 Task: Look for Airbnb properties in Mizdah, Libya from 12th December, 2023 to 16th December, 2023 for 8 adults.8 bedrooms having 8 beds and 8 bathrooms. Property type can be hotel. Amenities needed are: wifi, TV, free parkinig on premises, gym, breakfast. Look for 3 properties as per requirement.
Action: Mouse moved to (594, 104)
Screenshot: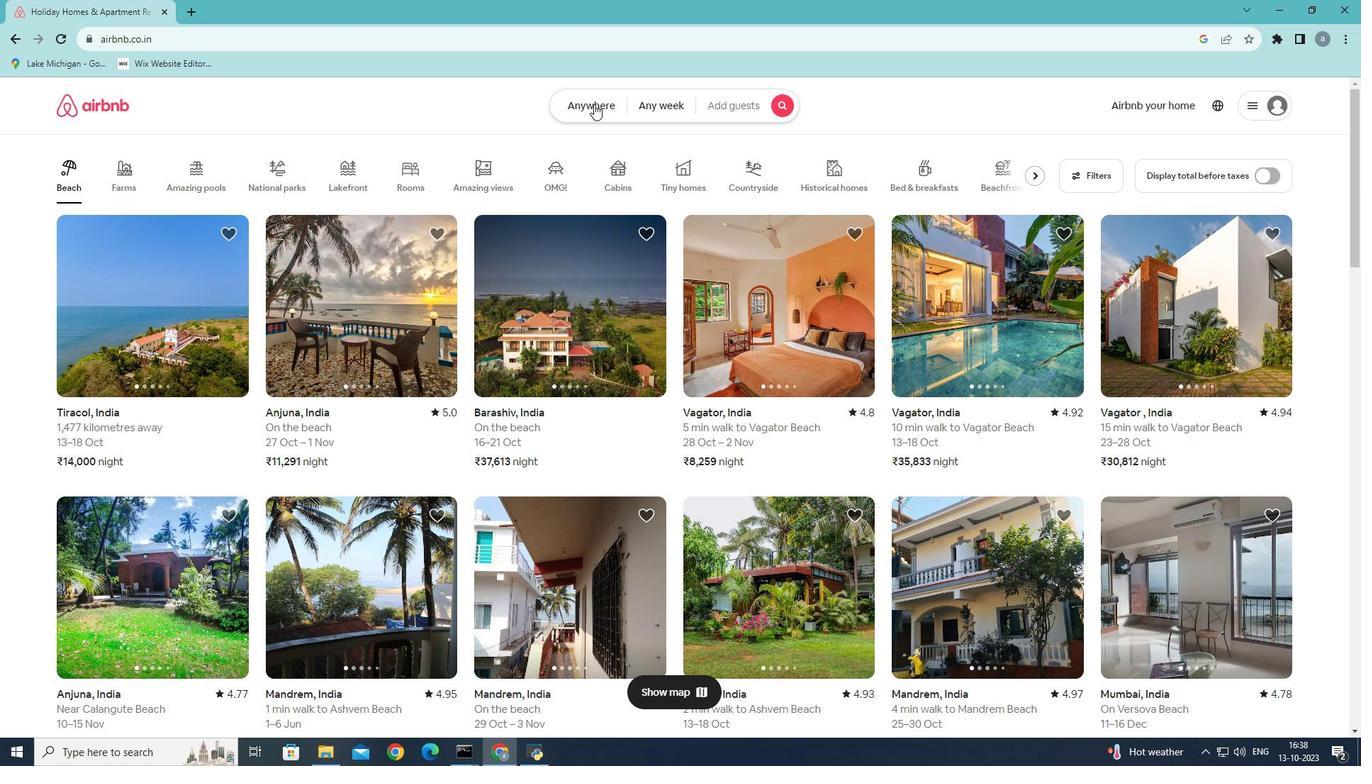 
Action: Mouse pressed left at (594, 104)
Screenshot: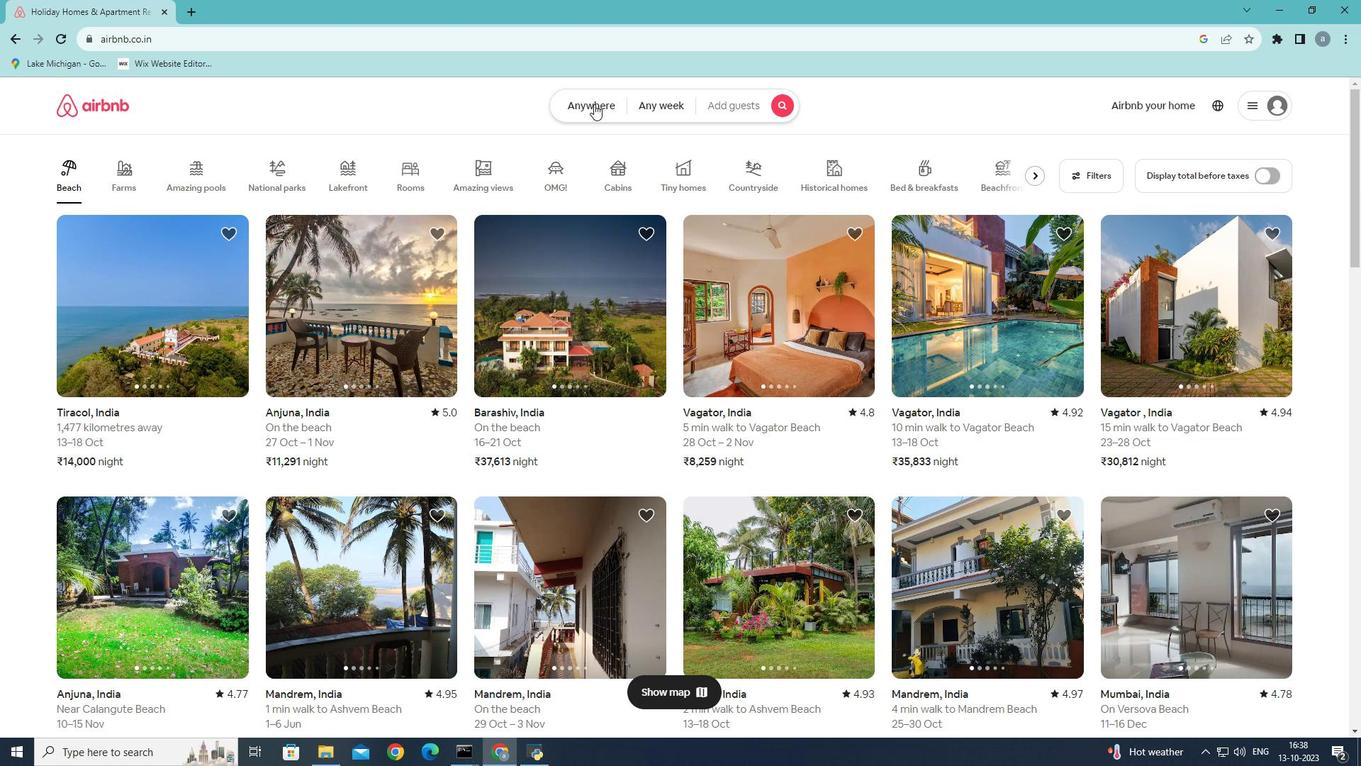
Action: Mouse moved to (417, 160)
Screenshot: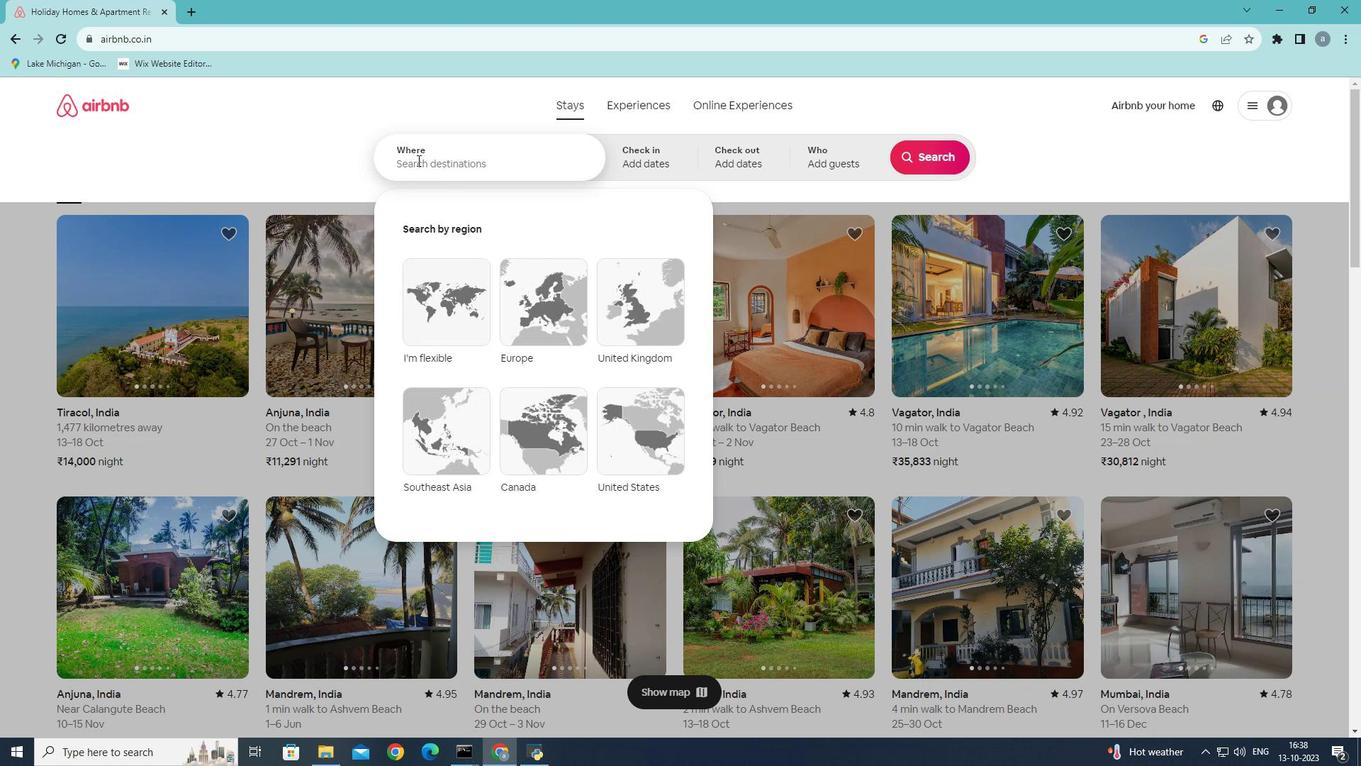 
Action: Mouse pressed left at (417, 160)
Screenshot: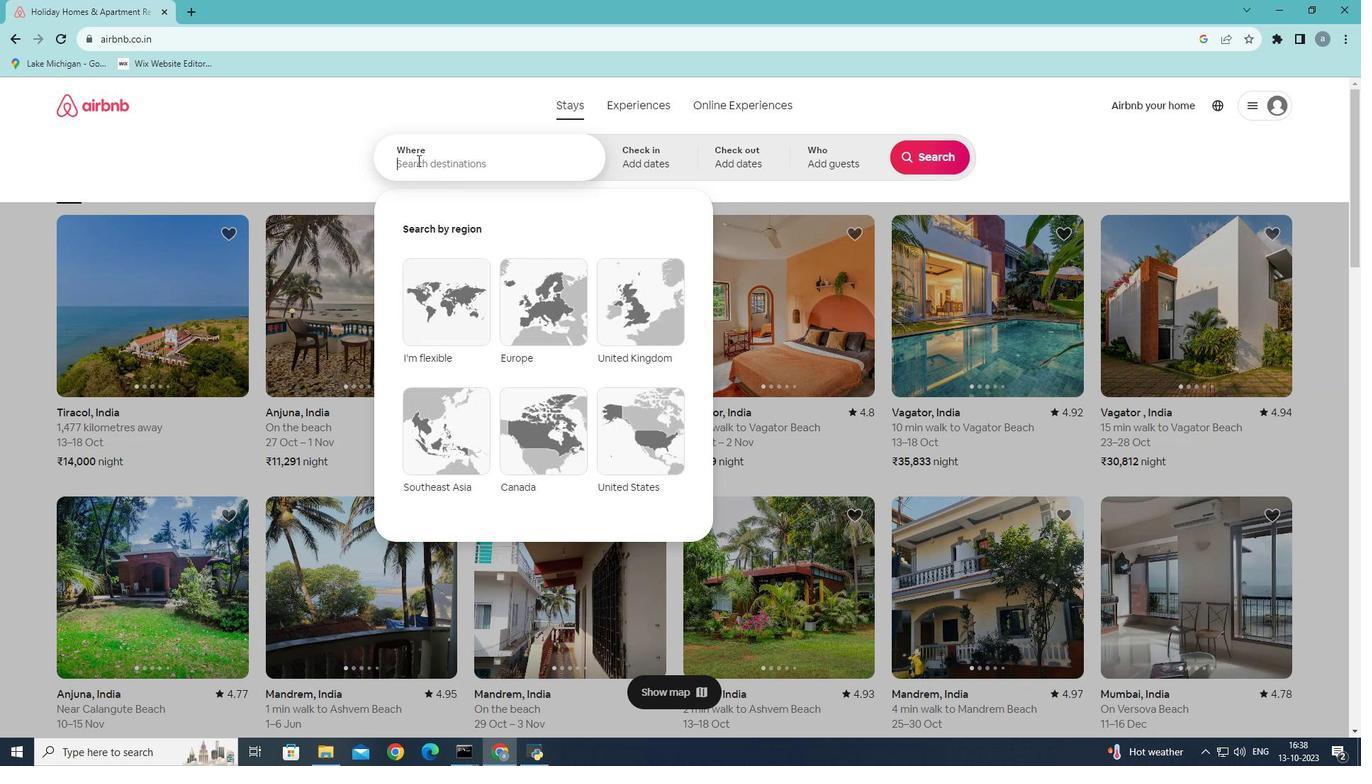 
Action: Key pressed <Key.shift>Mizdah,<Key.shift>Libya
Screenshot: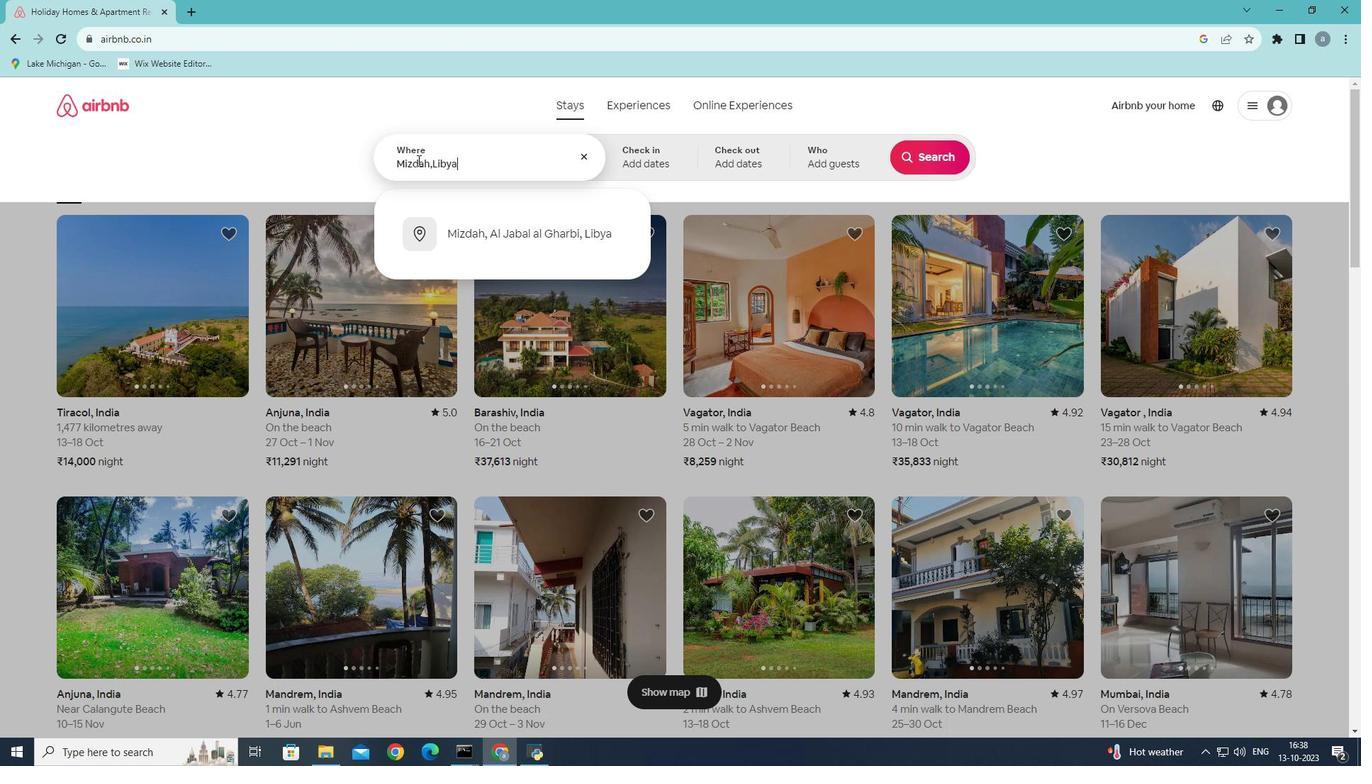 
Action: Mouse moved to (525, 235)
Screenshot: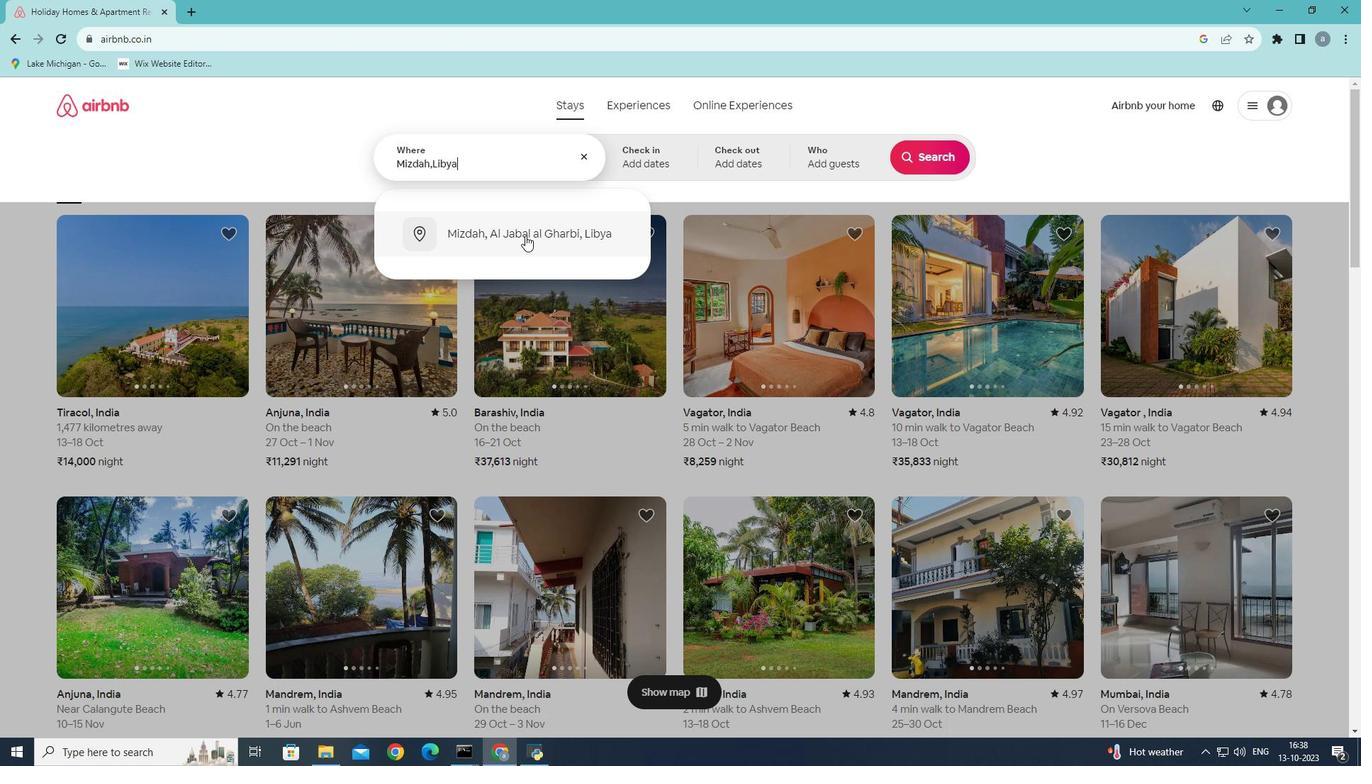 
Action: Mouse pressed left at (525, 235)
Screenshot: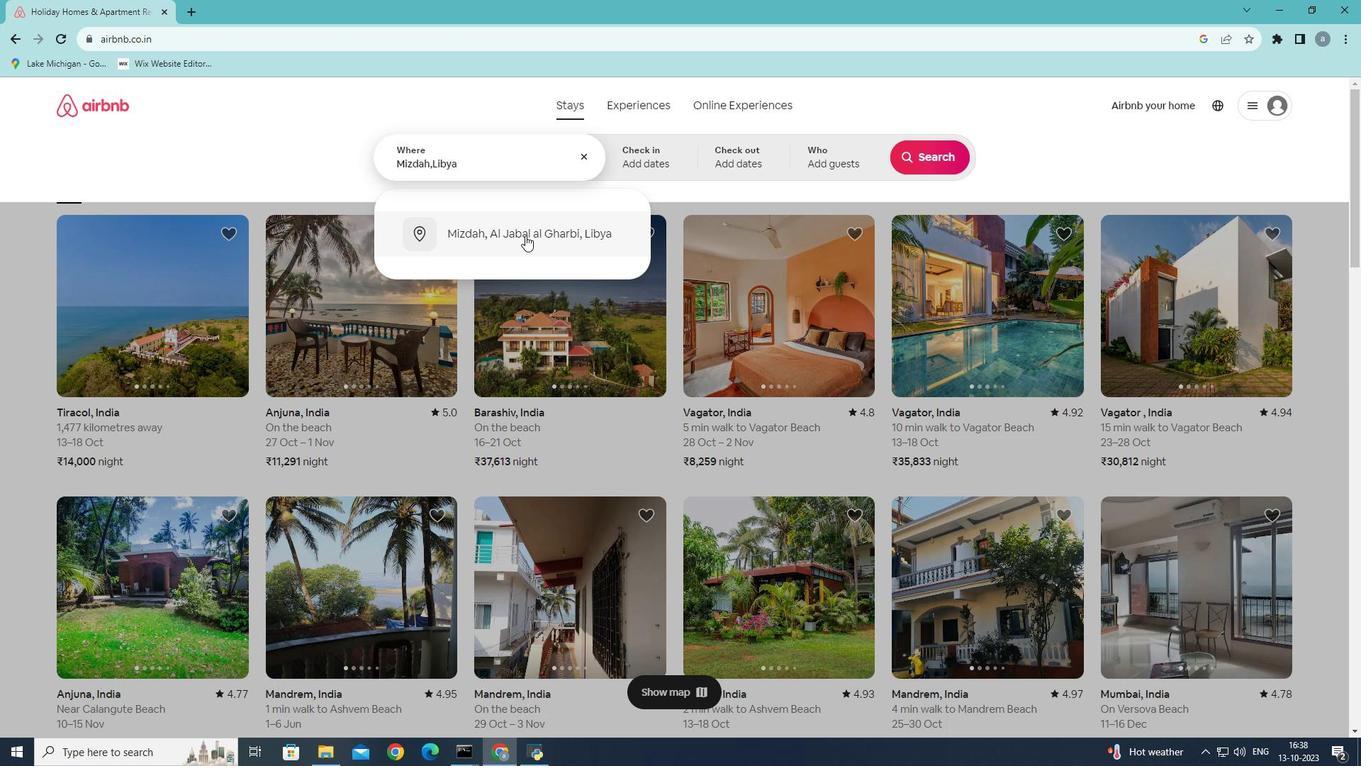 
Action: Mouse moved to (932, 269)
Screenshot: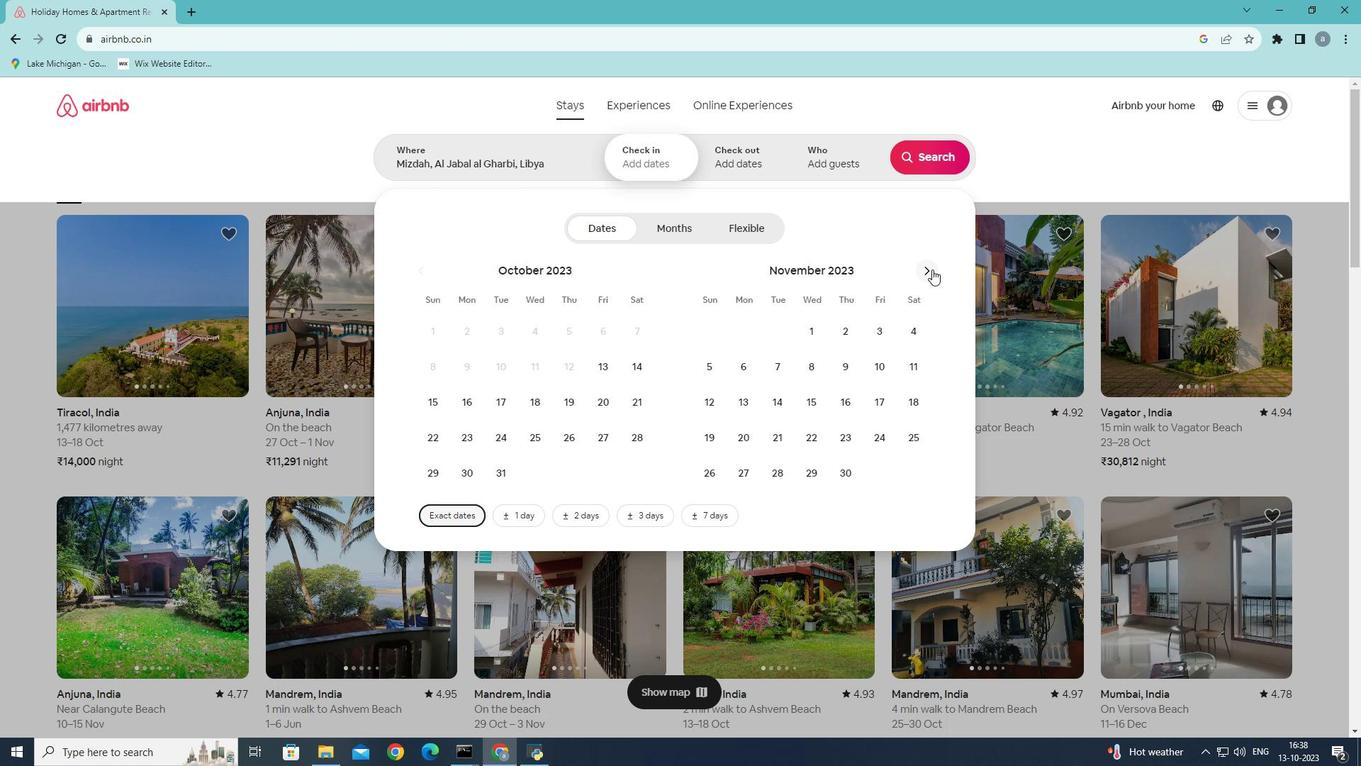 
Action: Mouse pressed left at (932, 269)
Screenshot: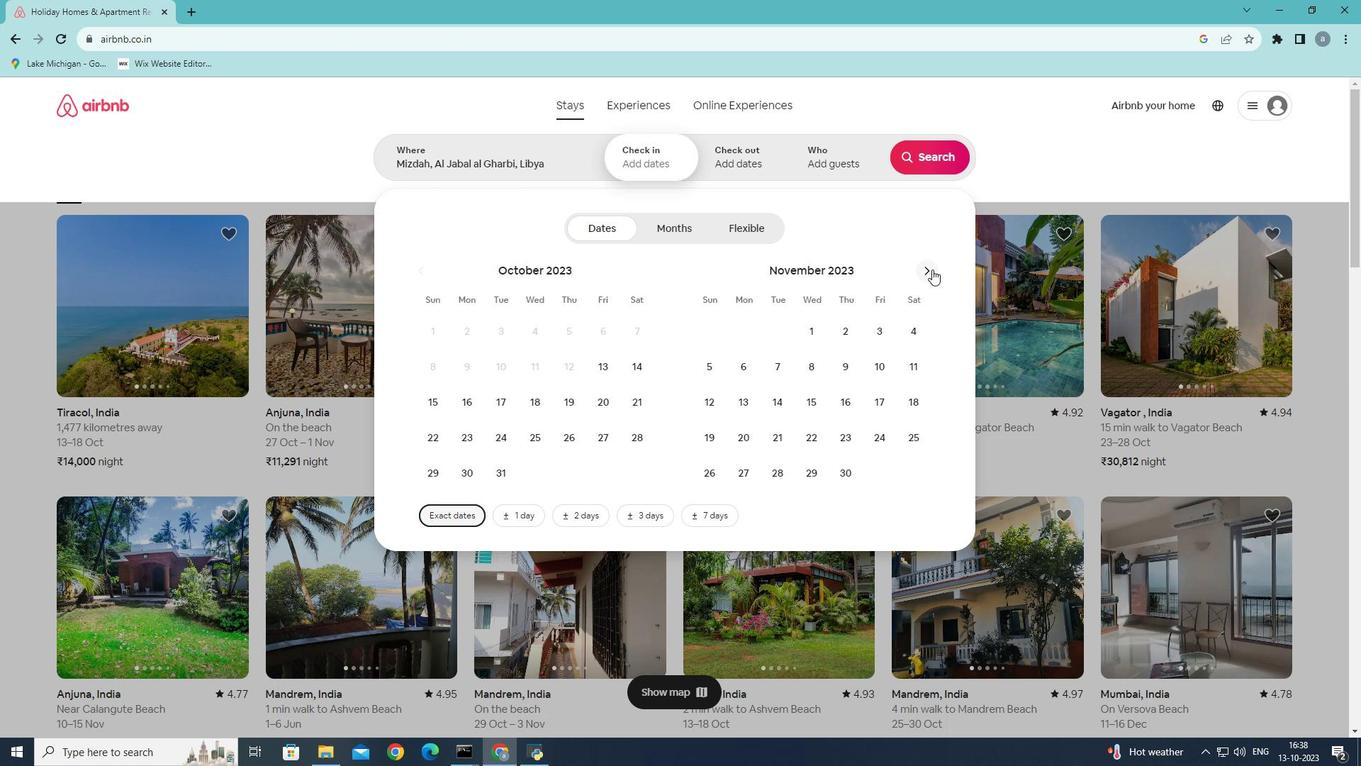 
Action: Mouse moved to (783, 402)
Screenshot: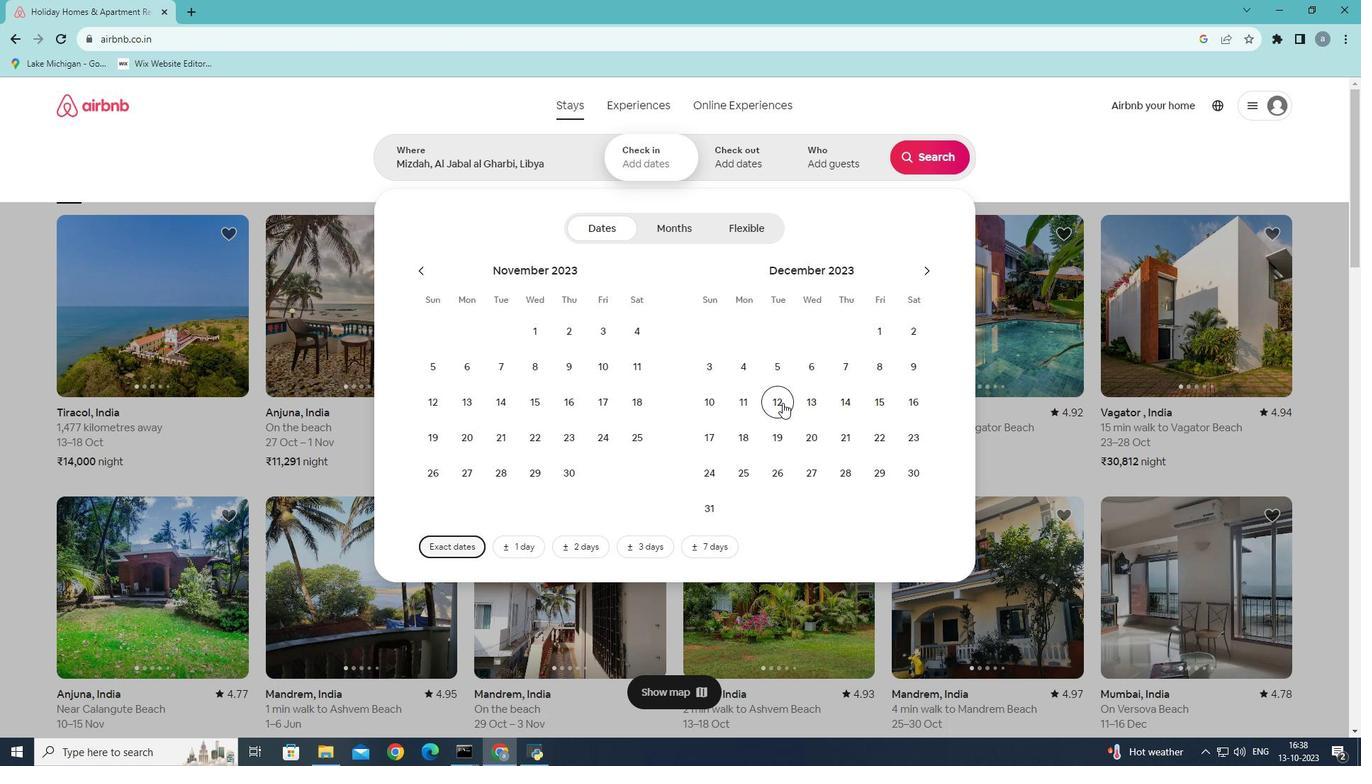 
Action: Mouse pressed left at (783, 402)
Screenshot: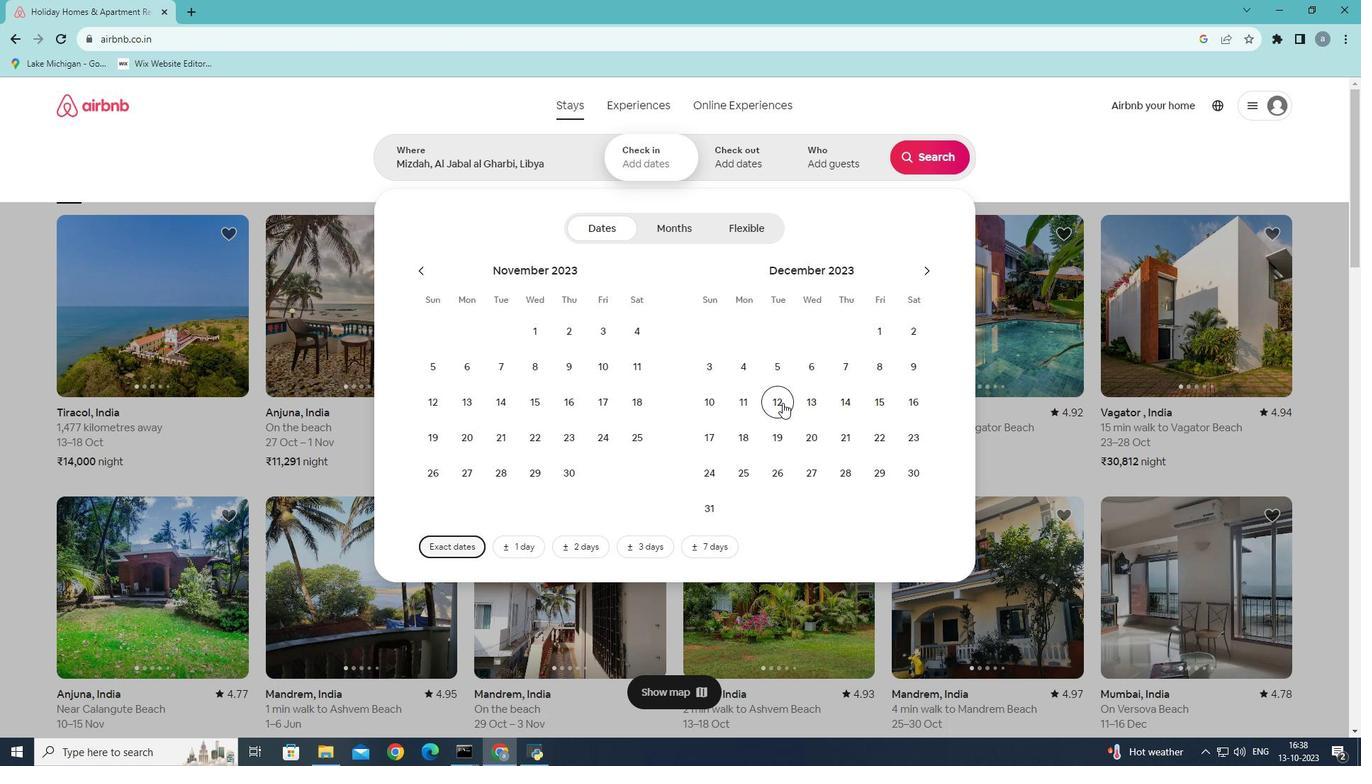 
Action: Mouse moved to (921, 402)
Screenshot: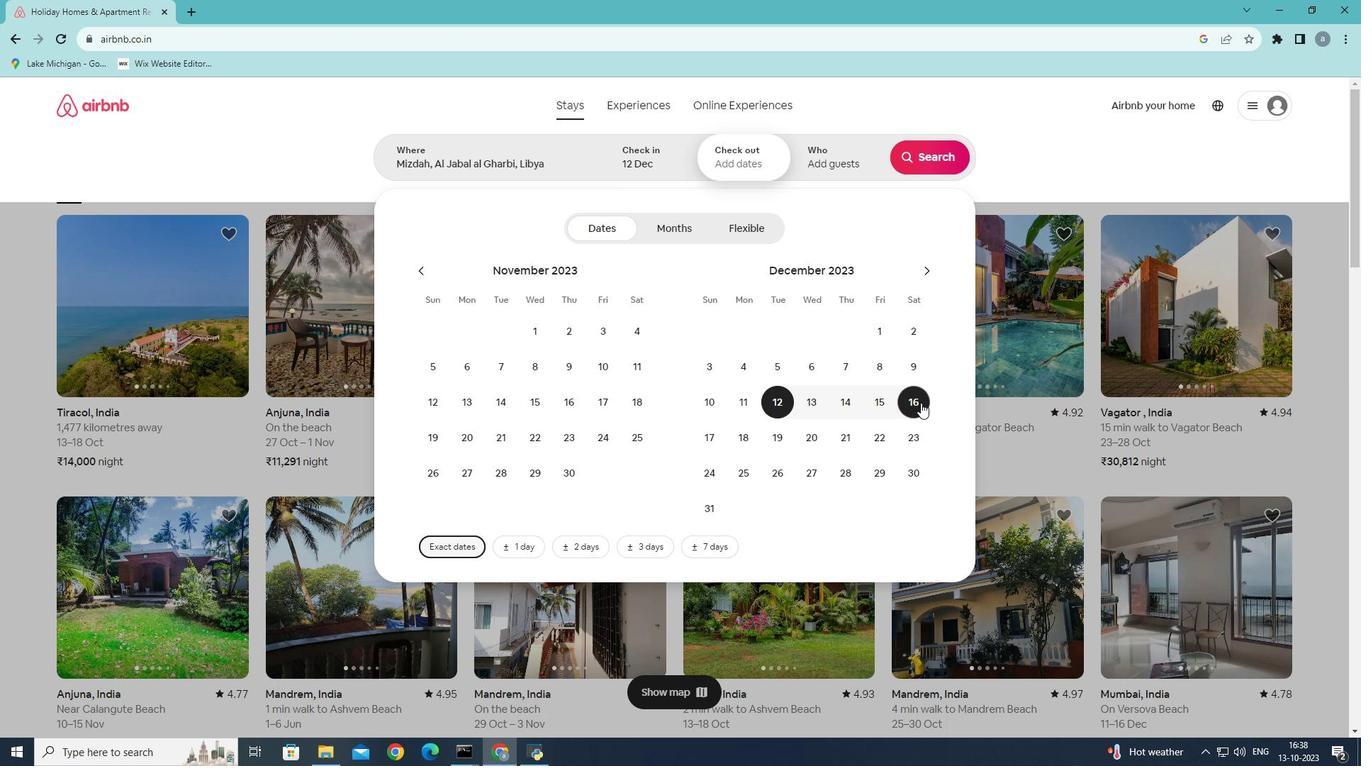 
Action: Mouse pressed left at (921, 402)
Screenshot: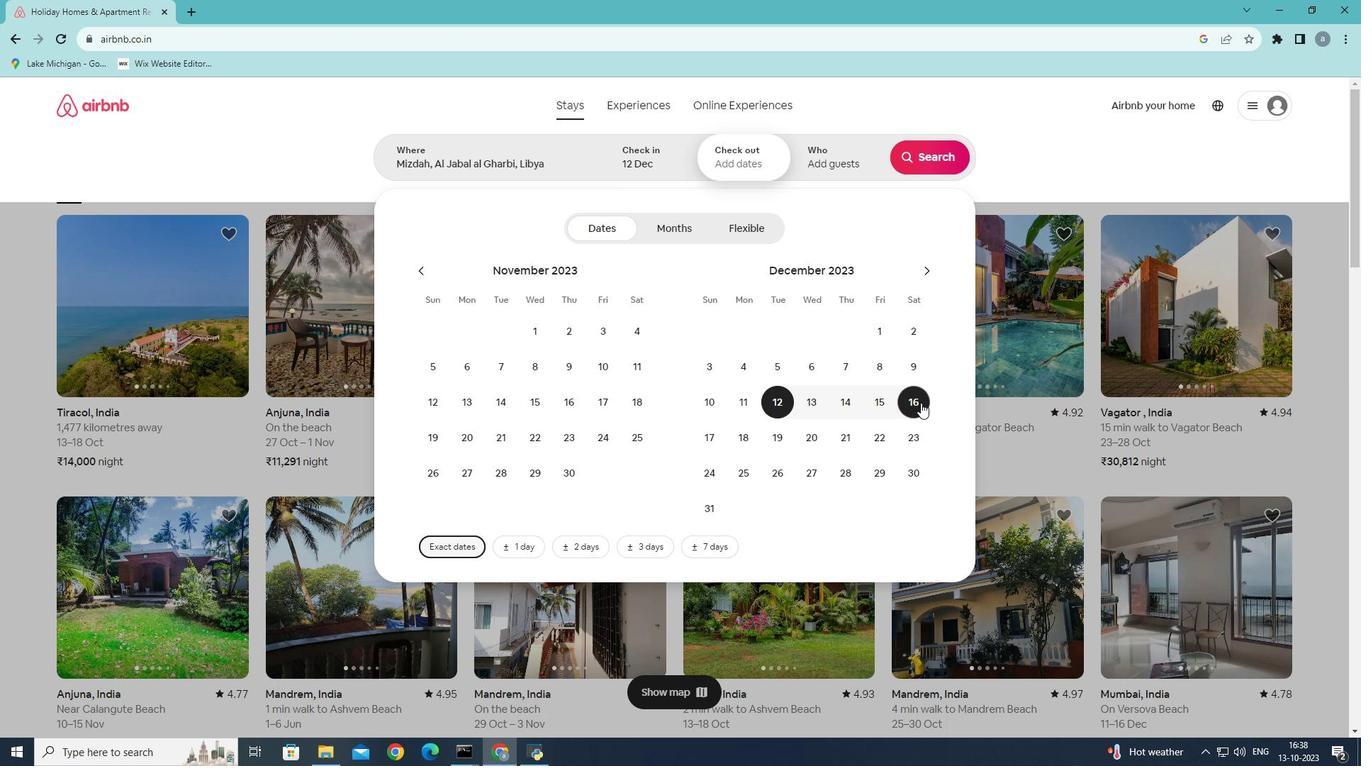 
Action: Mouse moved to (852, 161)
Screenshot: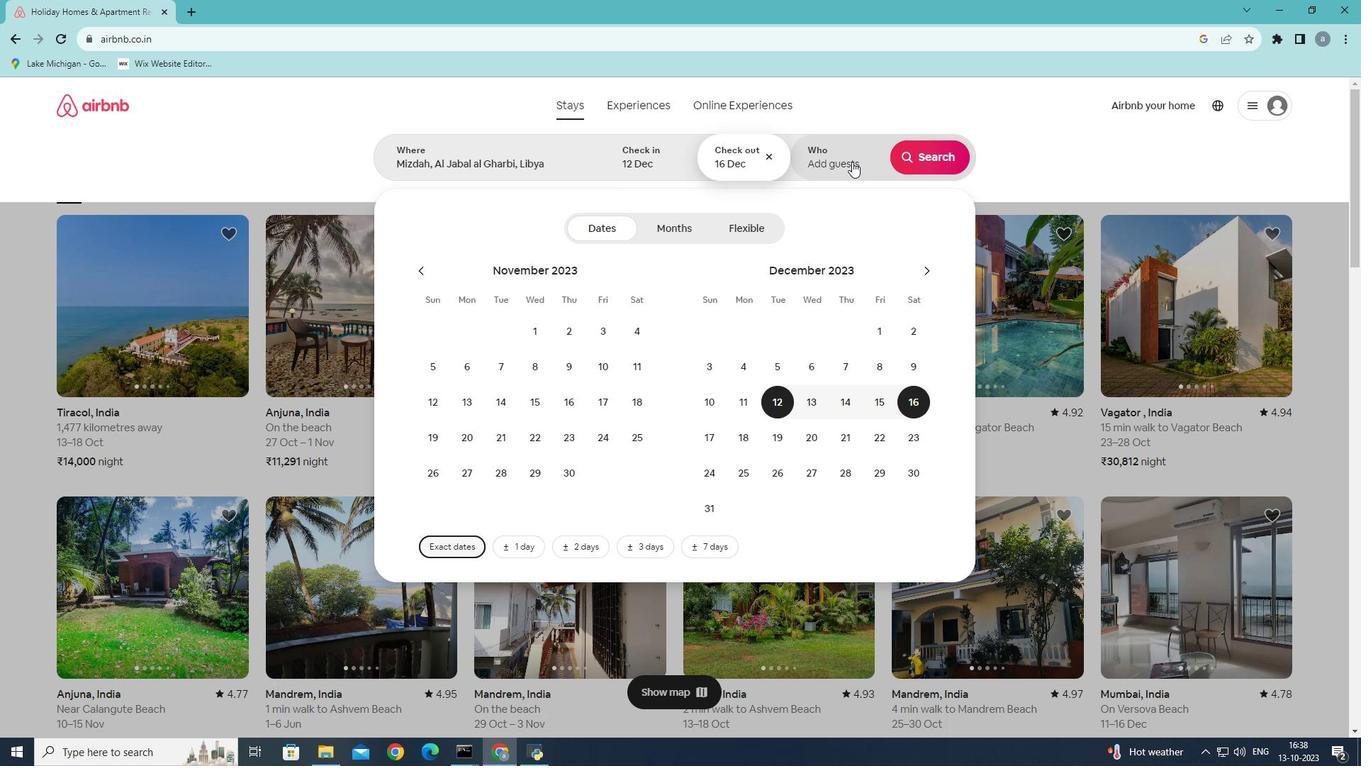 
Action: Mouse pressed left at (852, 161)
Screenshot: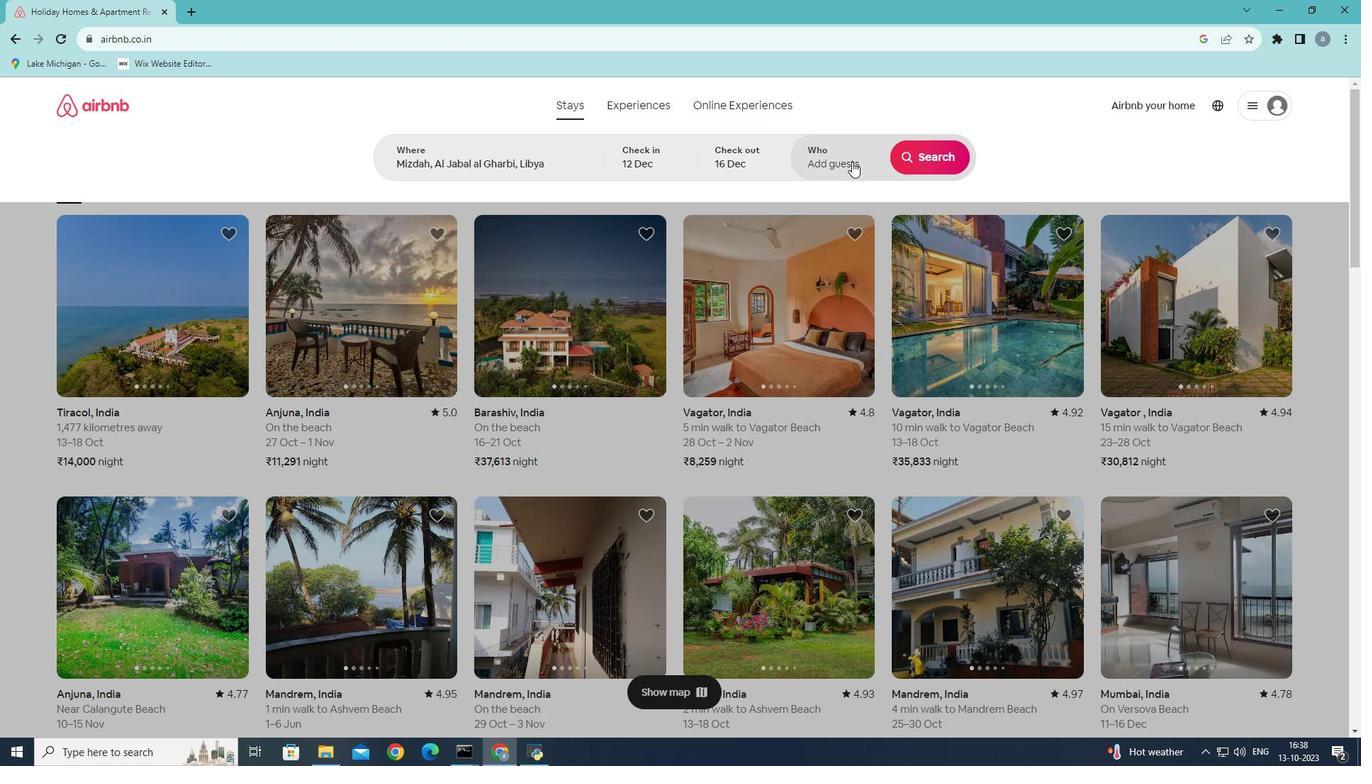 
Action: Mouse moved to (931, 227)
Screenshot: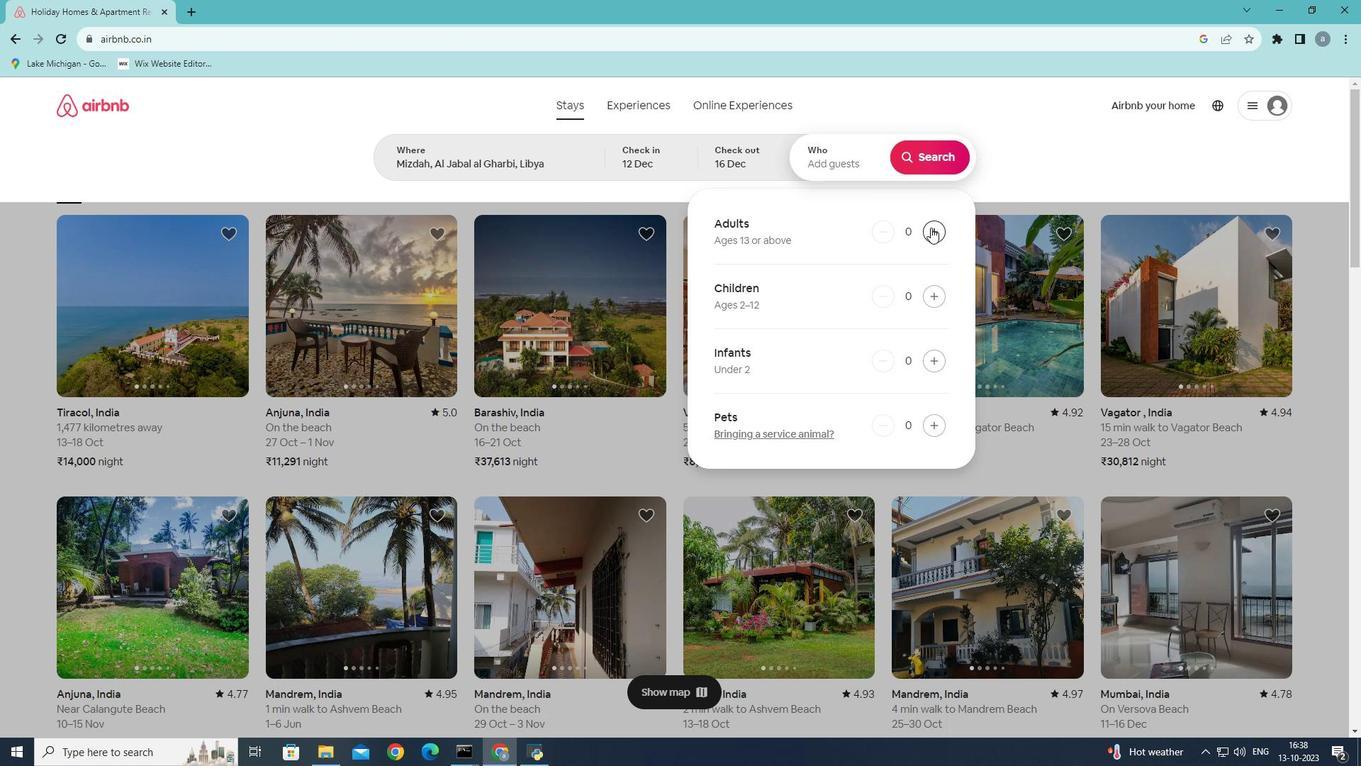 
Action: Mouse pressed left at (931, 227)
Screenshot: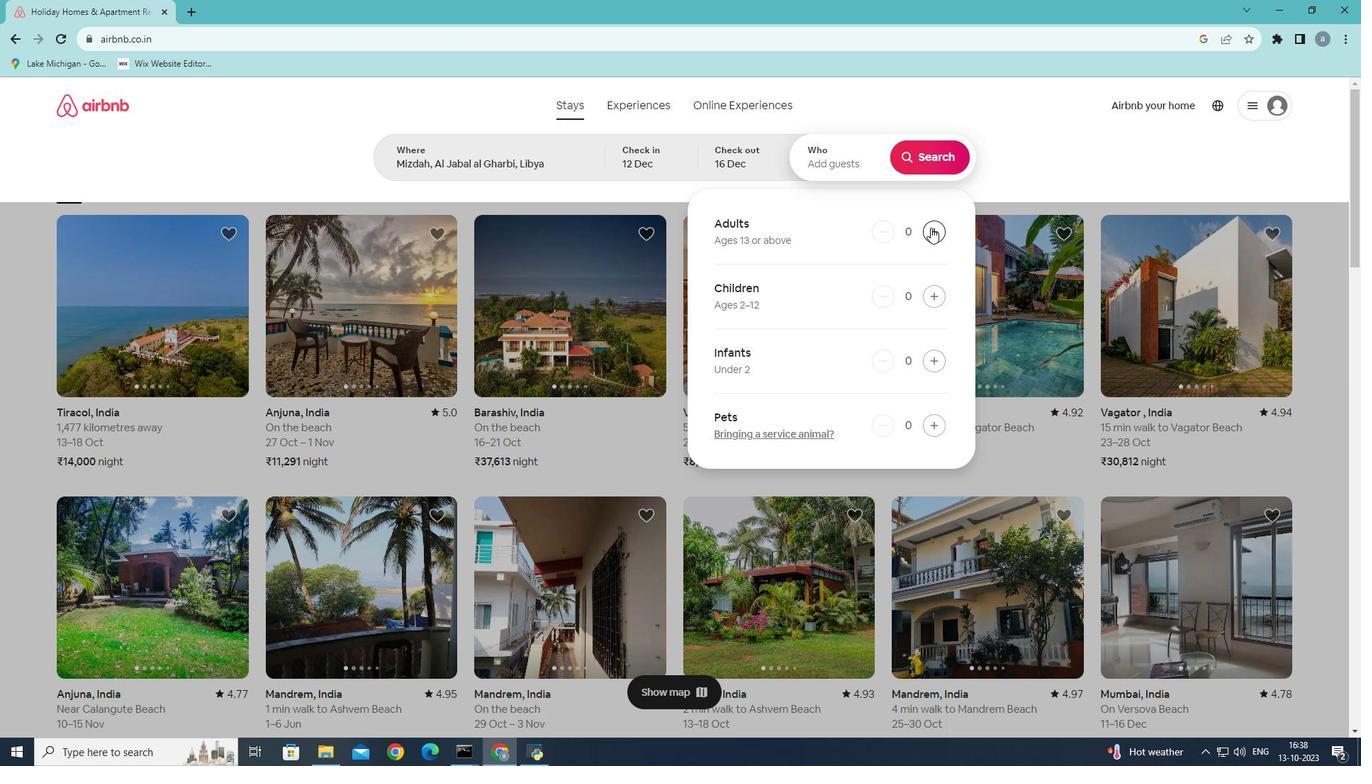 
Action: Mouse pressed left at (931, 227)
Screenshot: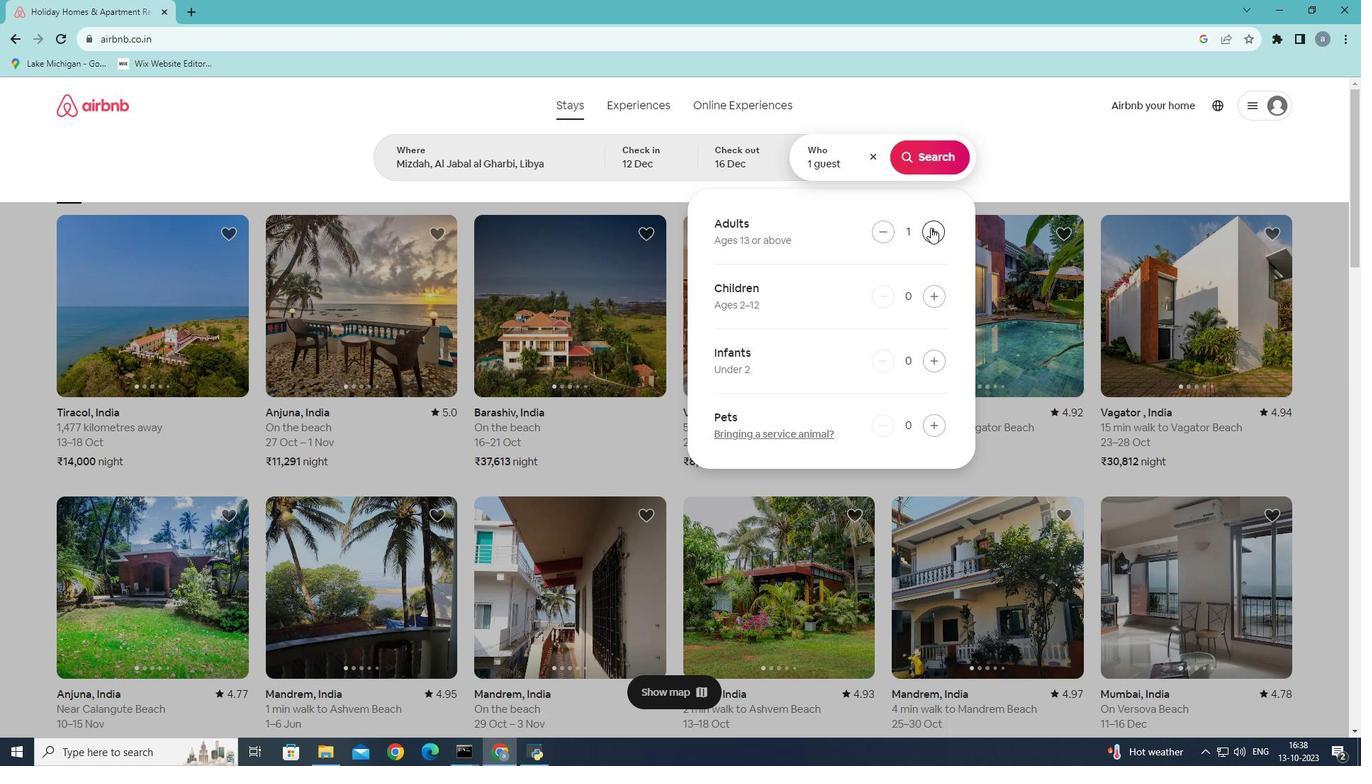 
Action: Mouse pressed left at (931, 227)
Screenshot: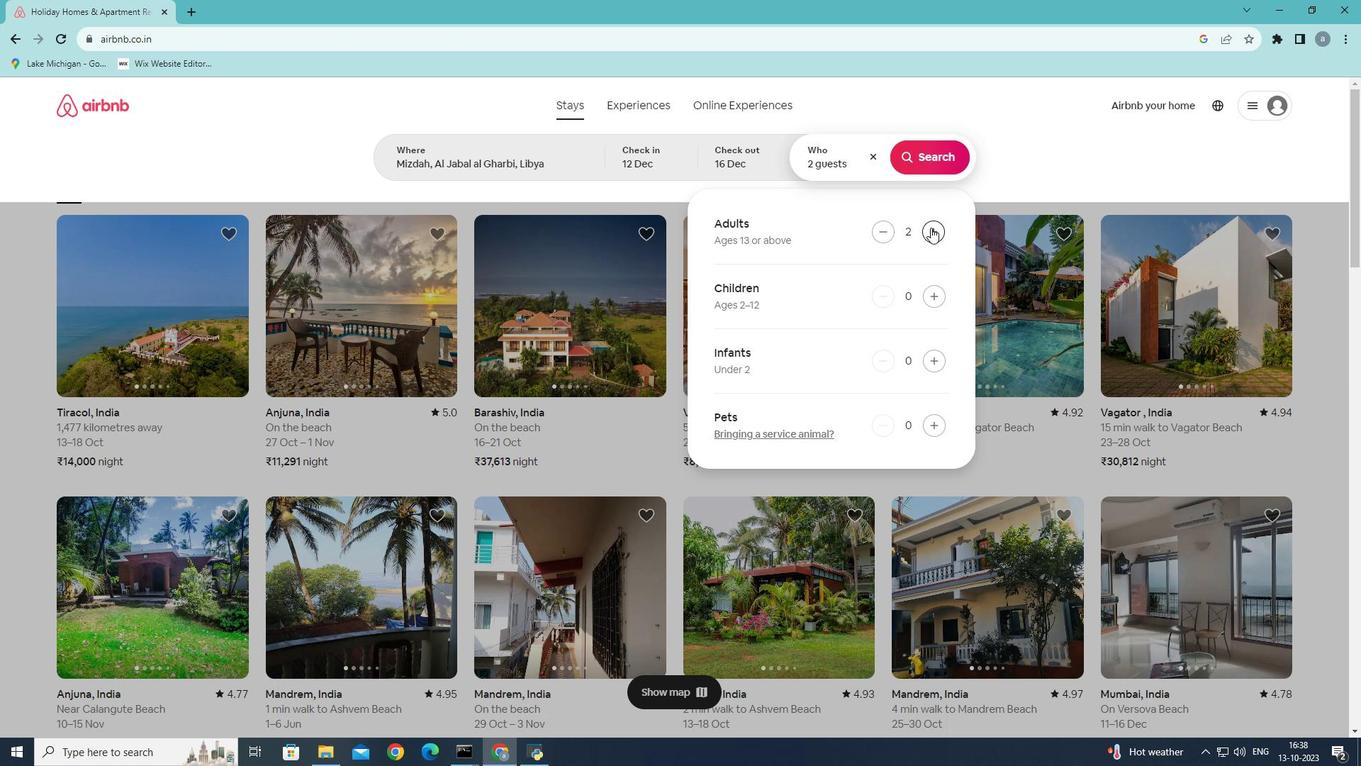 
Action: Mouse pressed left at (931, 227)
Screenshot: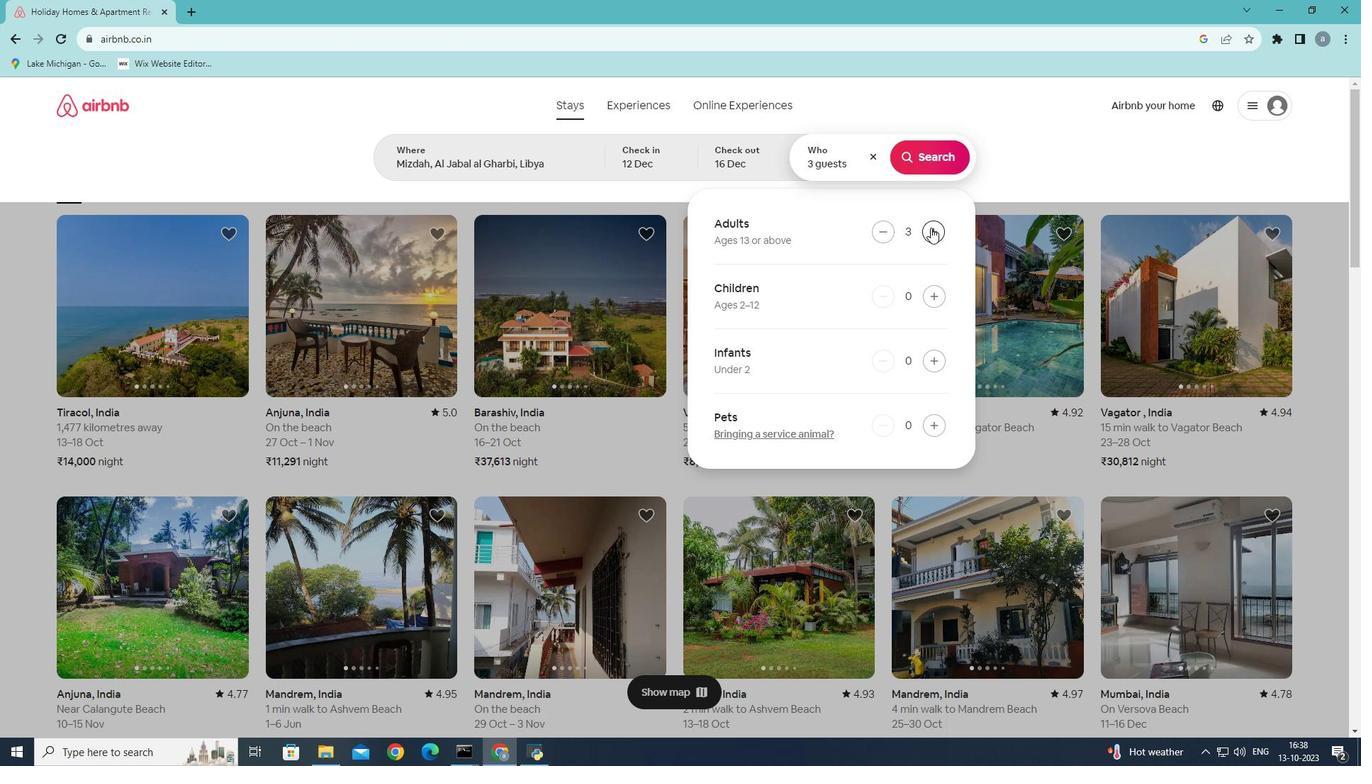 
Action: Mouse moved to (932, 227)
Screenshot: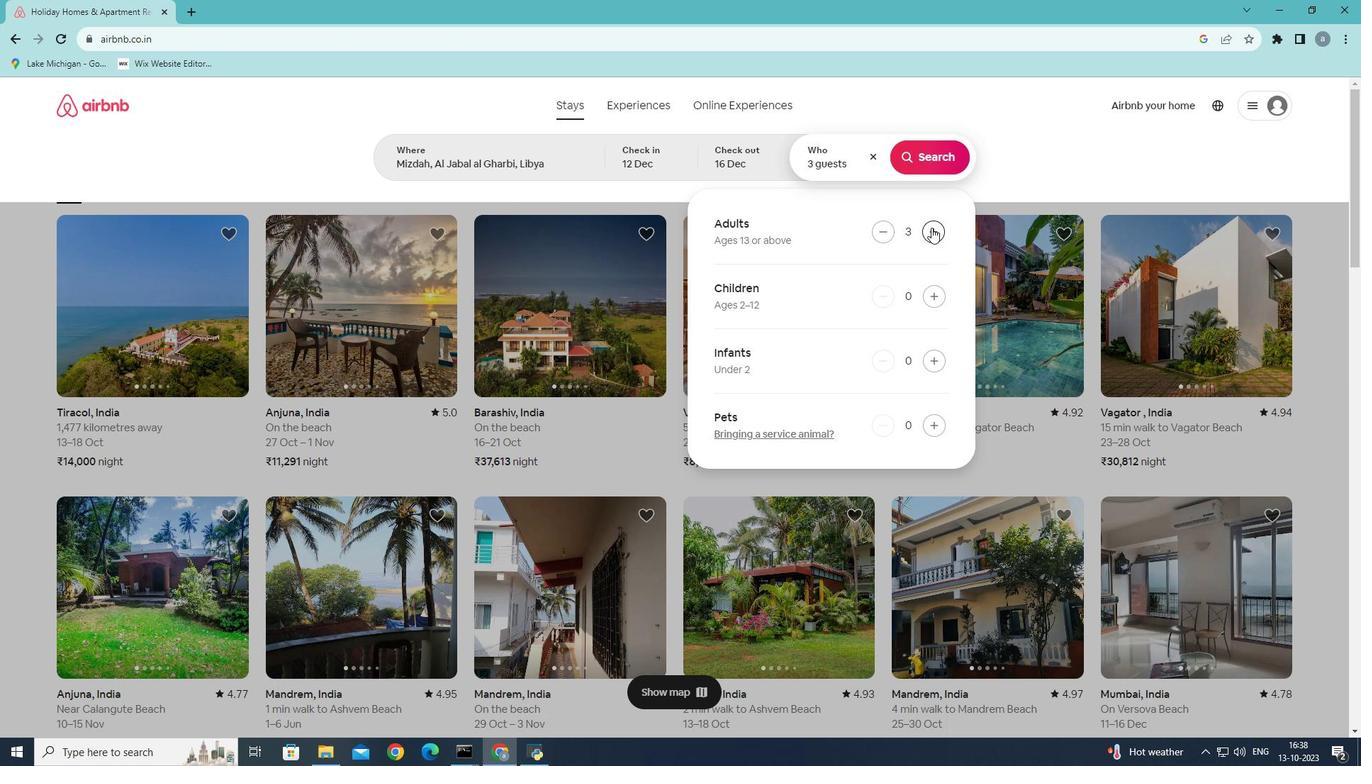 
Action: Mouse pressed left at (932, 227)
Screenshot: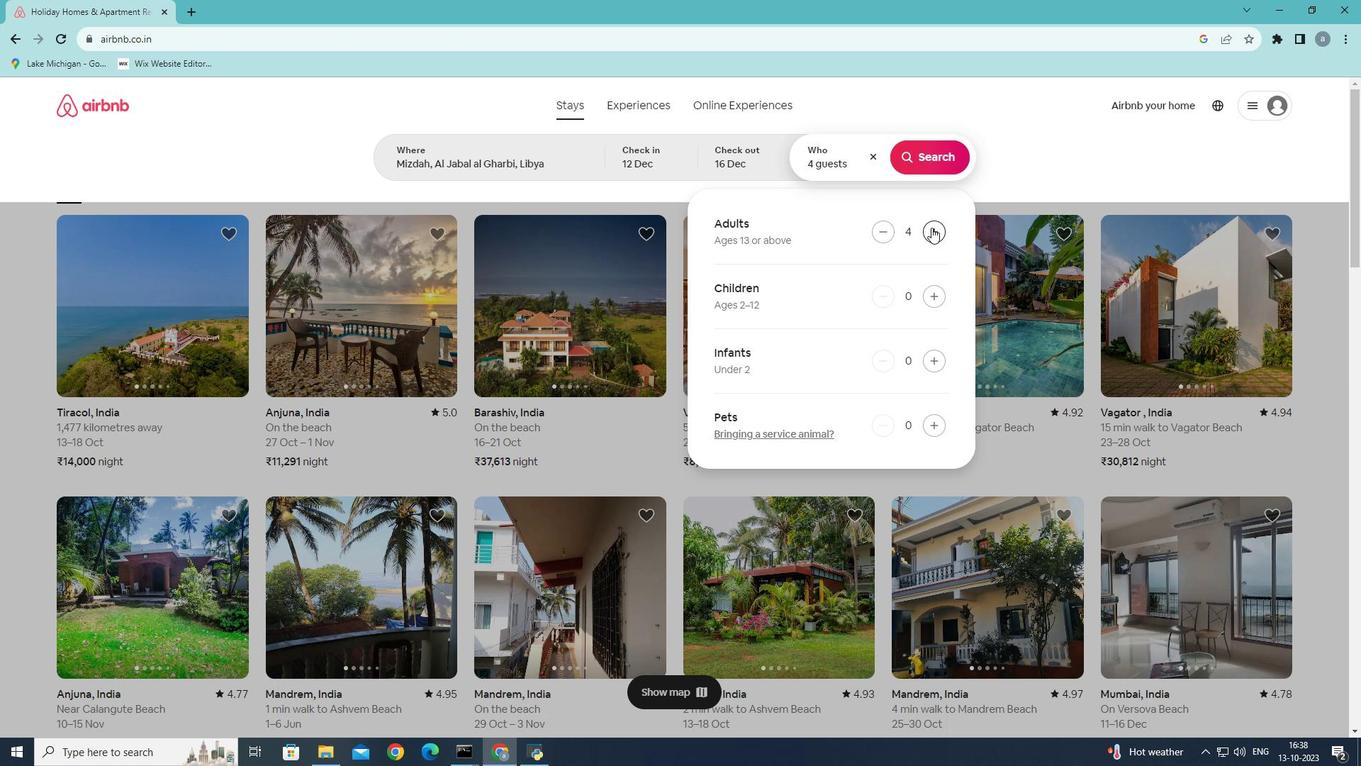 
Action: Mouse pressed left at (932, 227)
Screenshot: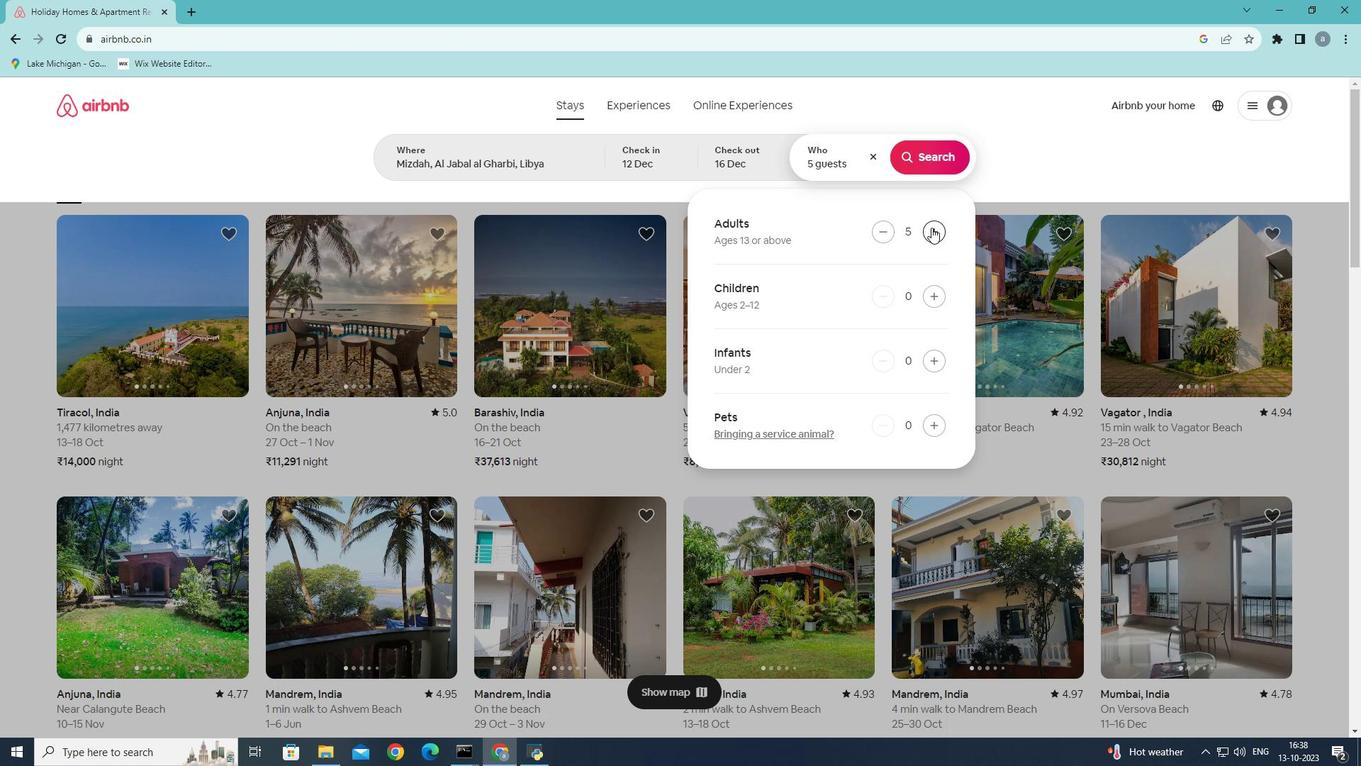 
Action: Mouse pressed left at (932, 227)
Screenshot: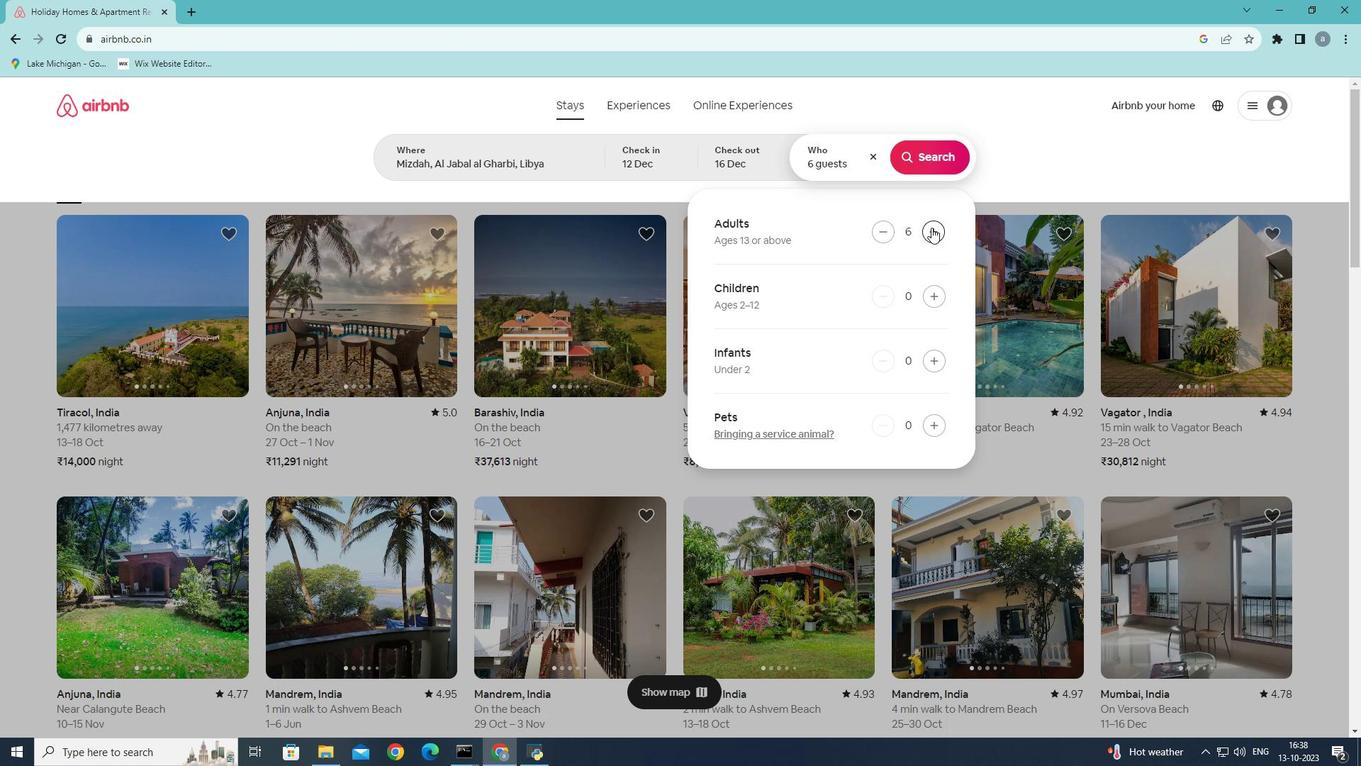 
Action: Mouse pressed left at (932, 227)
Screenshot: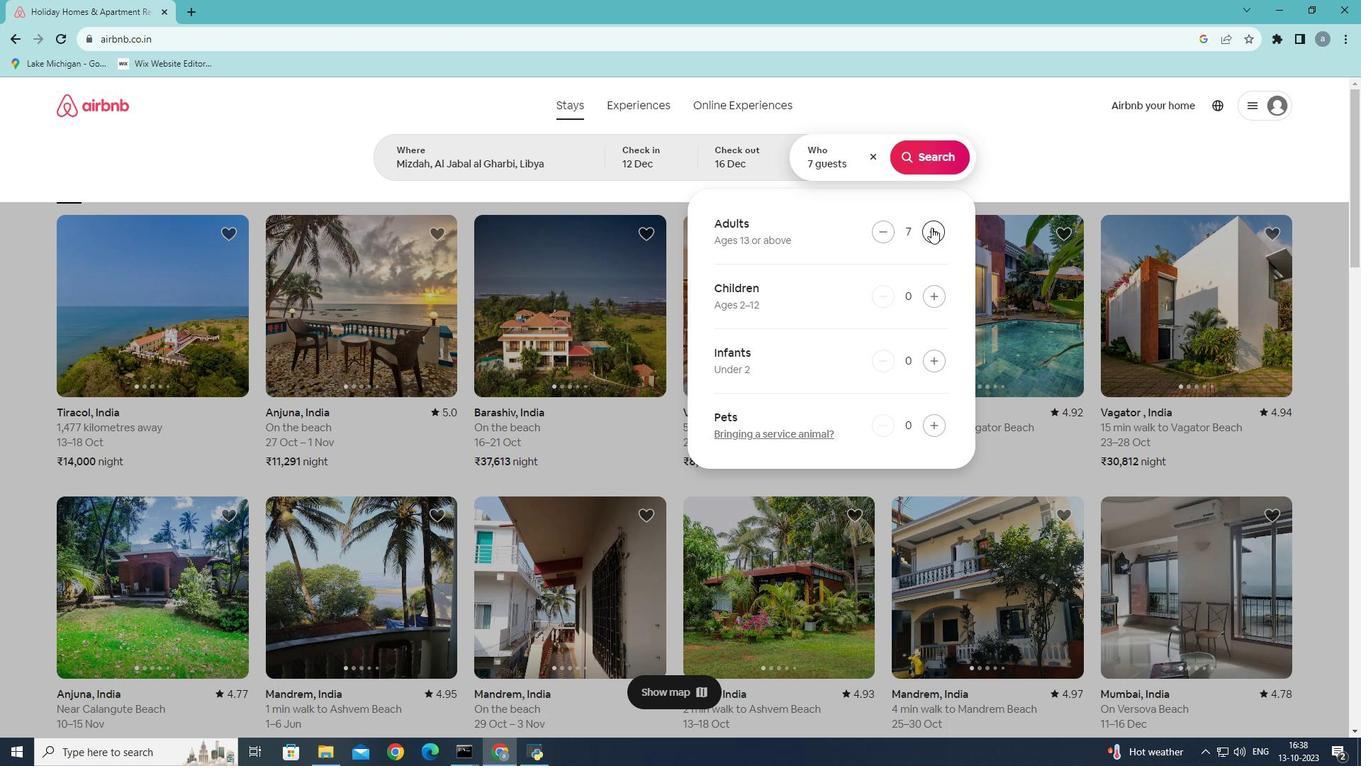 
Action: Mouse pressed left at (932, 227)
Screenshot: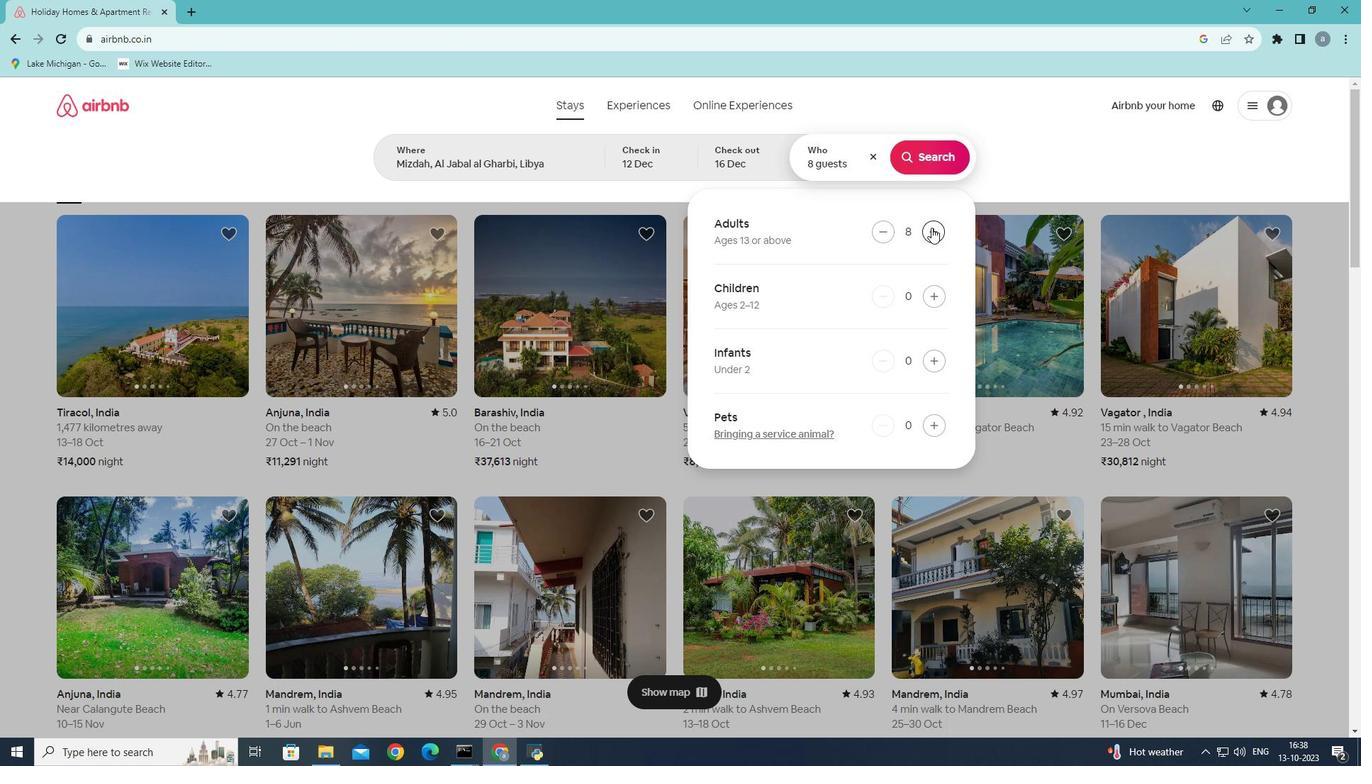 
Action: Mouse moved to (885, 236)
Screenshot: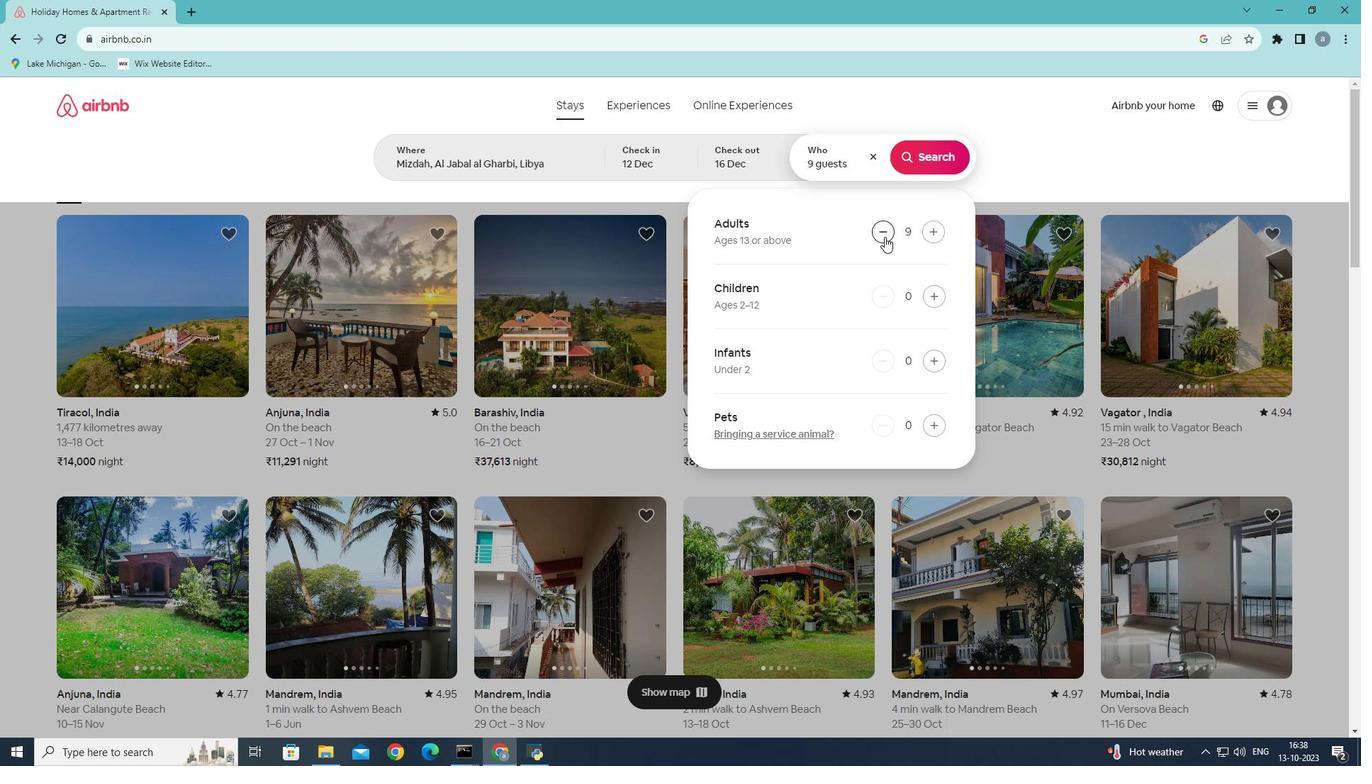 
Action: Mouse pressed left at (885, 236)
Screenshot: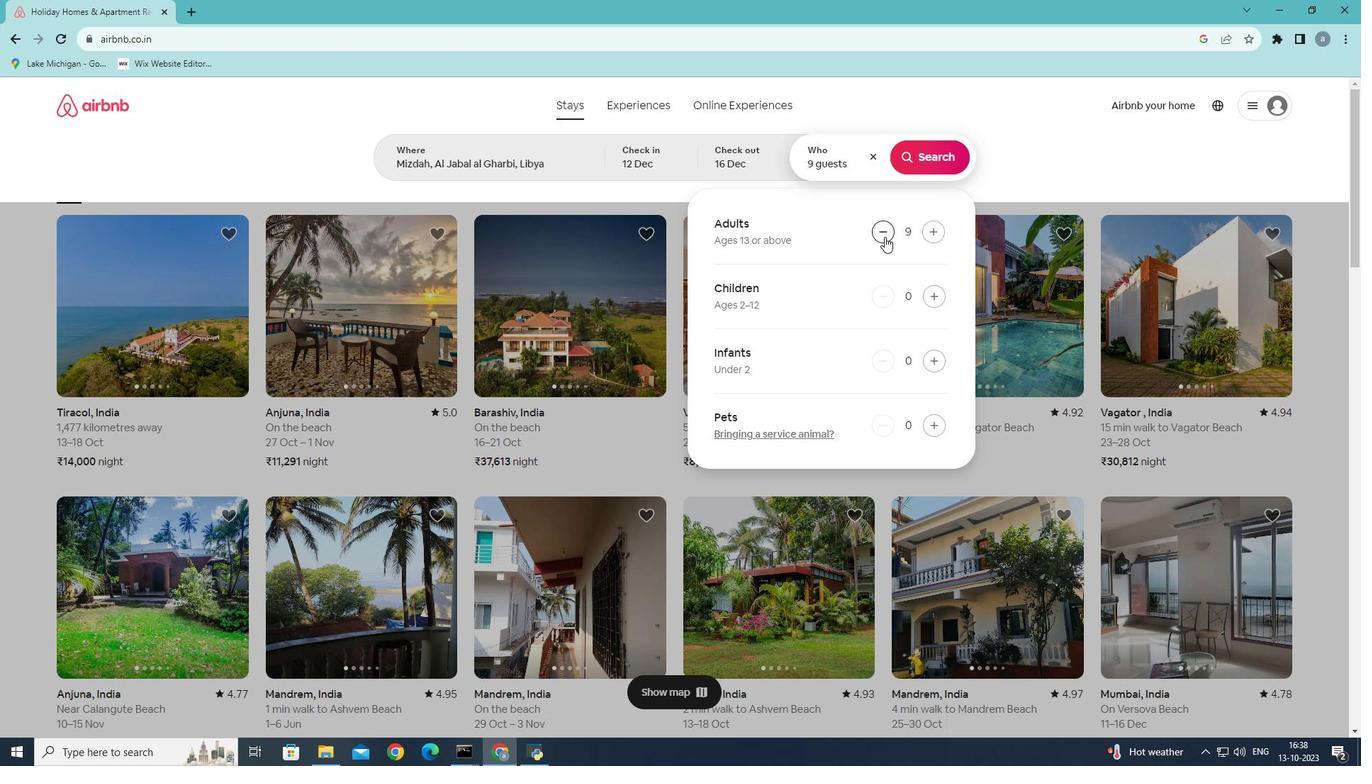 
Action: Mouse moved to (939, 152)
Screenshot: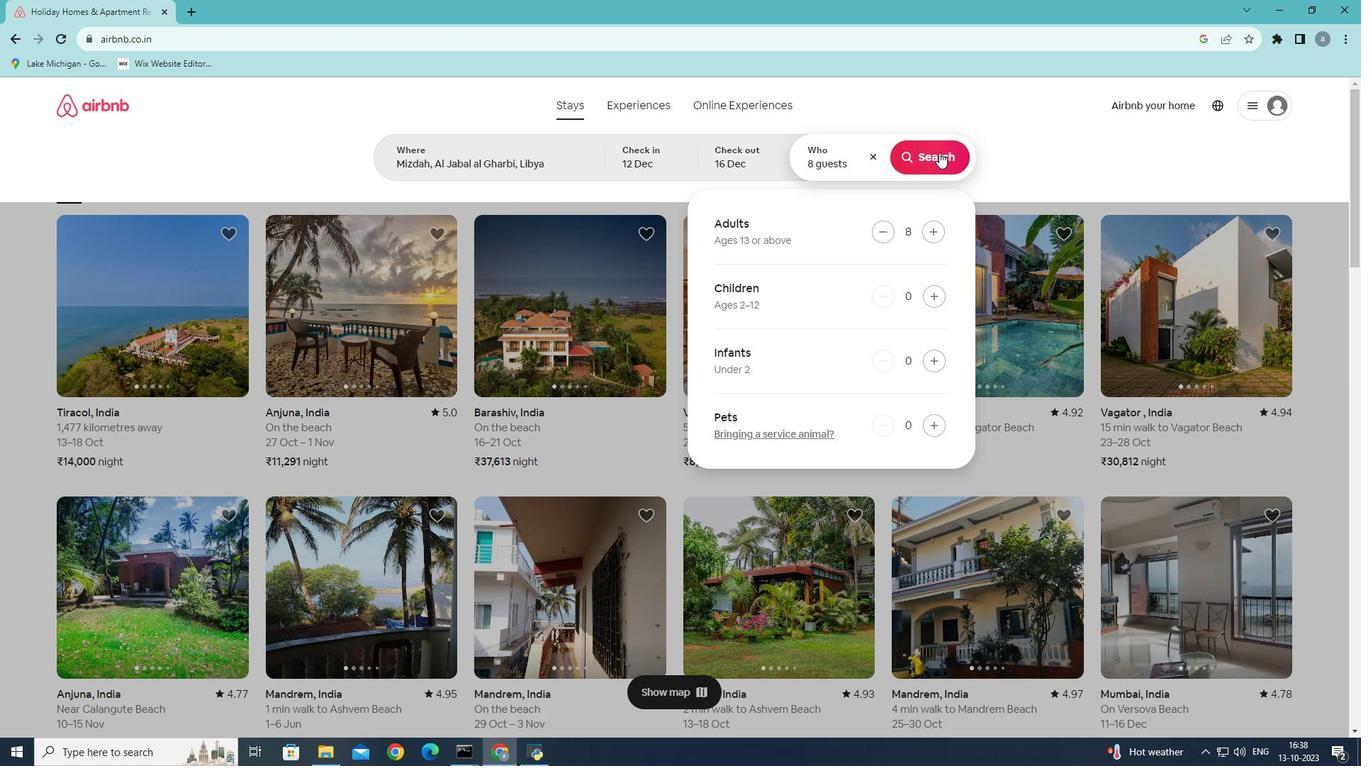 
Action: Mouse pressed left at (939, 152)
Screenshot: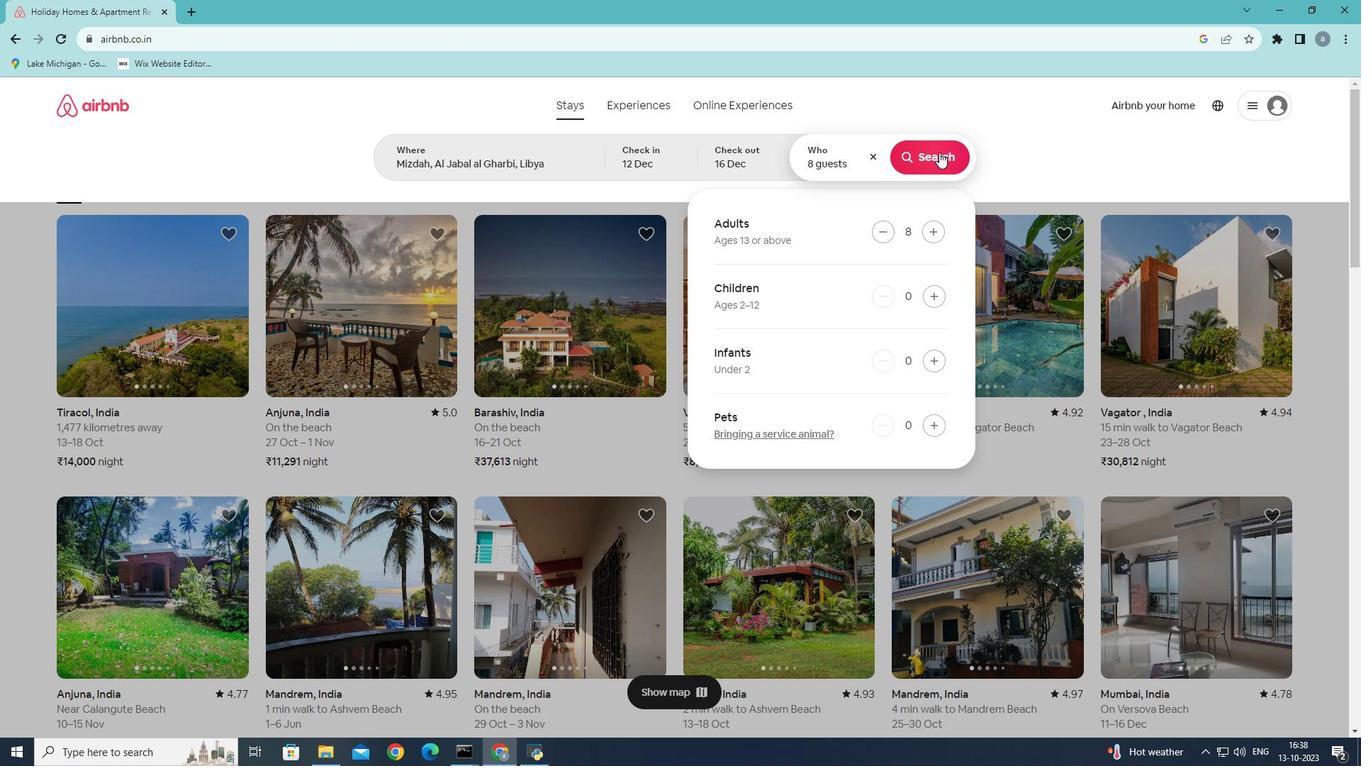 
Action: Mouse moved to (1138, 156)
Screenshot: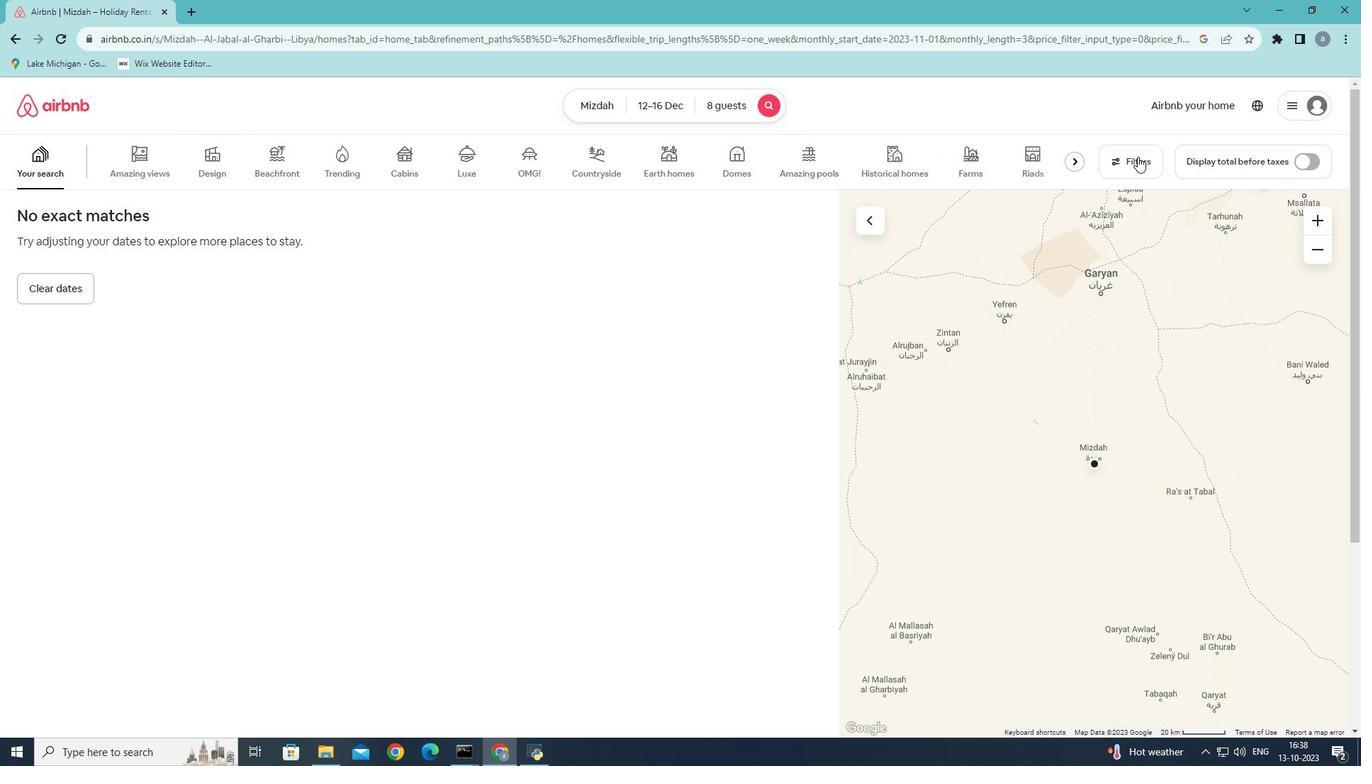 
Action: Mouse pressed left at (1138, 156)
Screenshot: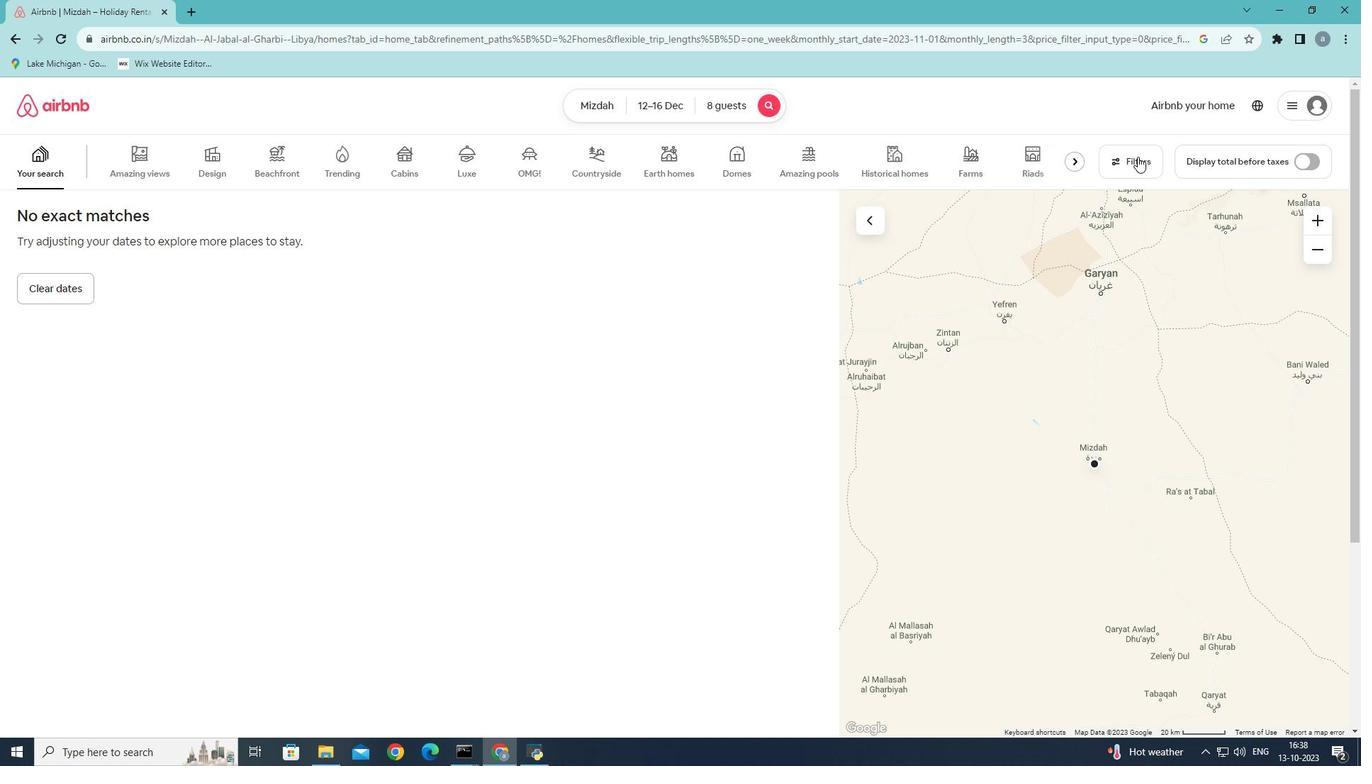 
Action: Mouse moved to (688, 439)
Screenshot: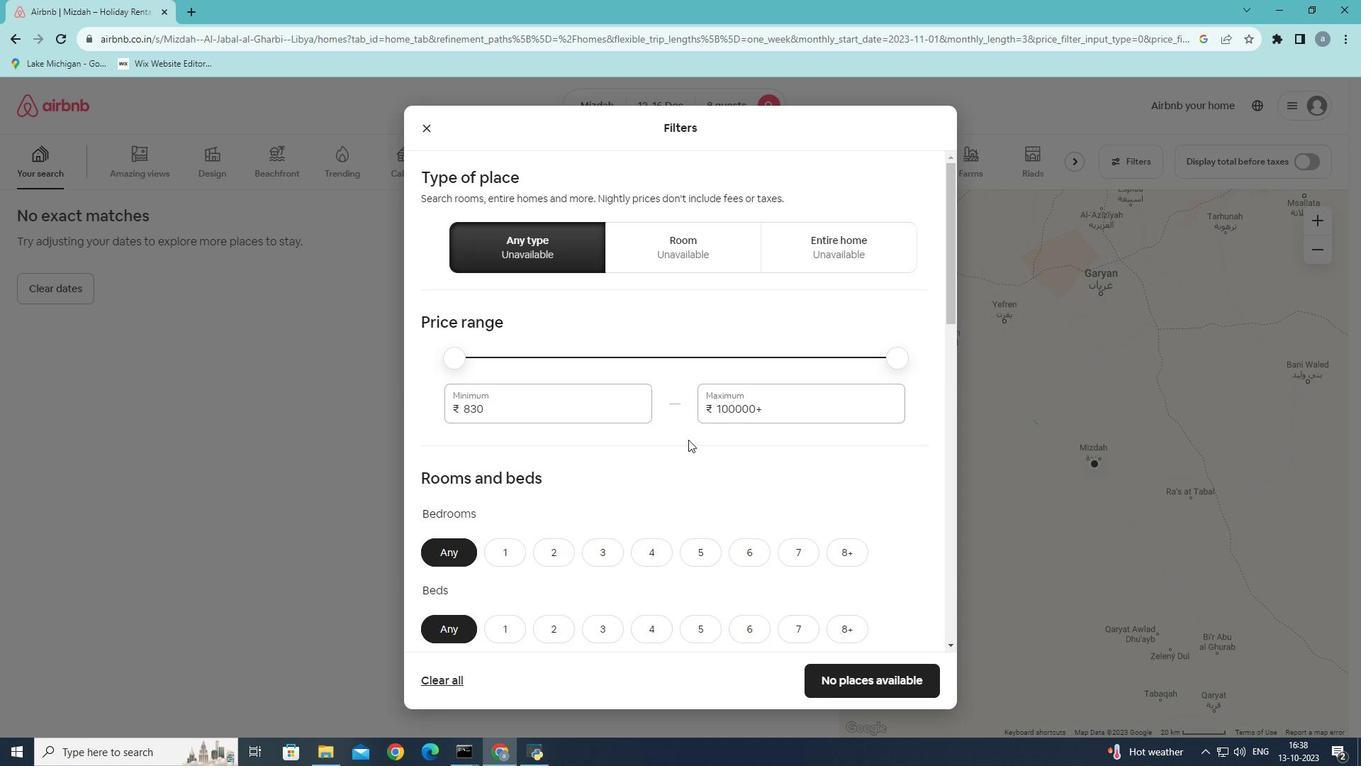 
Action: Mouse scrolled (688, 439) with delta (0, 0)
Screenshot: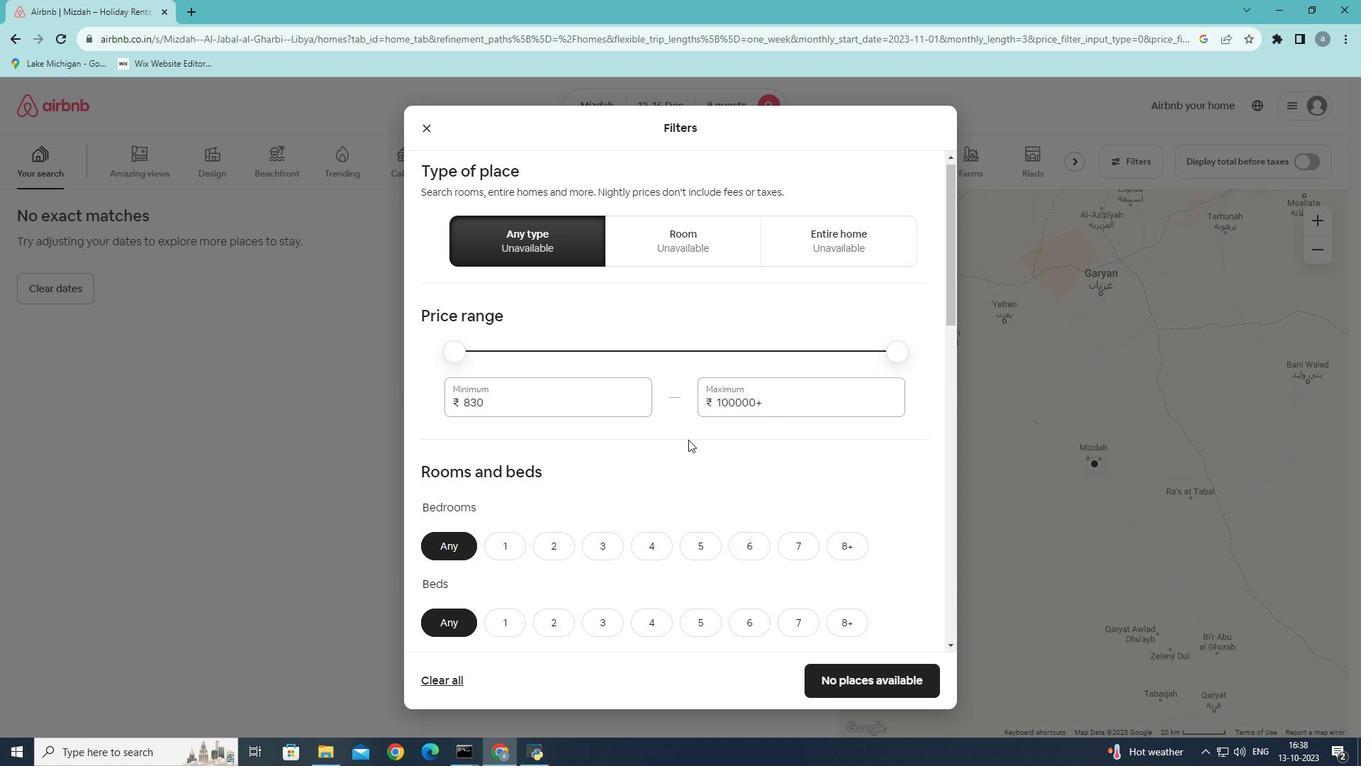 
Action: Mouse scrolled (688, 439) with delta (0, 0)
Screenshot: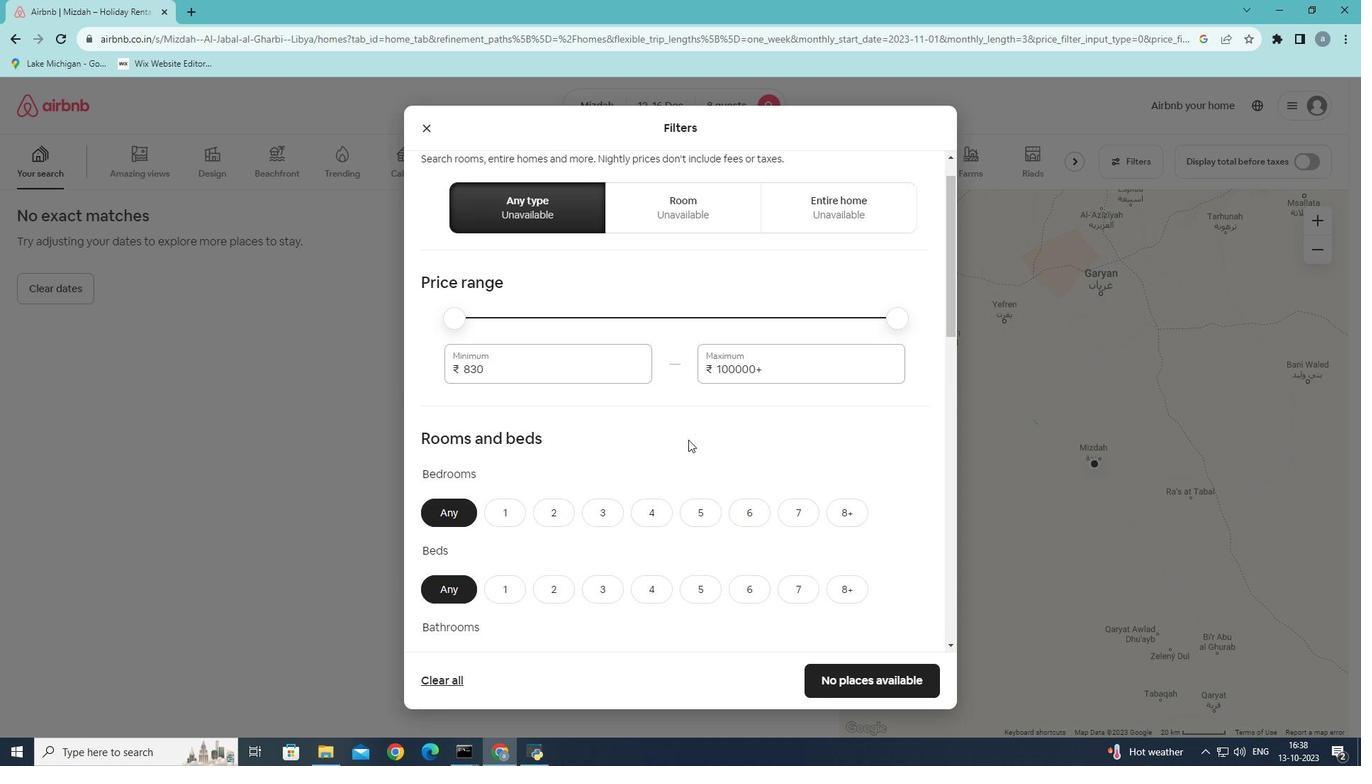 
Action: Mouse scrolled (688, 439) with delta (0, 0)
Screenshot: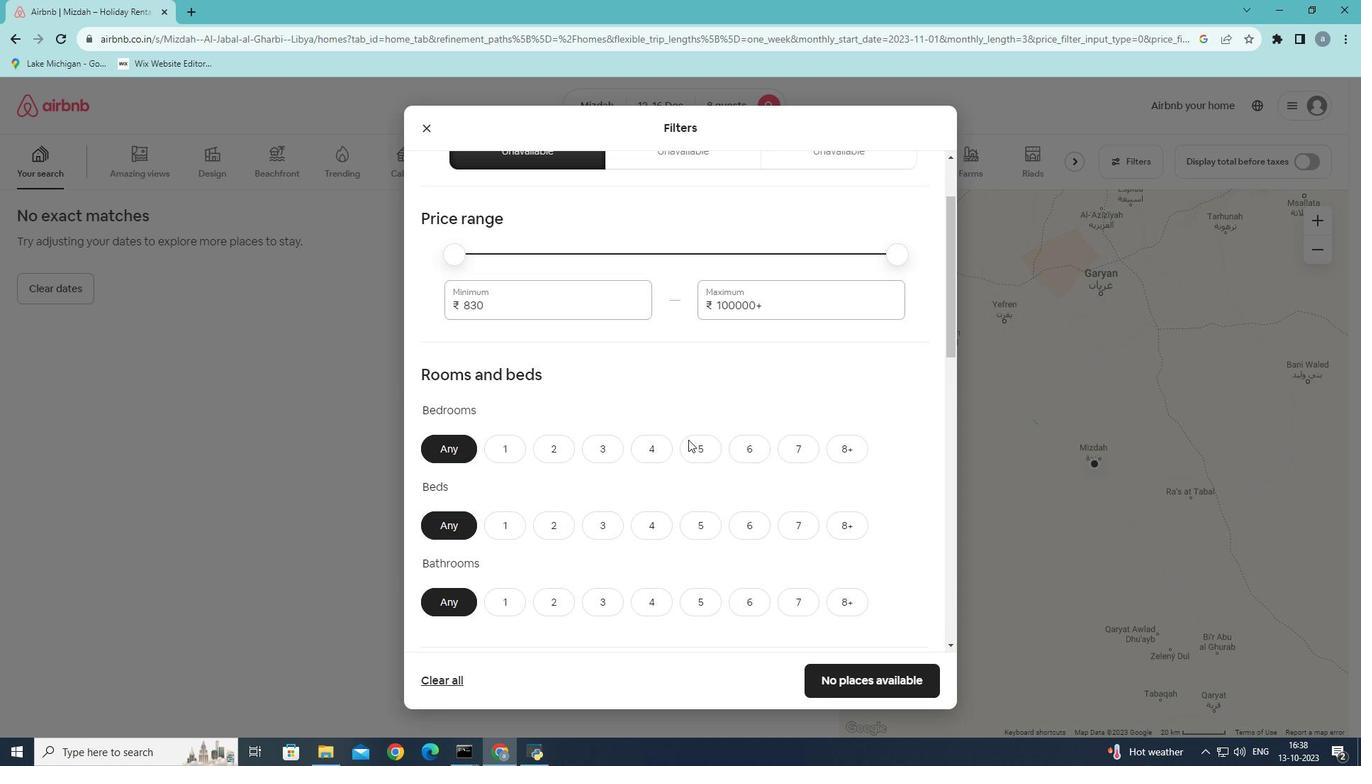 
Action: Mouse scrolled (688, 439) with delta (0, 0)
Screenshot: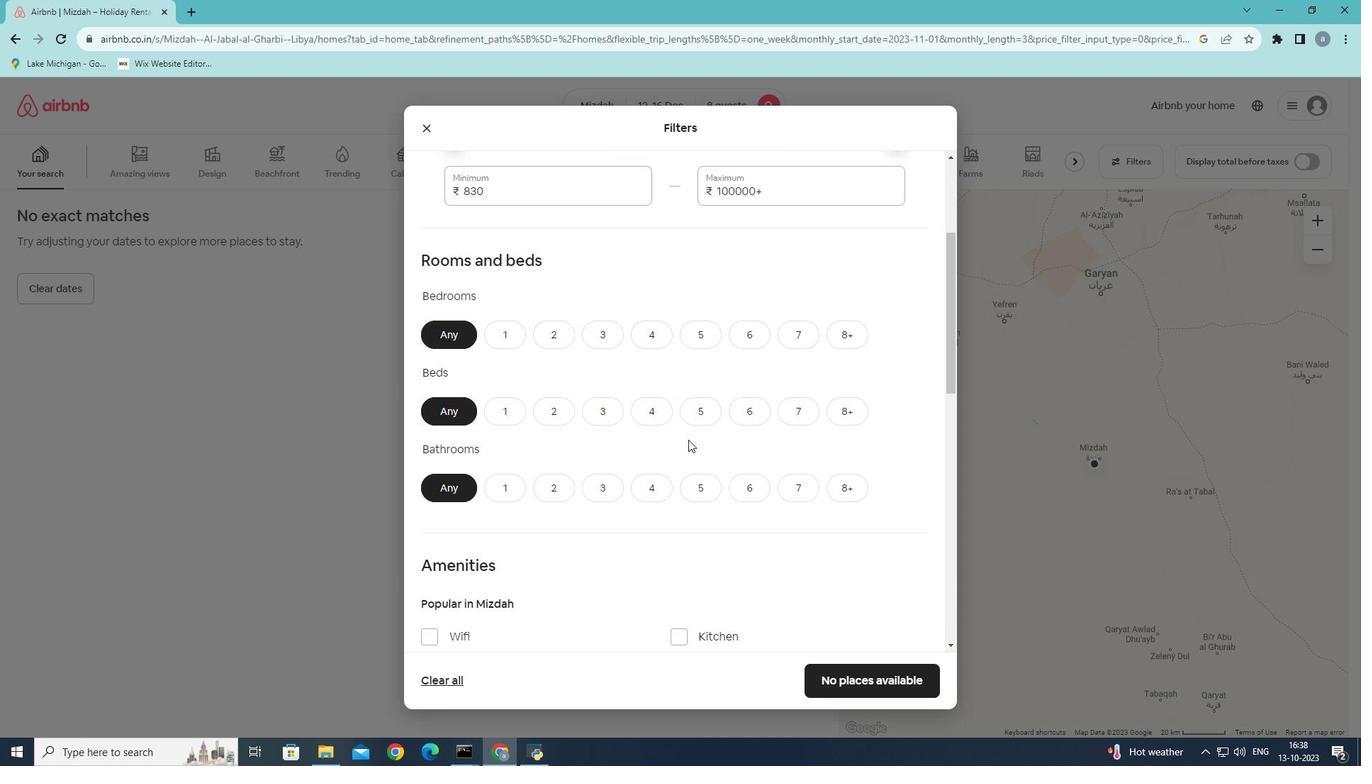 
Action: Mouse moved to (848, 262)
Screenshot: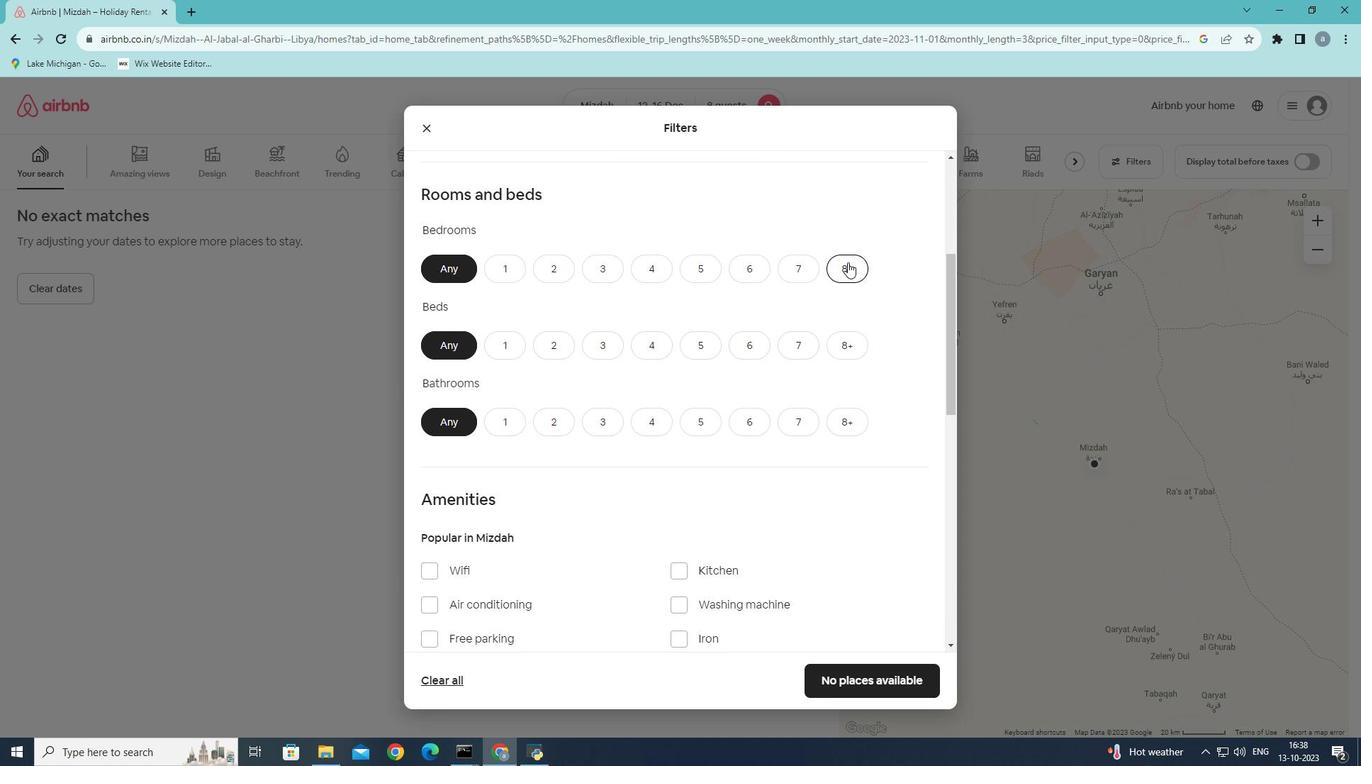 
Action: Mouse pressed left at (848, 262)
Screenshot: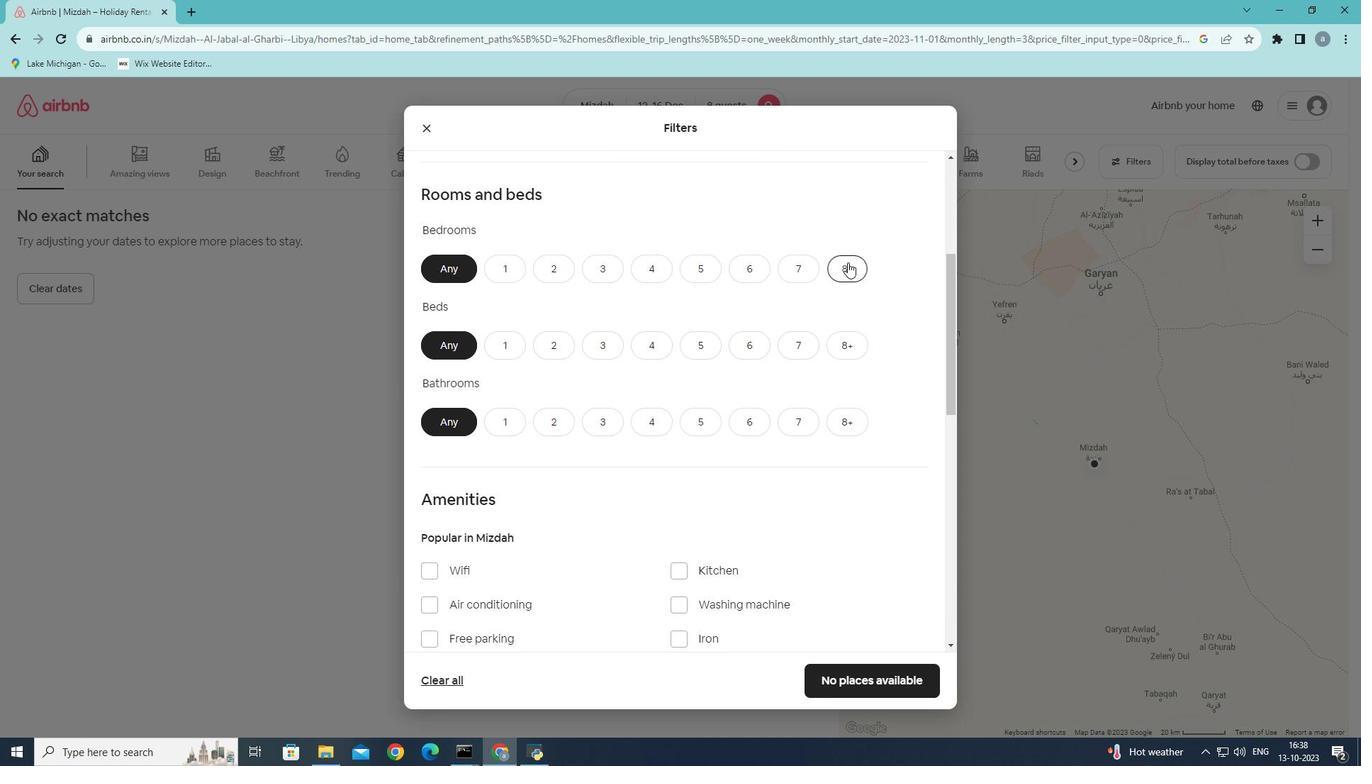 
Action: Mouse moved to (856, 350)
Screenshot: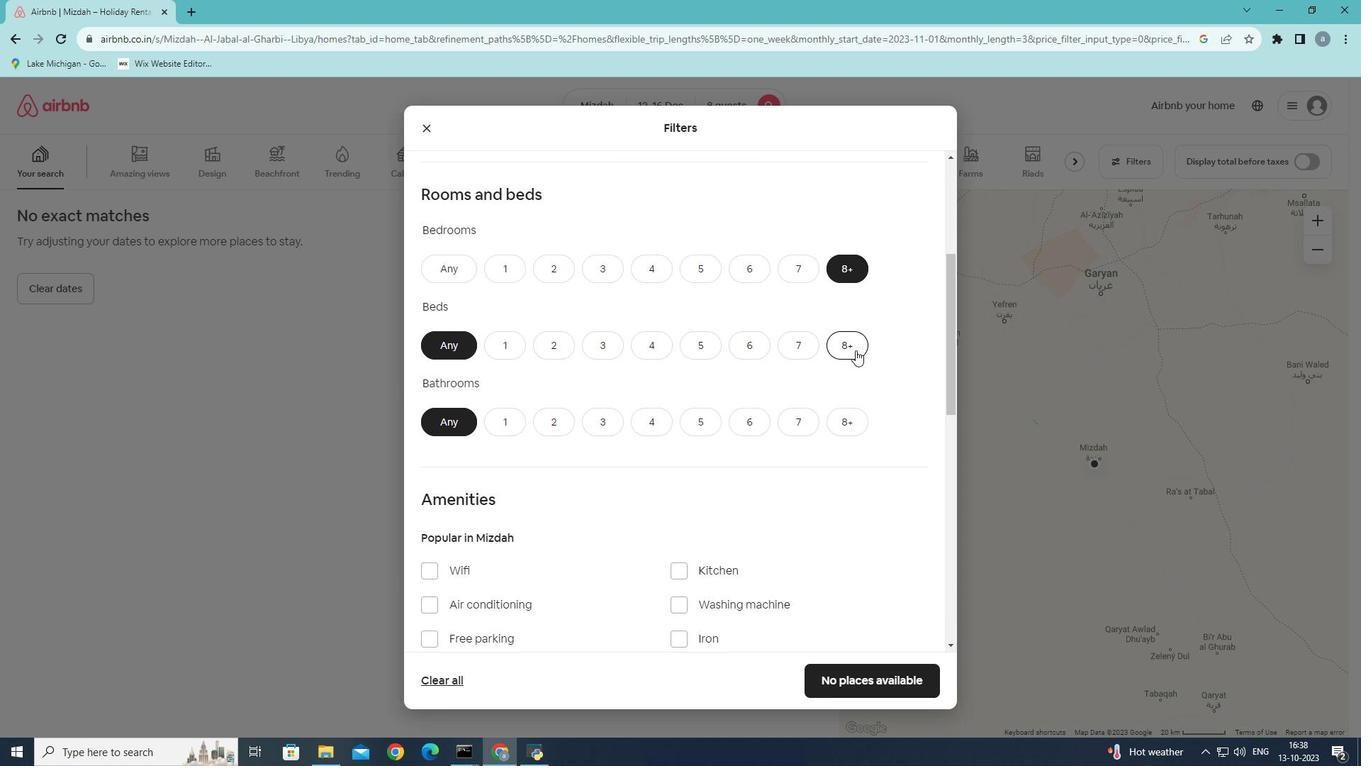 
Action: Mouse pressed left at (856, 350)
Screenshot: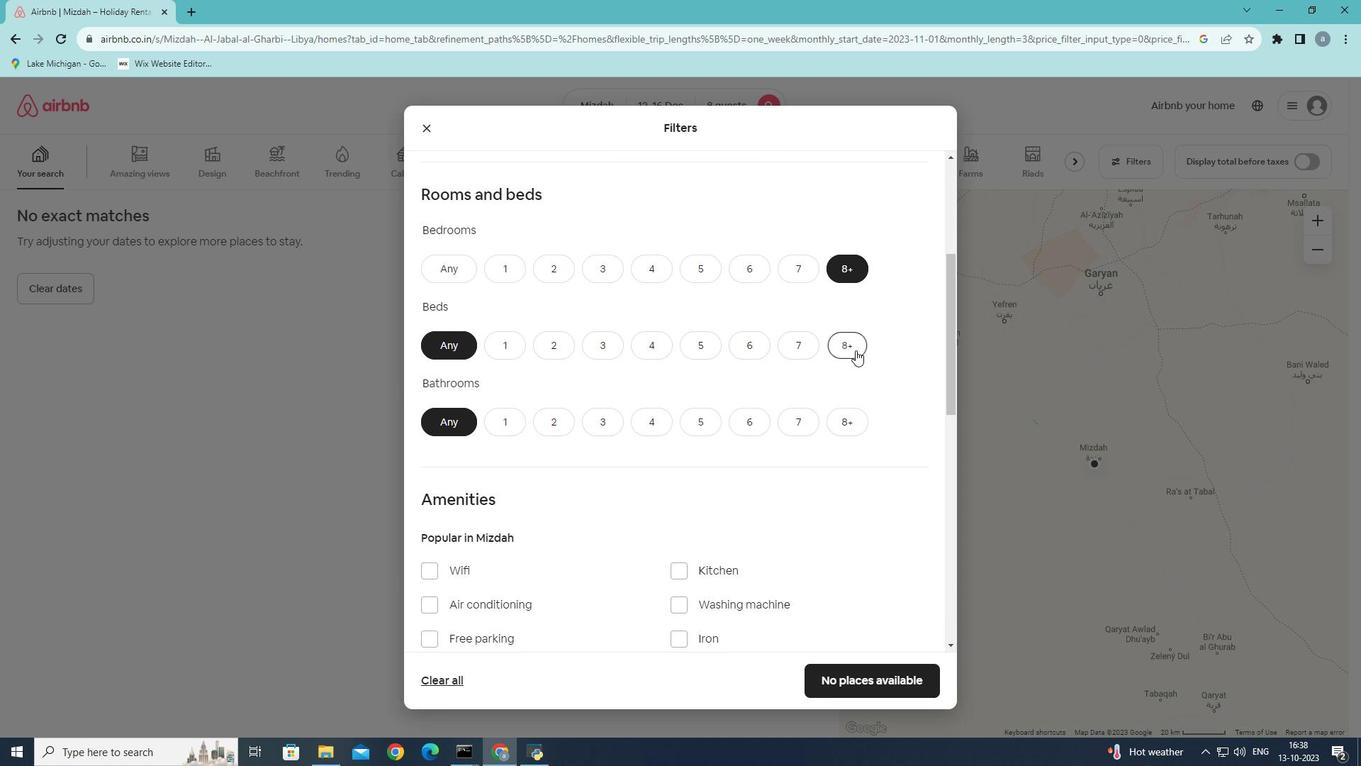 
Action: Mouse moved to (852, 414)
Screenshot: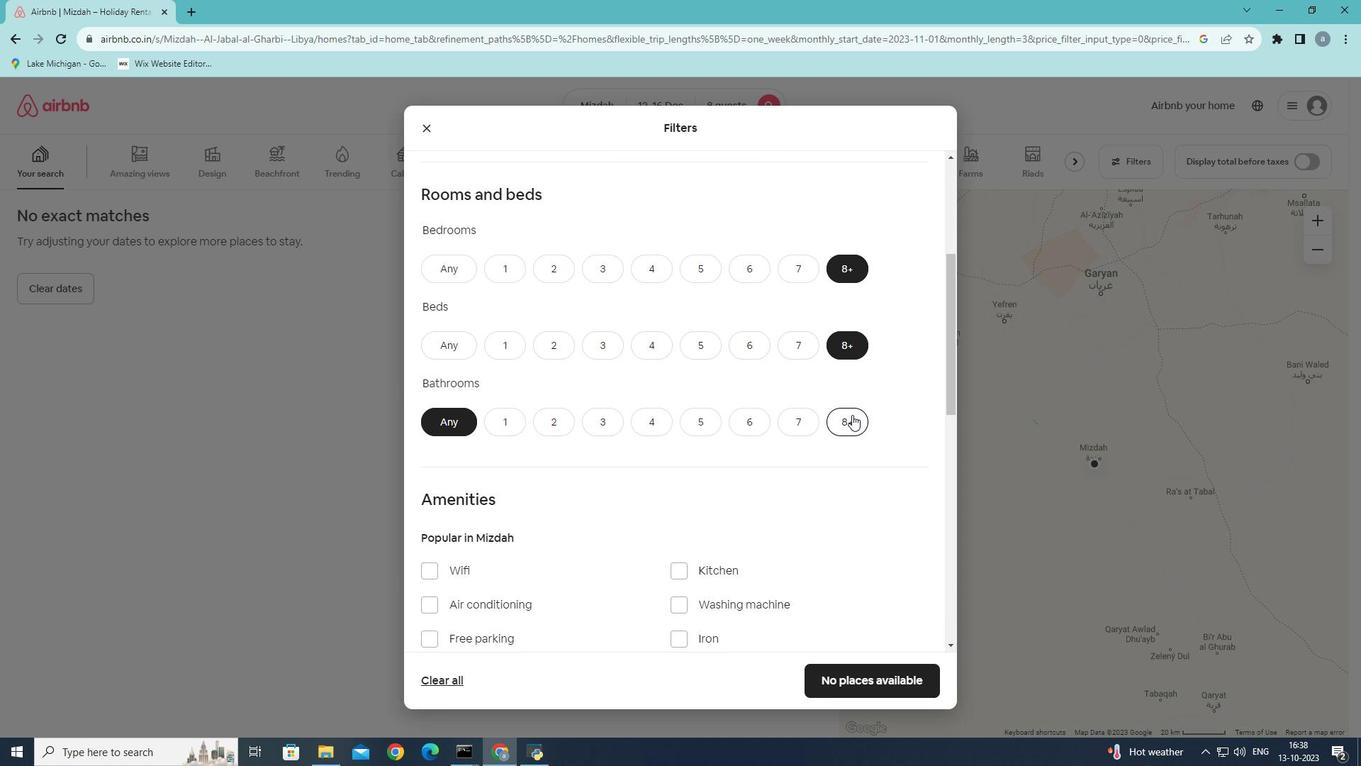 
Action: Mouse pressed left at (852, 414)
Screenshot: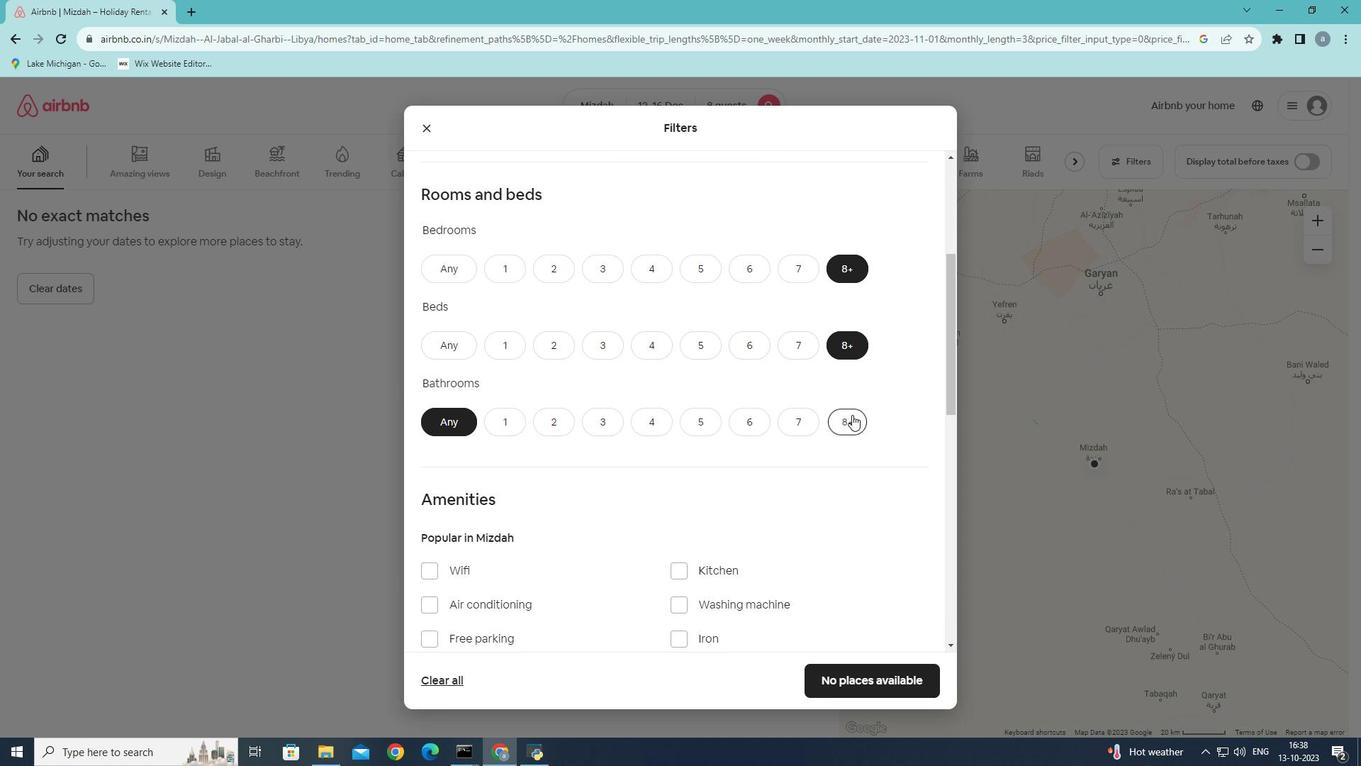 
Action: Mouse moved to (618, 420)
Screenshot: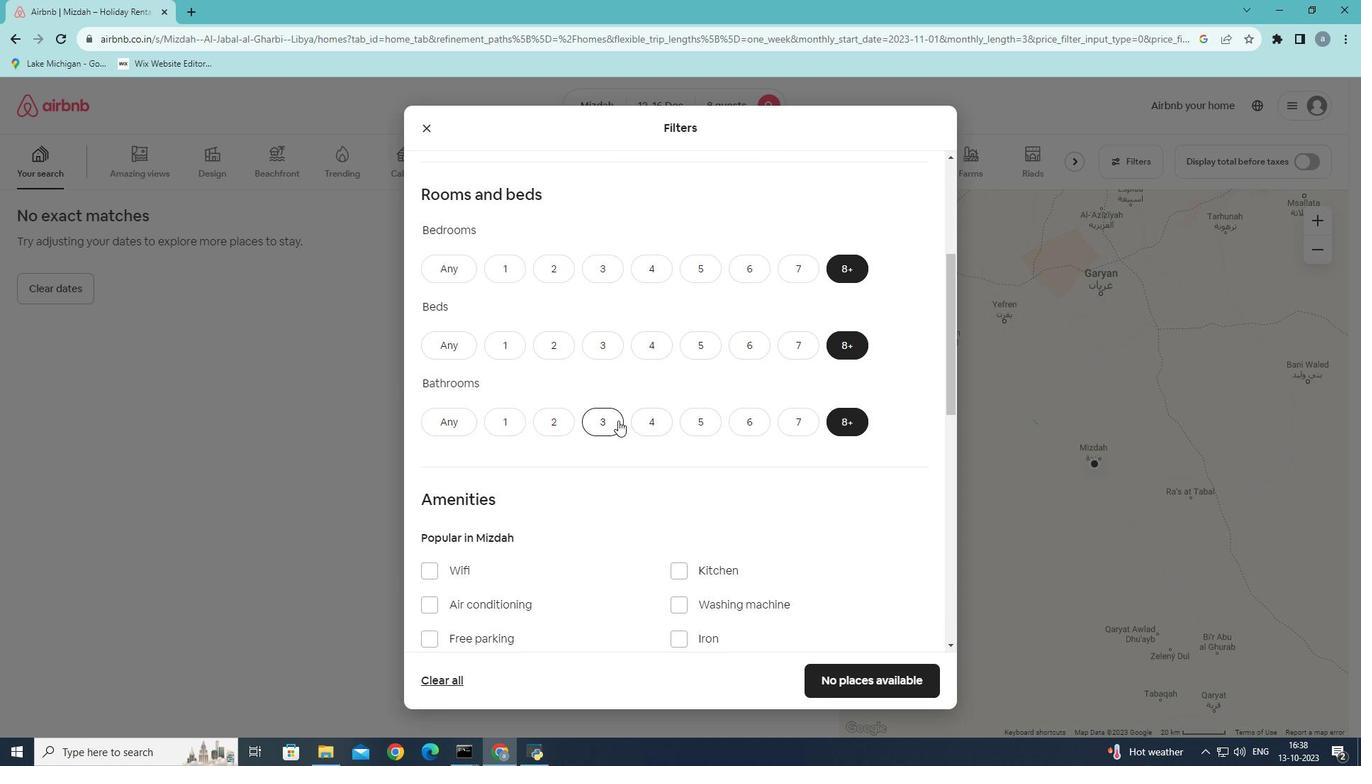 
Action: Mouse scrolled (618, 419) with delta (0, 0)
Screenshot: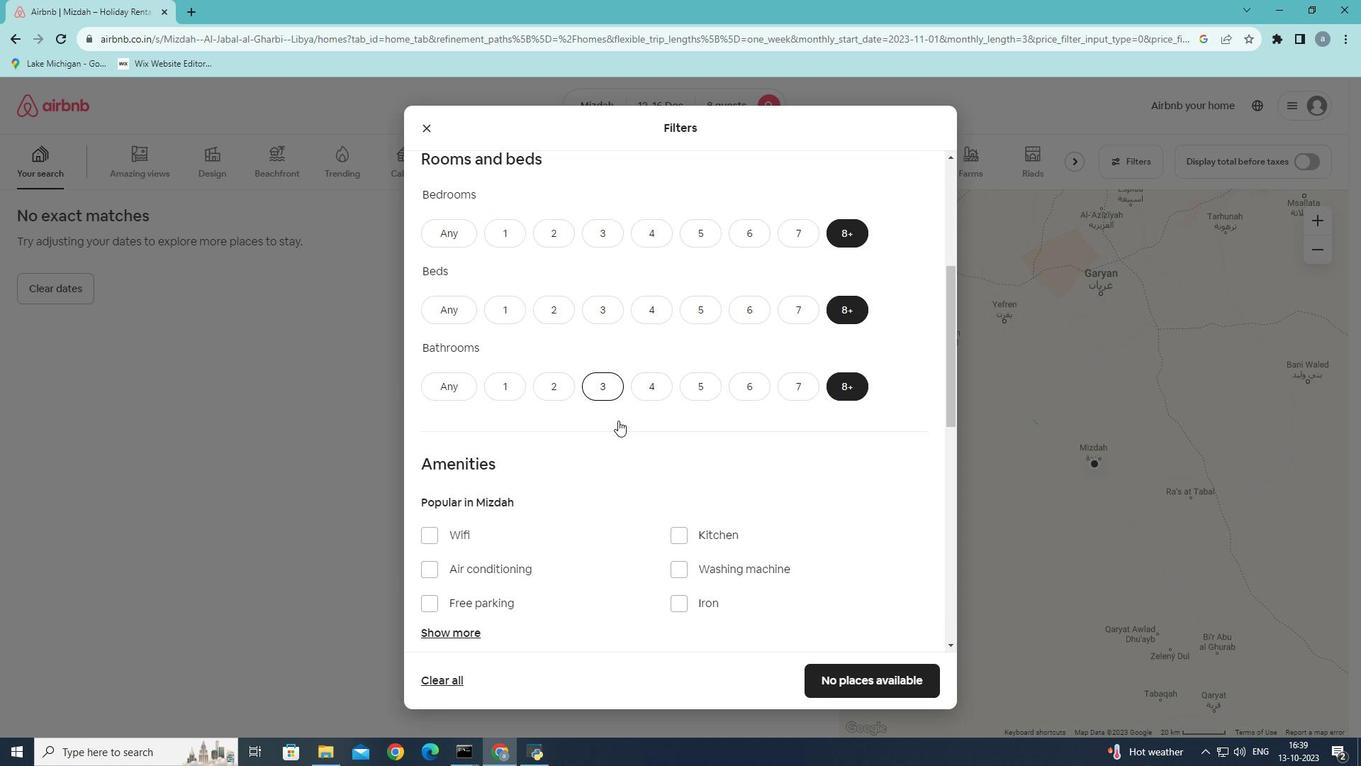 
Action: Mouse scrolled (618, 419) with delta (0, 0)
Screenshot: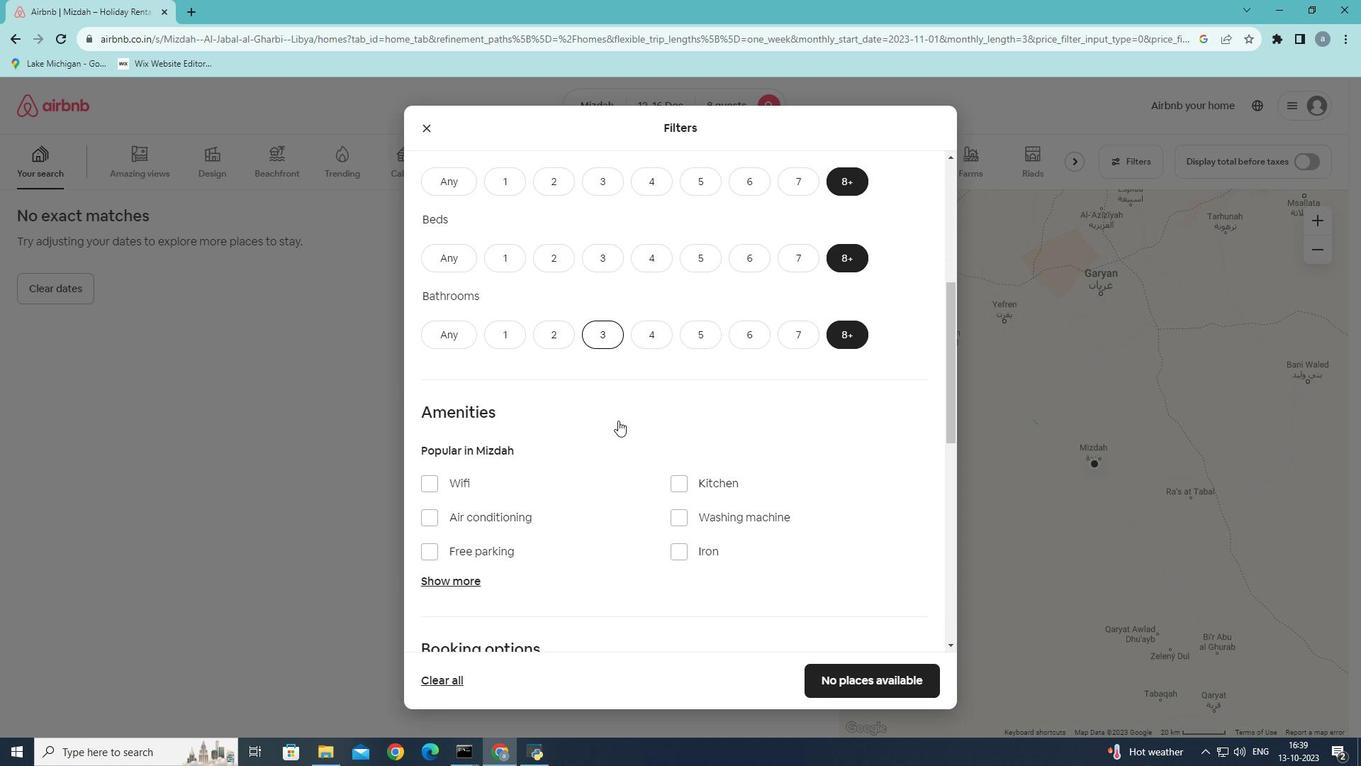 
Action: Mouse scrolled (618, 419) with delta (0, 0)
Screenshot: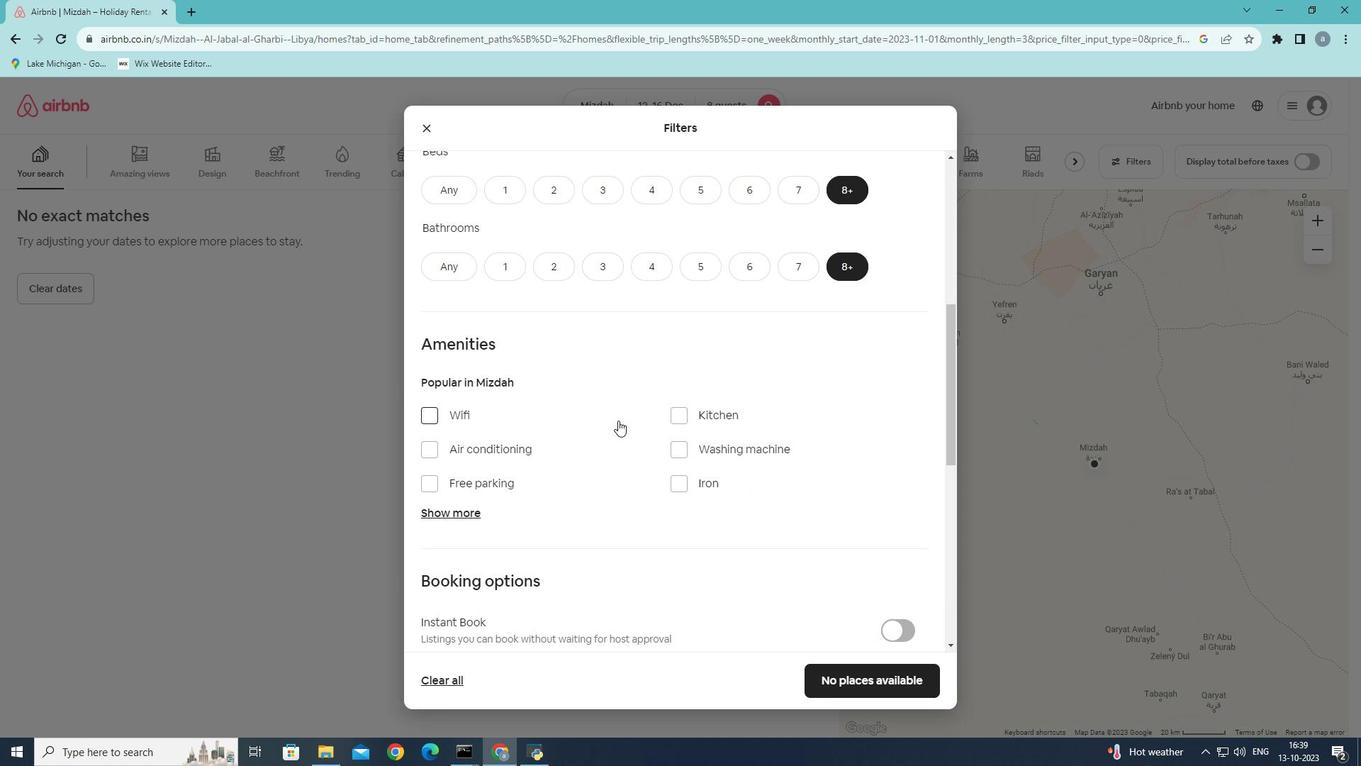 
Action: Mouse scrolled (618, 419) with delta (0, 0)
Screenshot: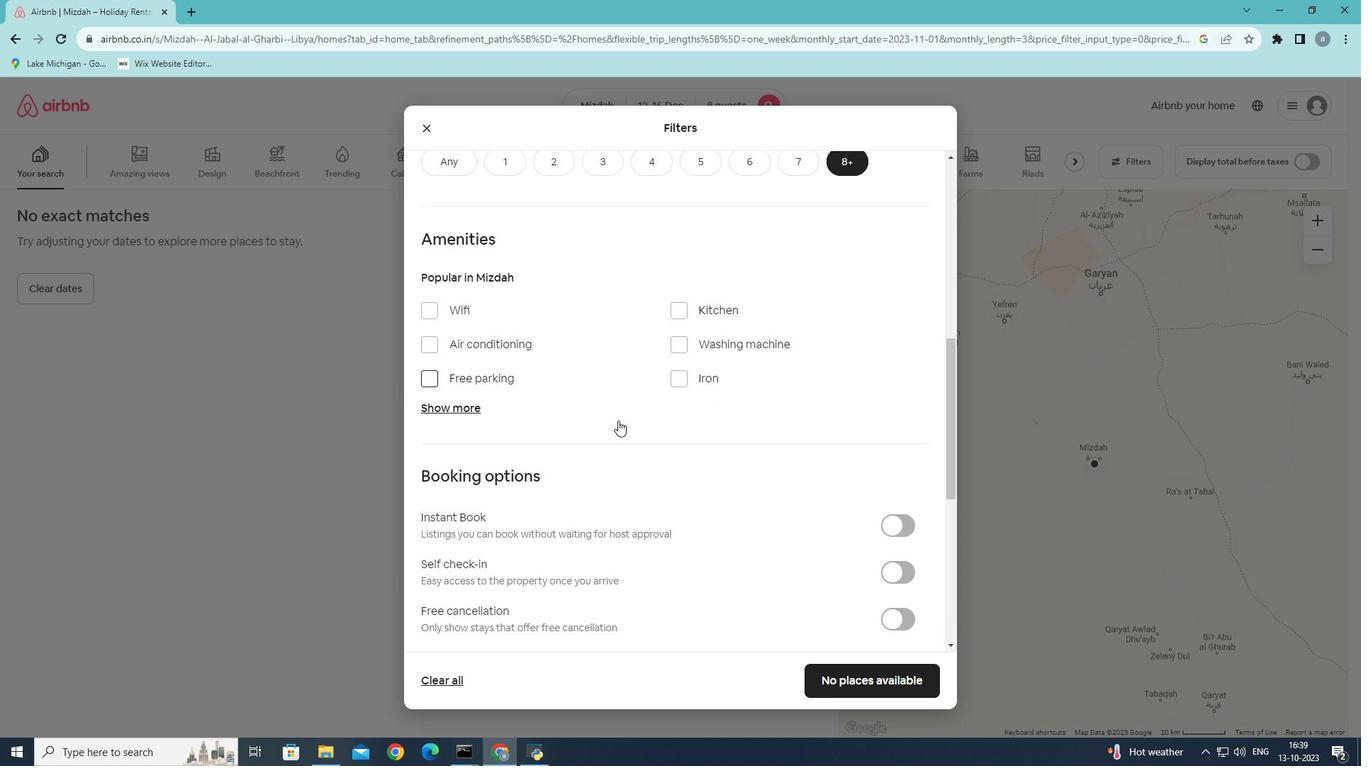 
Action: Mouse moved to (536, 309)
Screenshot: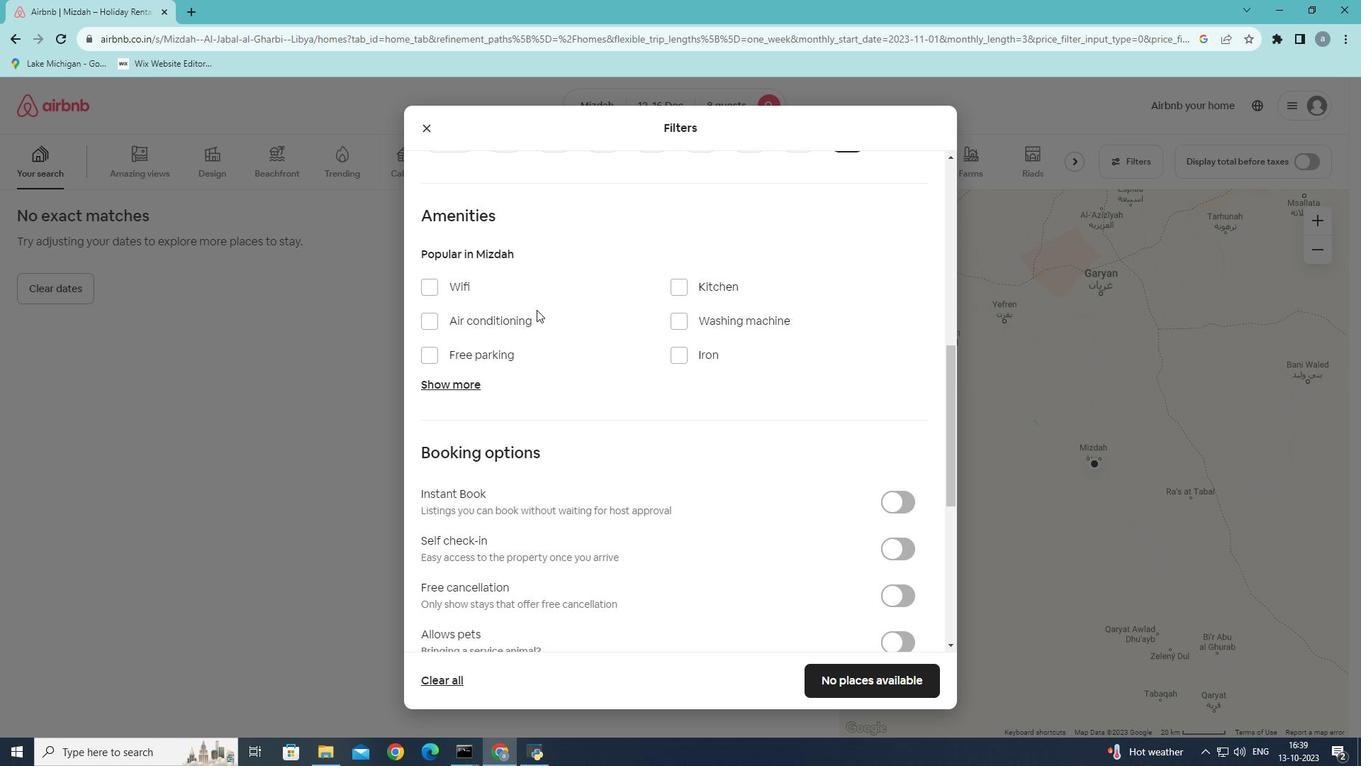 
Action: Mouse scrolled (536, 309) with delta (0, 0)
Screenshot: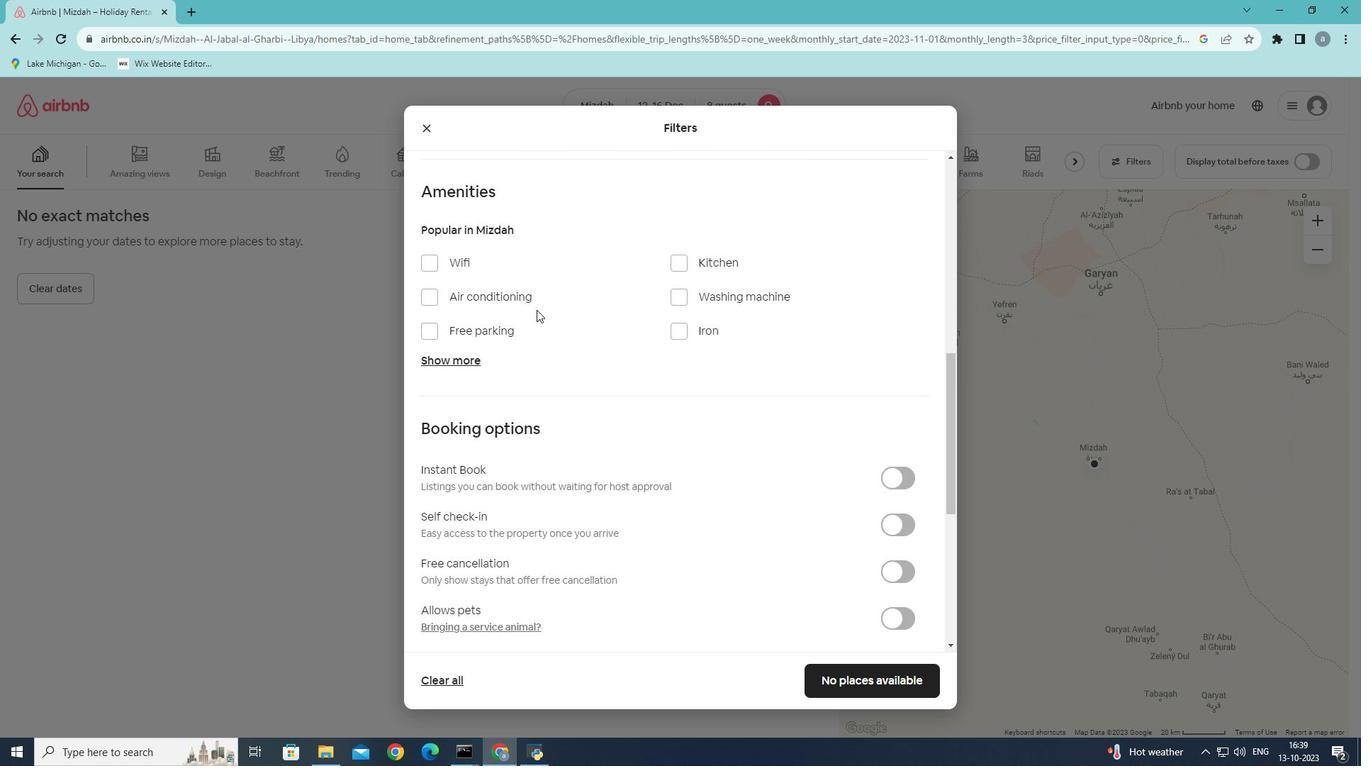 
Action: Mouse moved to (436, 210)
Screenshot: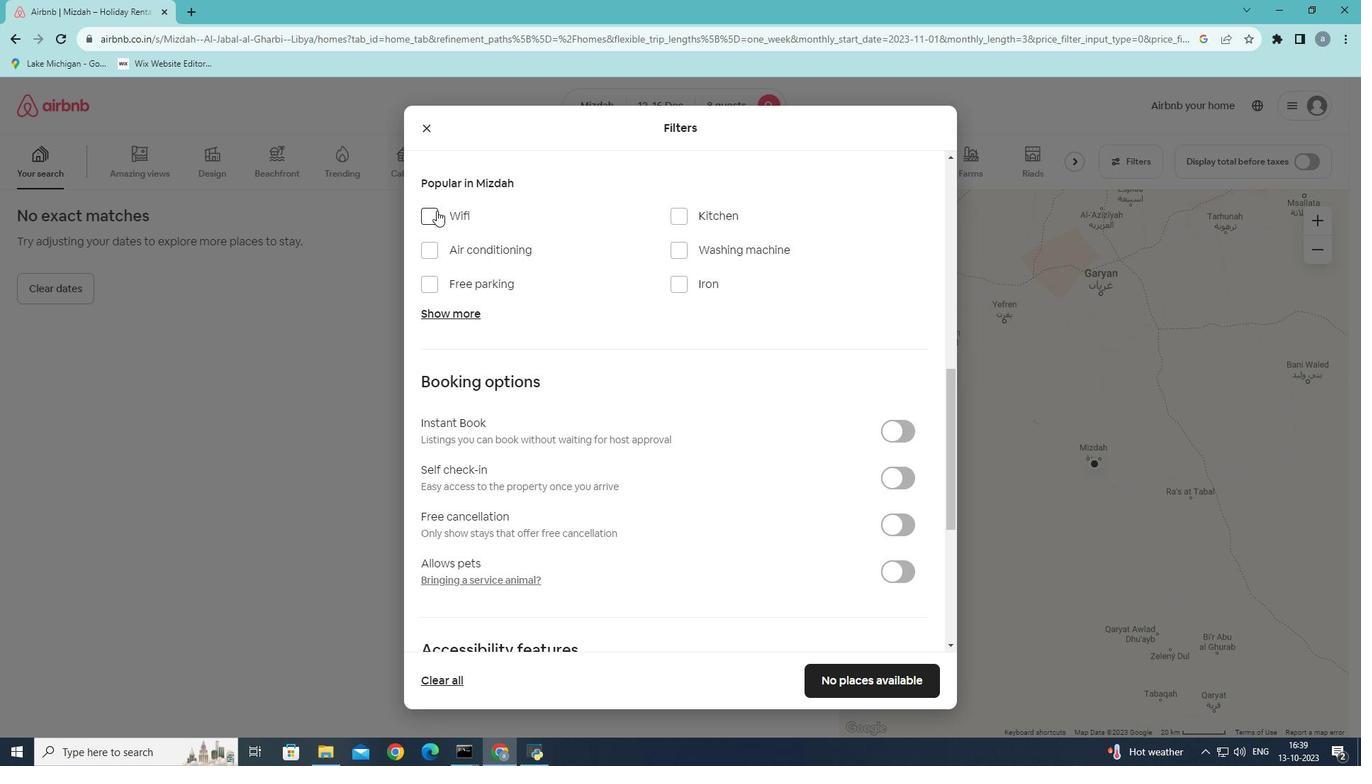 
Action: Mouse pressed left at (436, 210)
Screenshot: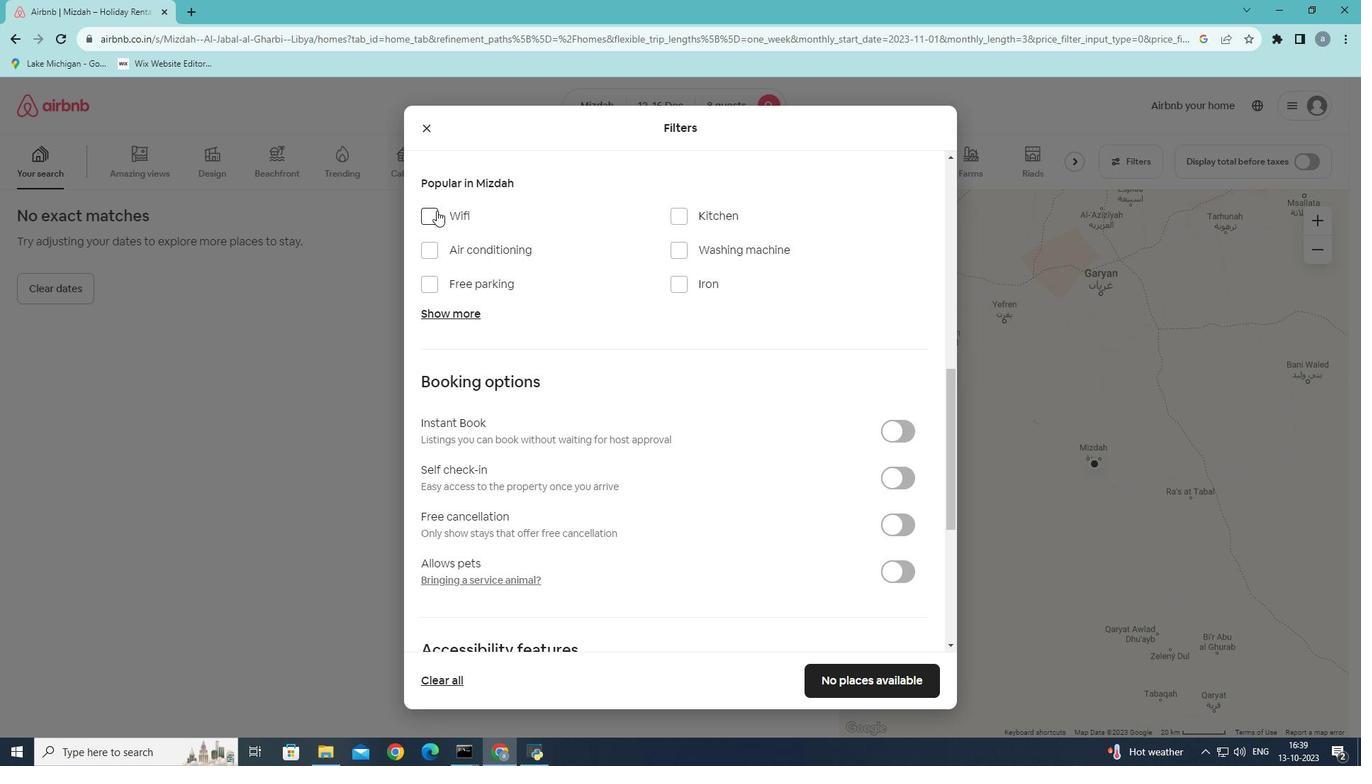 
Action: Mouse moved to (466, 305)
Screenshot: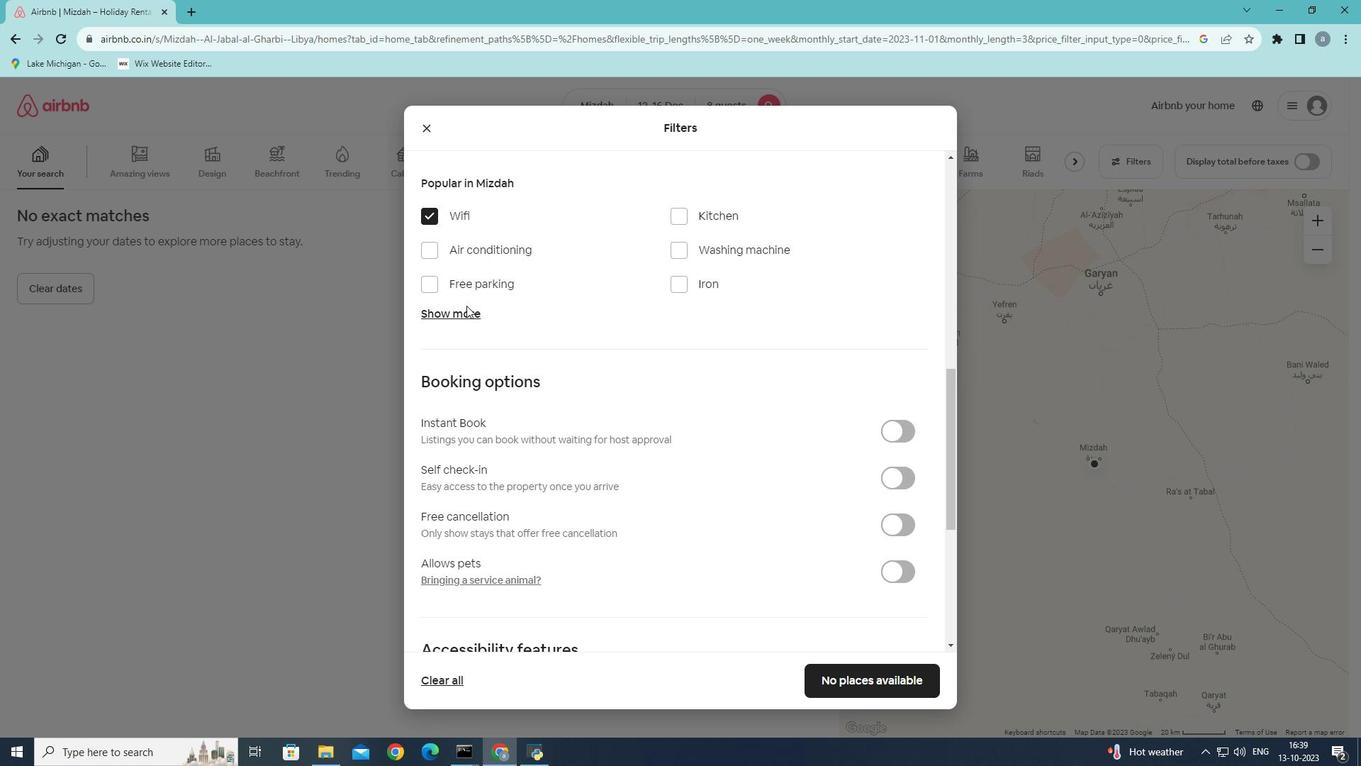 
Action: Mouse pressed left at (466, 305)
Screenshot: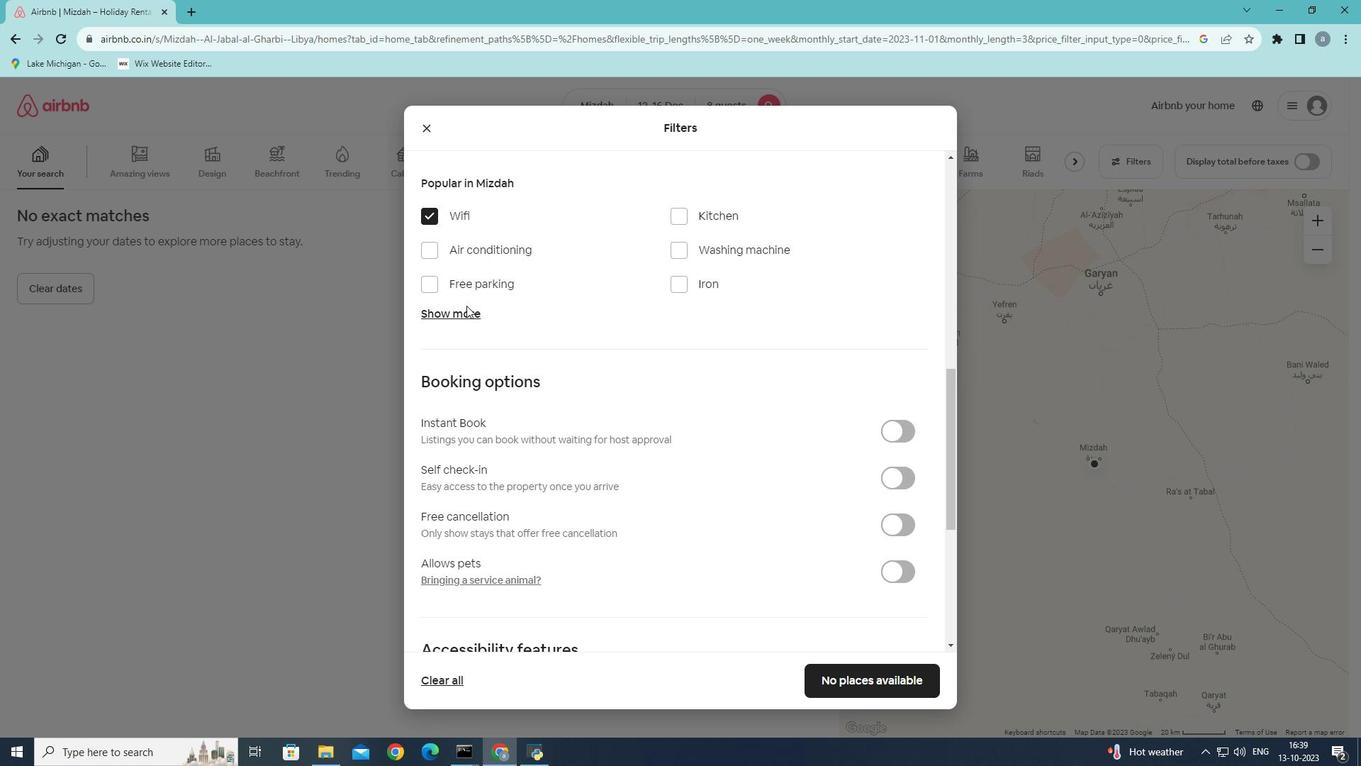 
Action: Mouse moved to (474, 314)
Screenshot: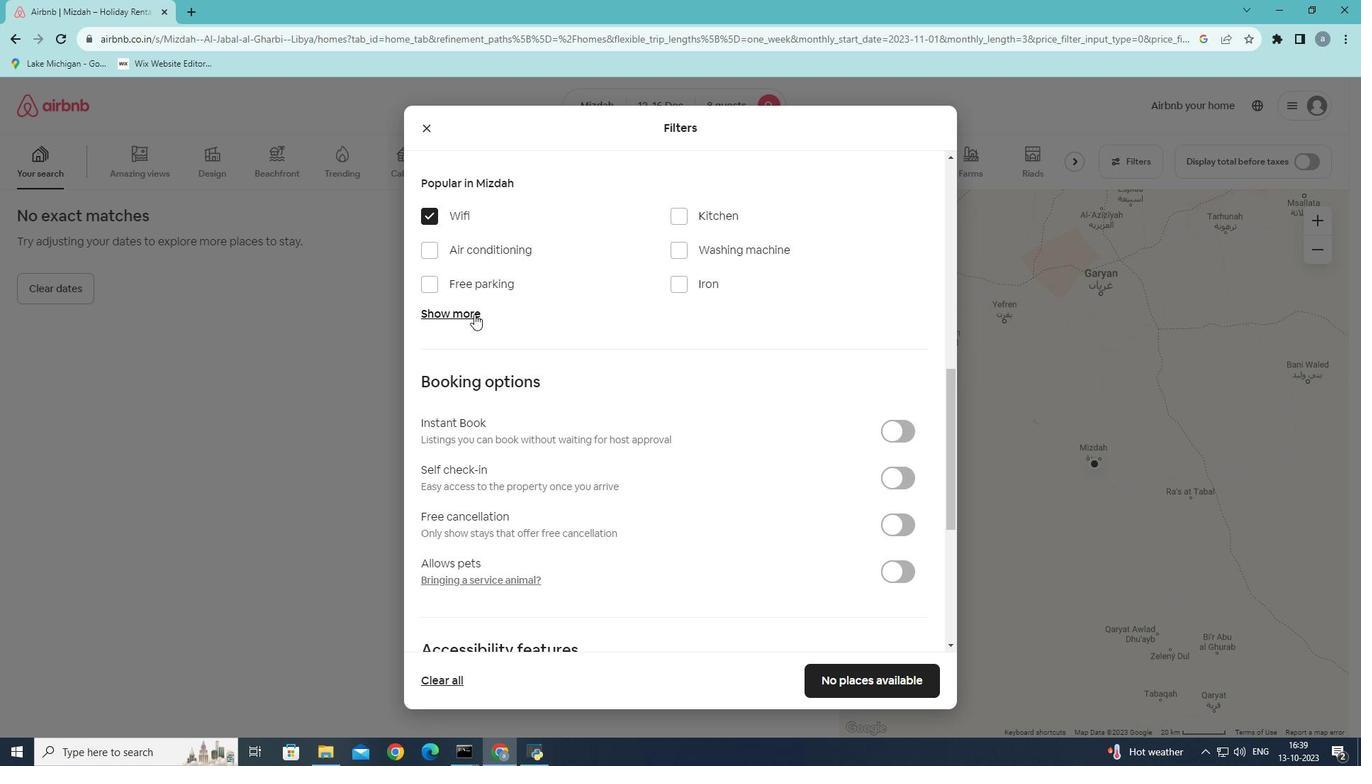 
Action: Mouse pressed left at (474, 314)
Screenshot: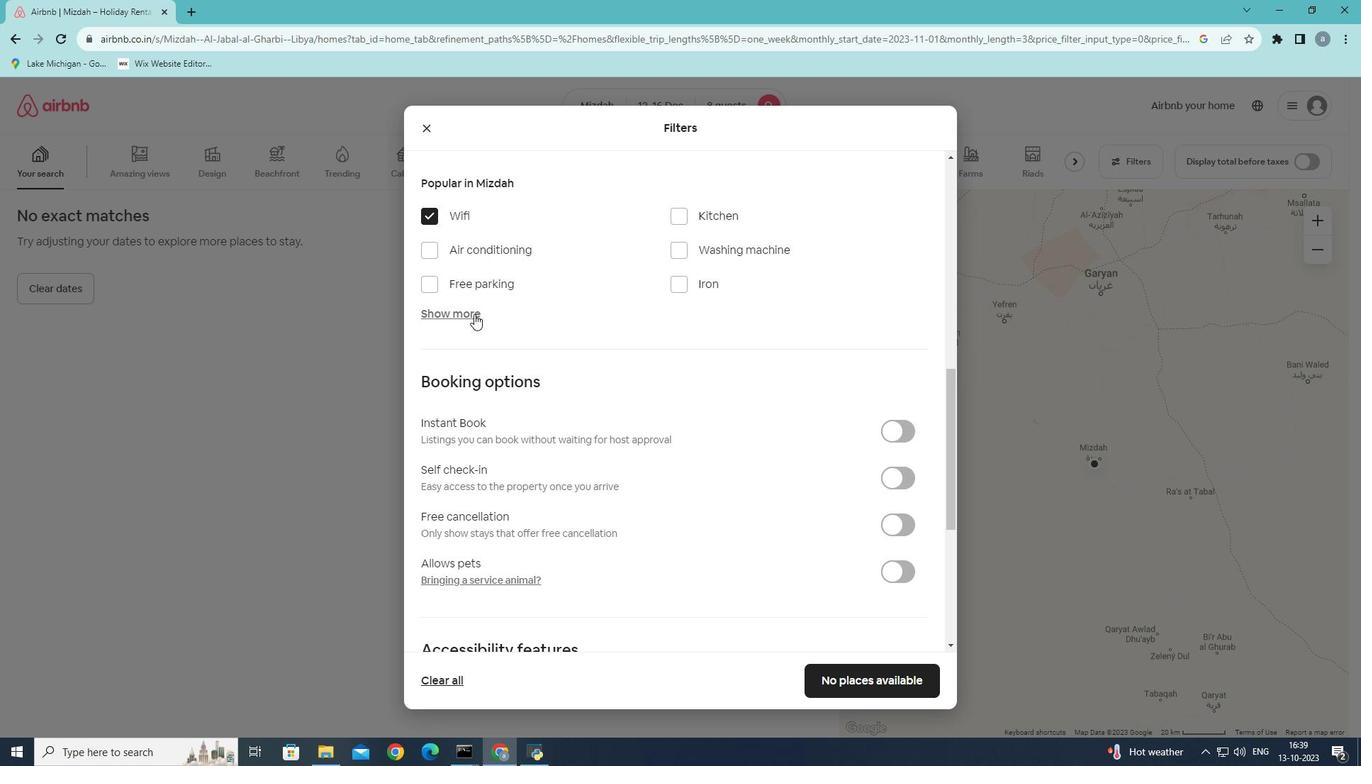 
Action: Mouse moved to (433, 279)
Screenshot: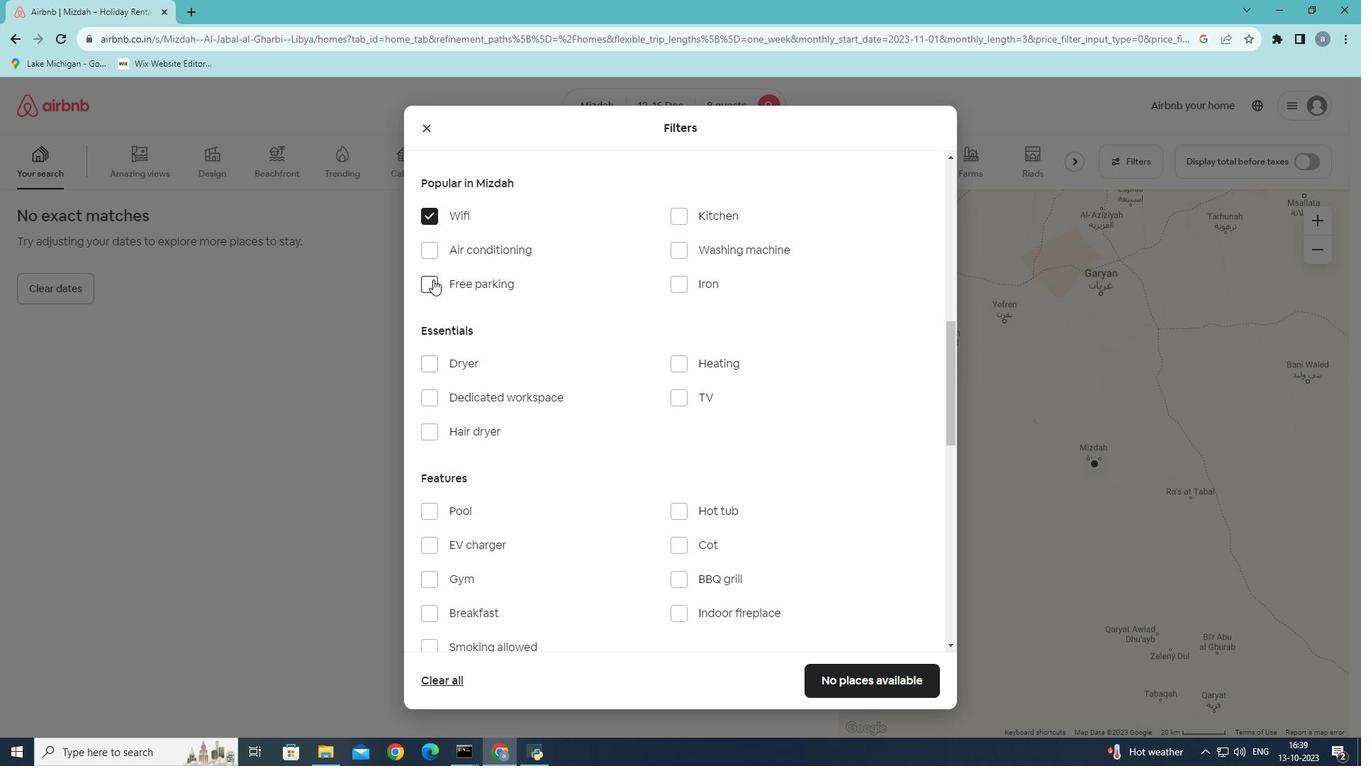 
Action: Mouse pressed left at (433, 279)
Screenshot: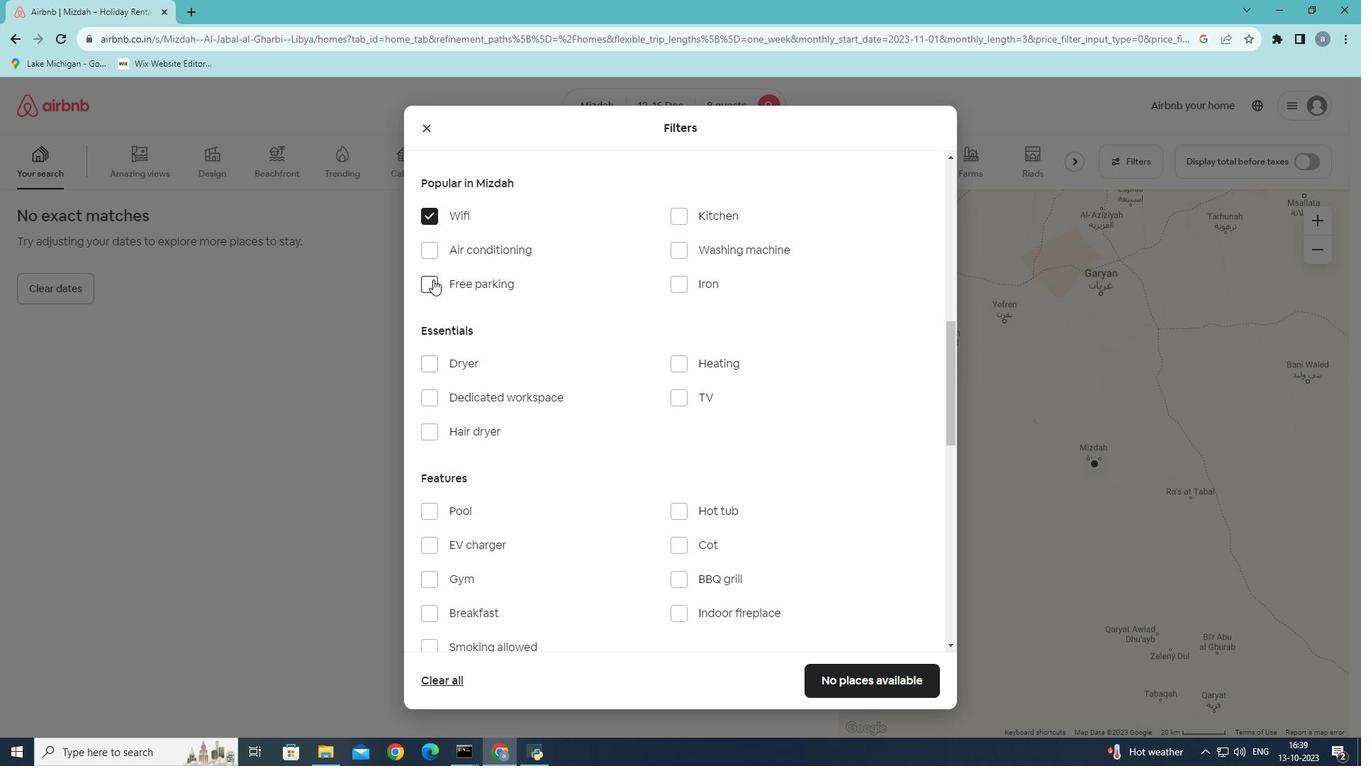 
Action: Mouse moved to (683, 398)
Screenshot: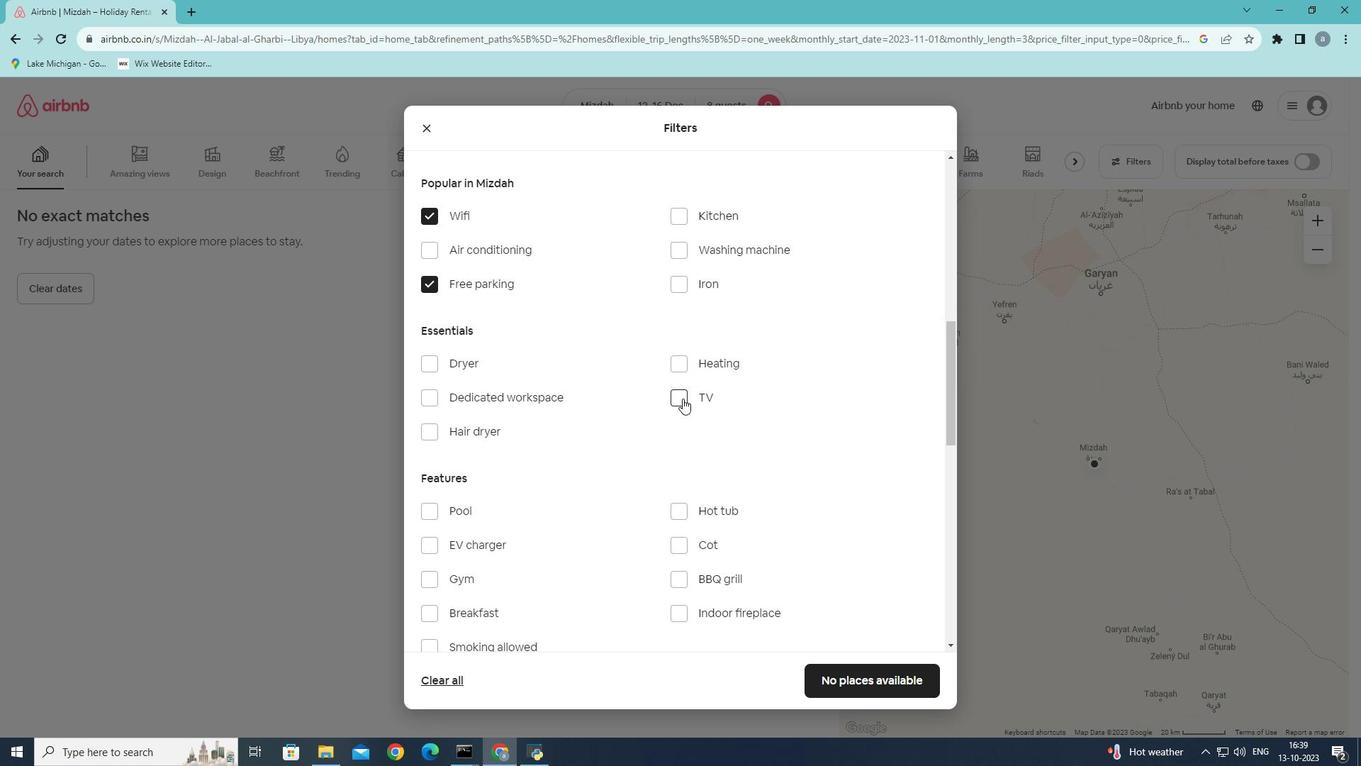 
Action: Mouse pressed left at (683, 398)
Screenshot: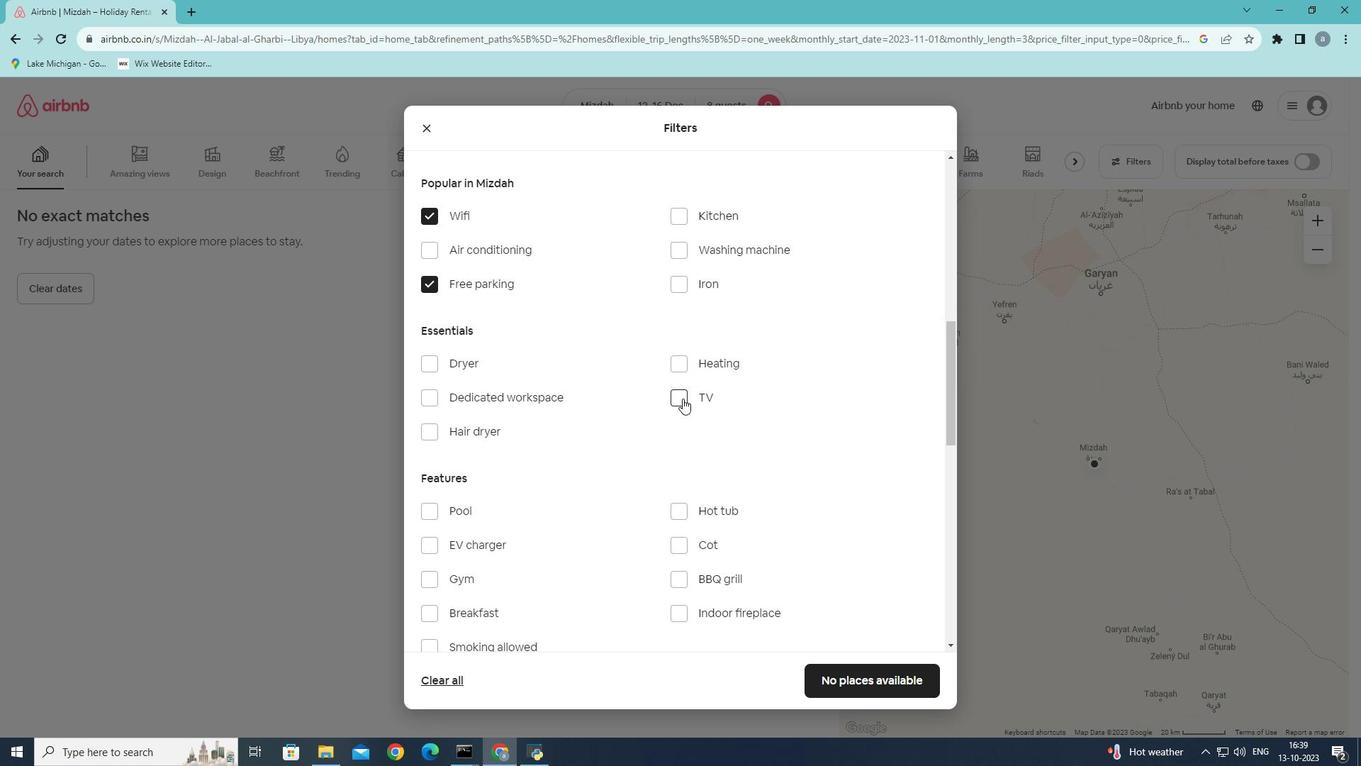 
Action: Mouse moved to (472, 508)
Screenshot: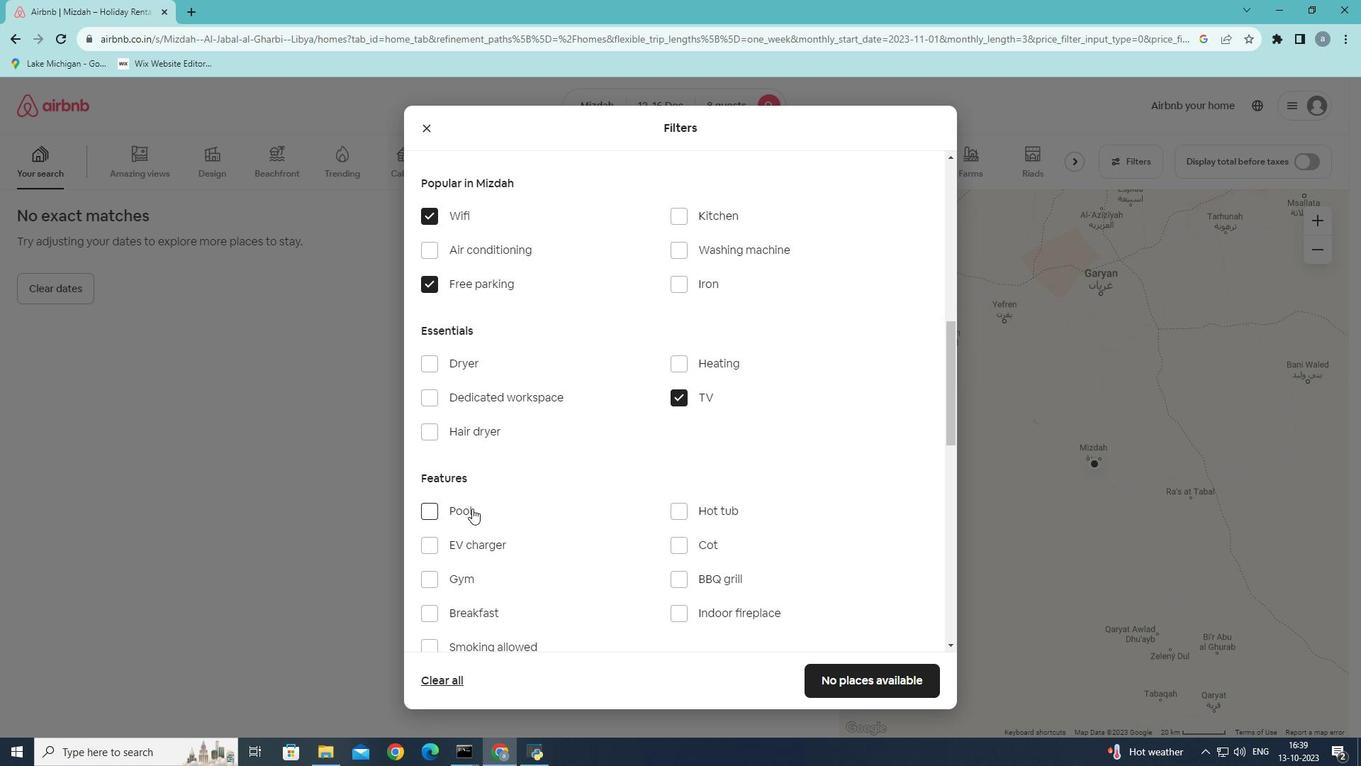 
Action: Mouse scrolled (472, 507) with delta (0, 0)
Screenshot: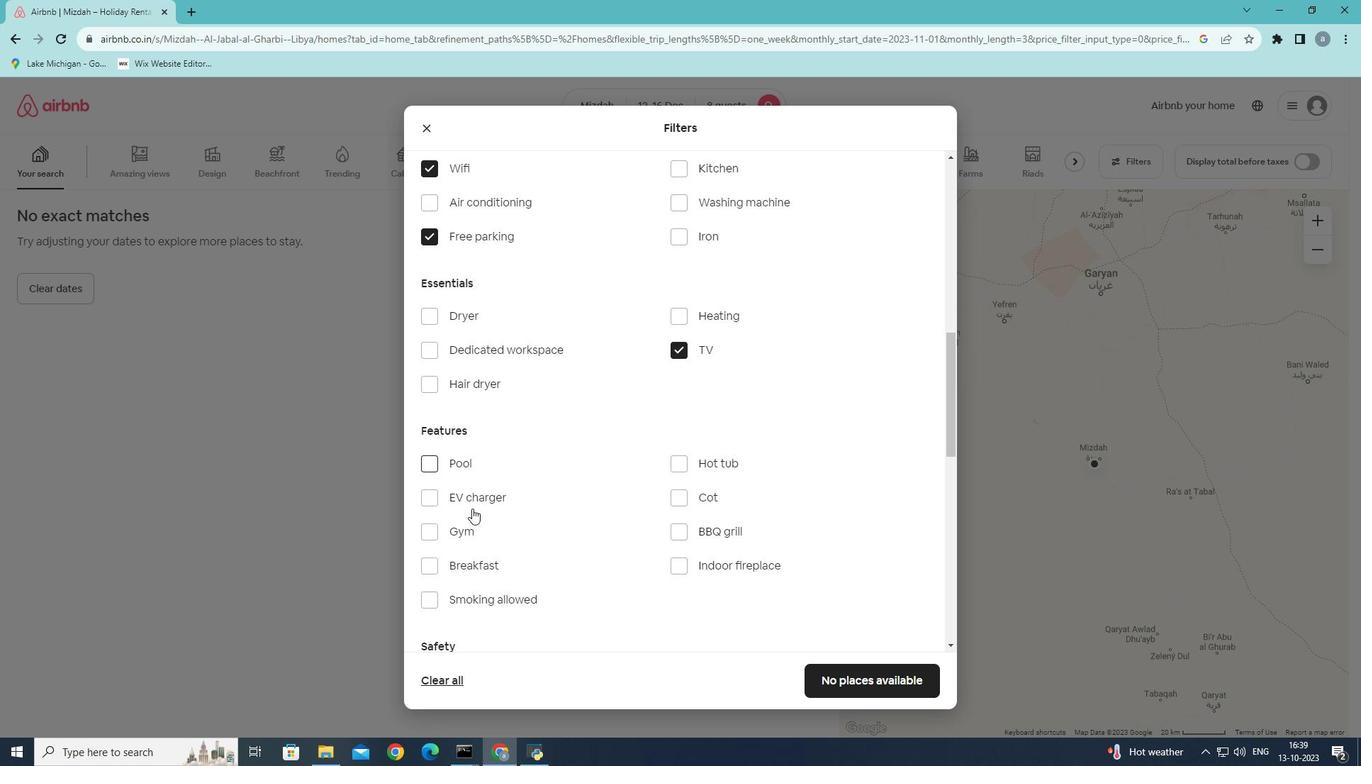 
Action: Mouse scrolled (472, 507) with delta (0, 0)
Screenshot: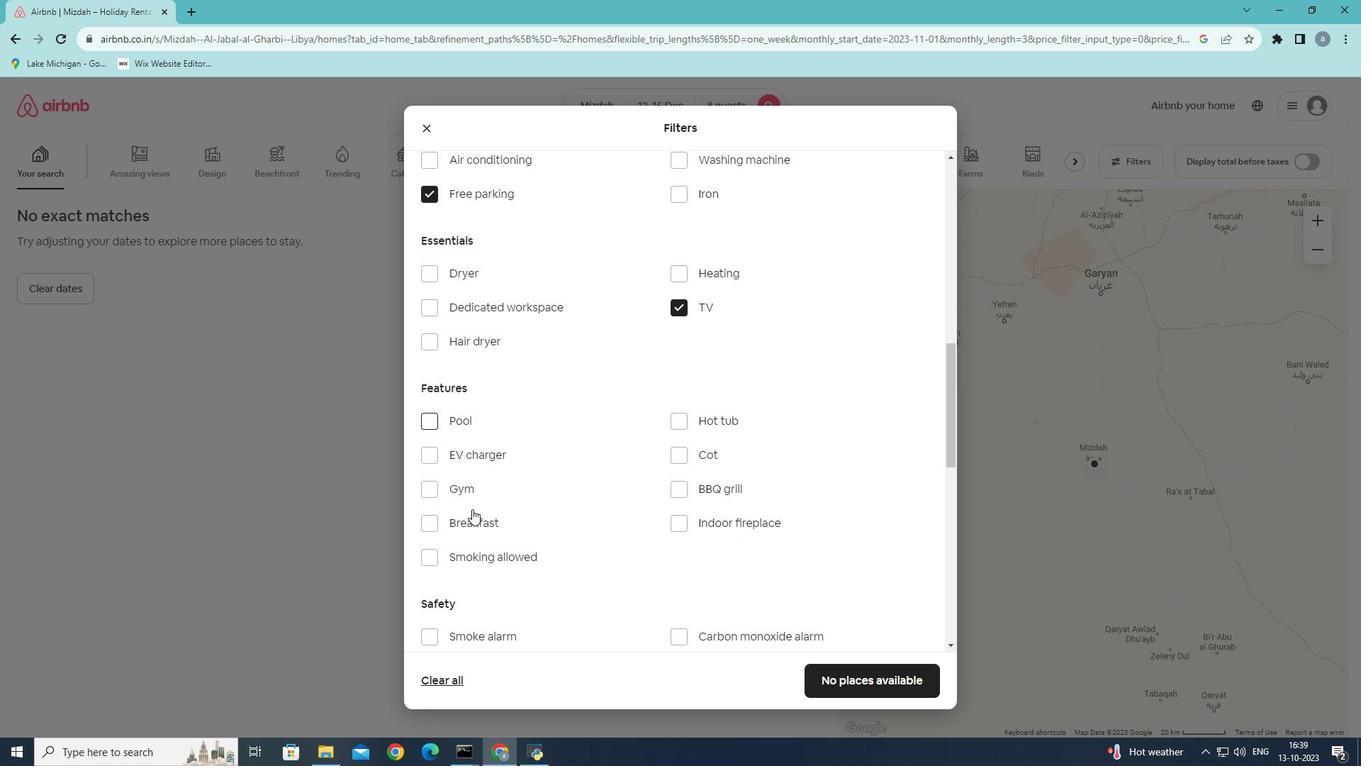
Action: Mouse moved to (434, 435)
Screenshot: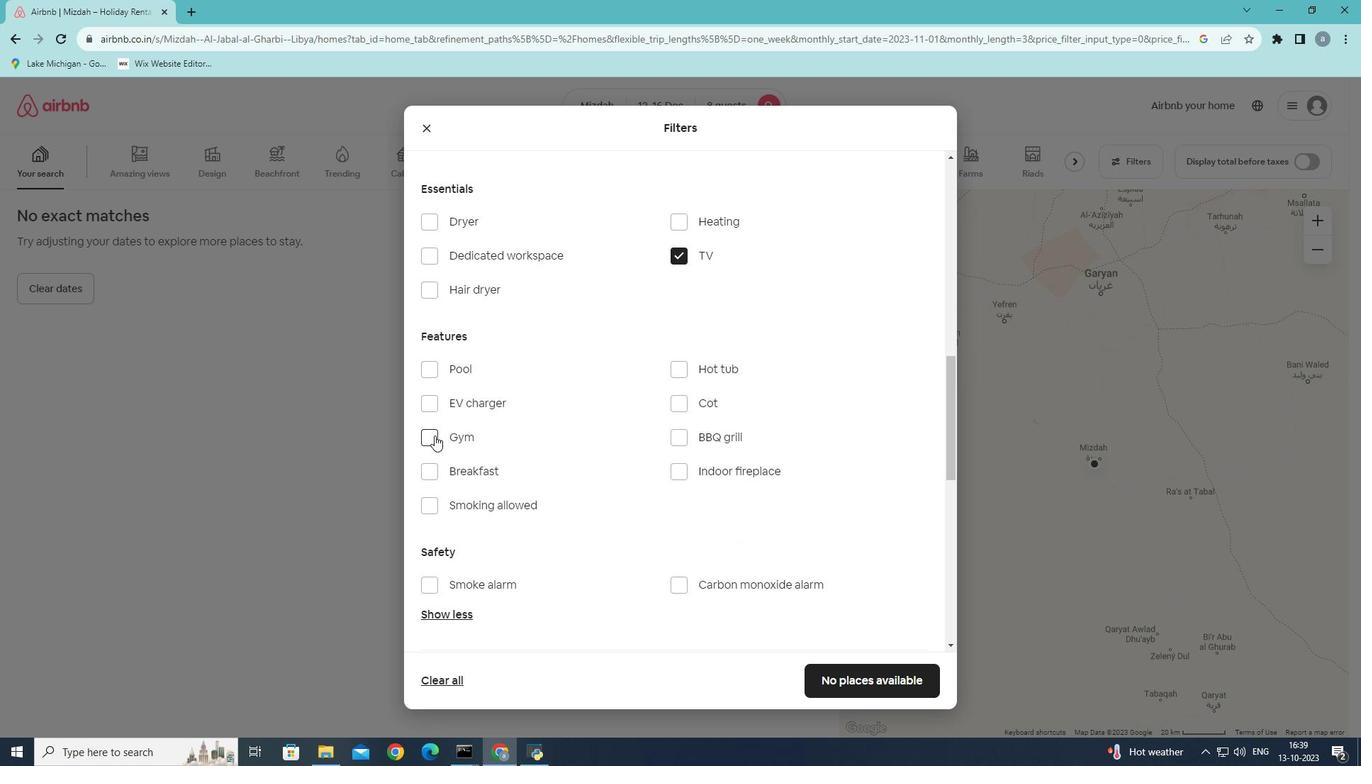 
Action: Mouse pressed left at (434, 435)
Screenshot: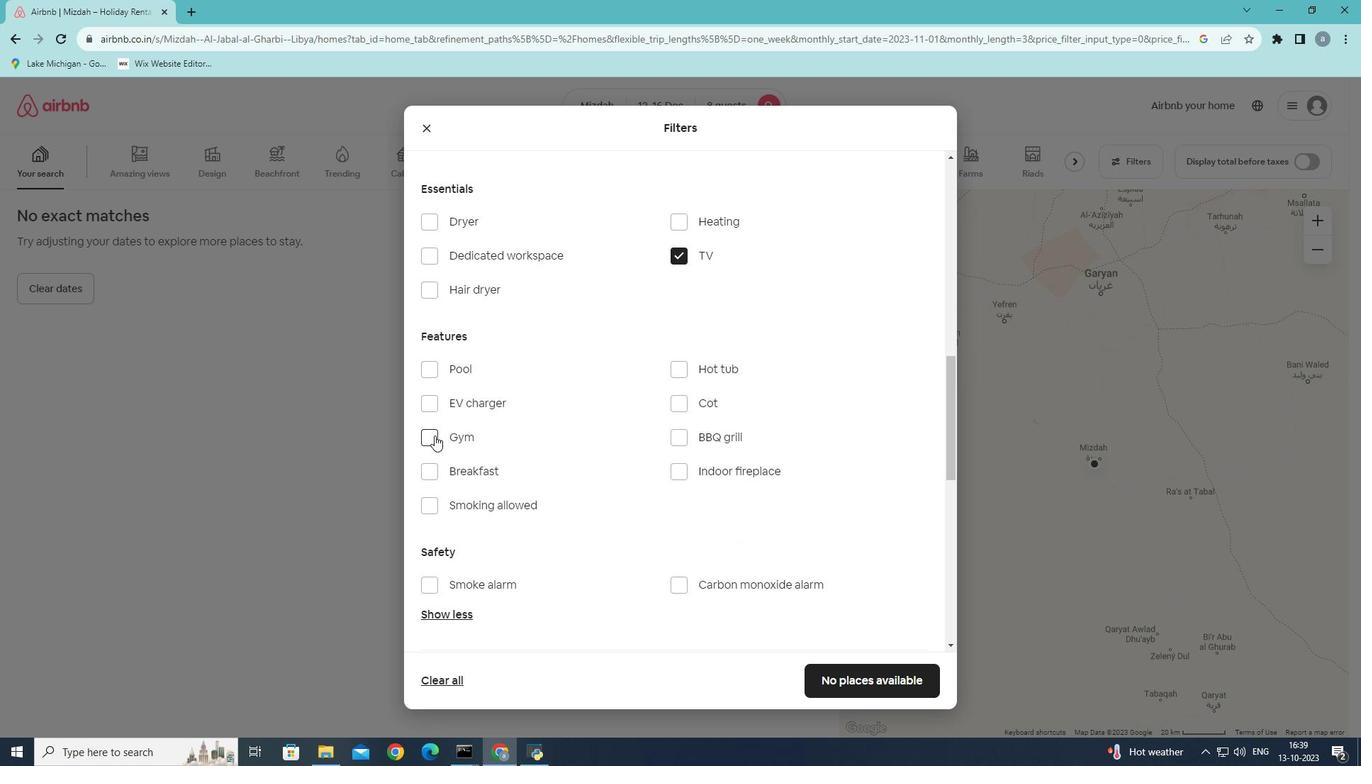 
Action: Mouse moved to (434, 478)
Screenshot: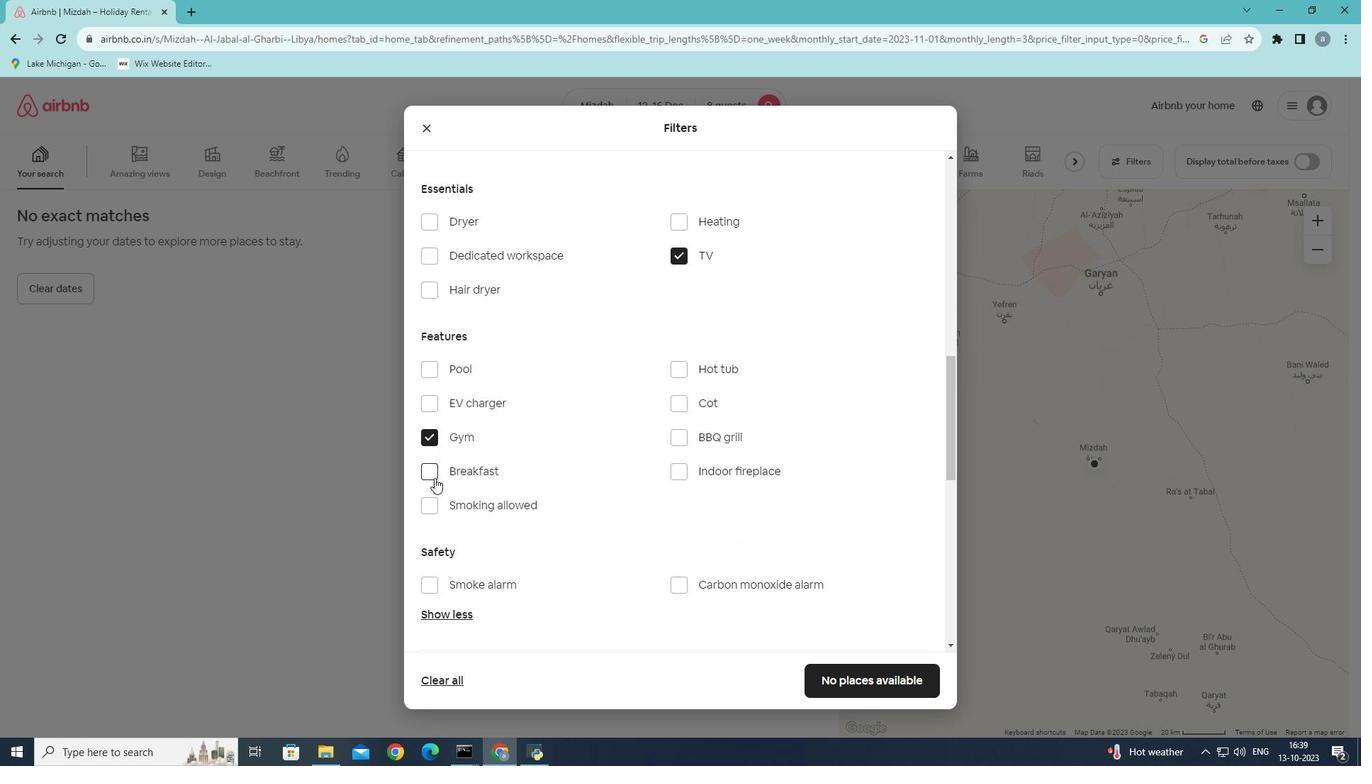 
Action: Mouse pressed left at (434, 478)
Screenshot: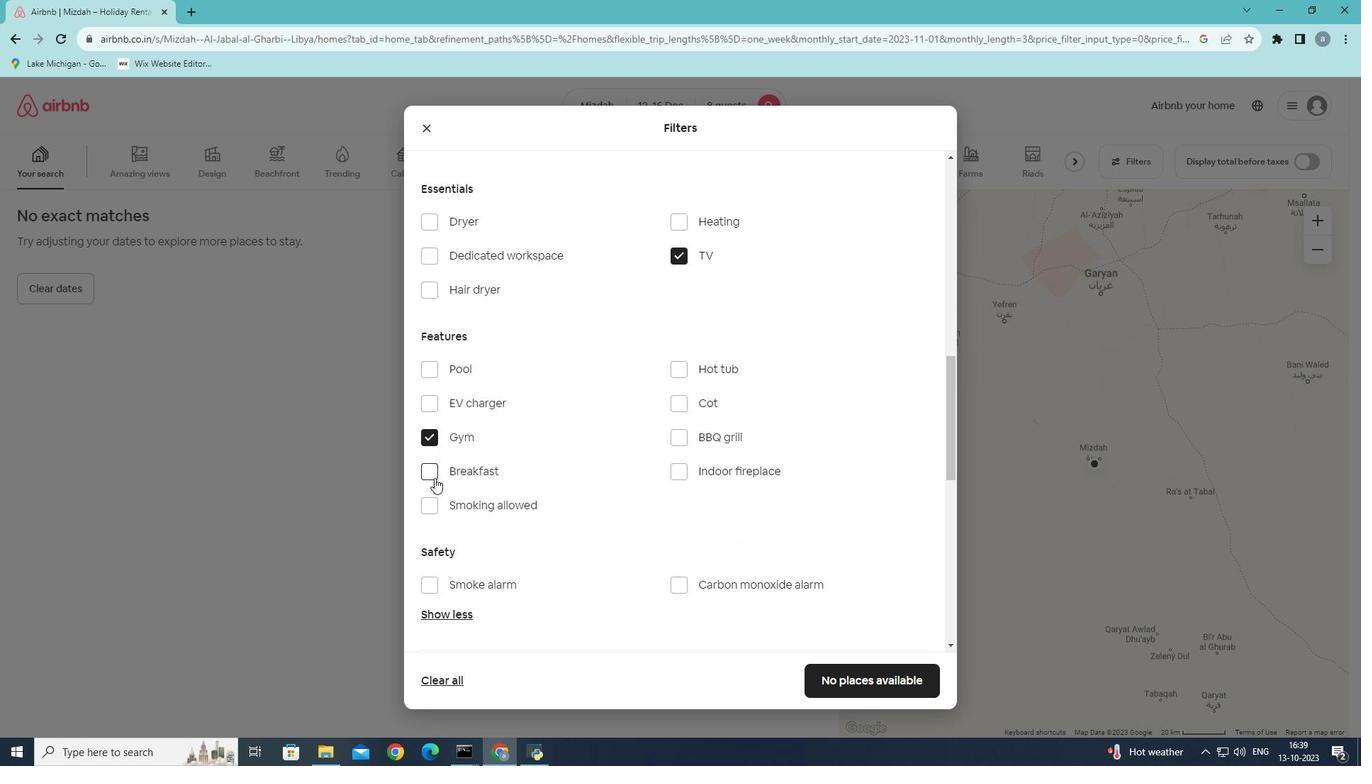 
Action: Mouse moved to (489, 539)
Screenshot: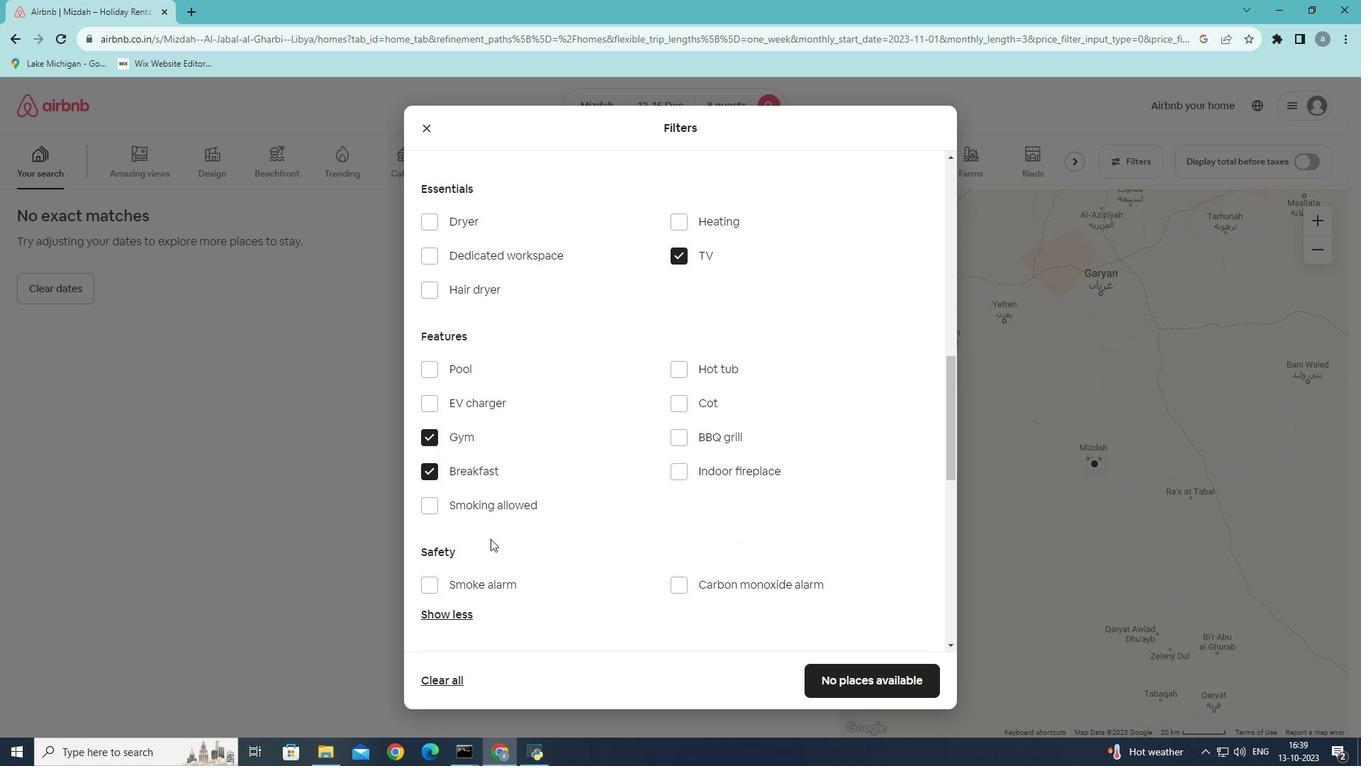 
Action: Mouse scrolled (489, 538) with delta (0, 0)
Screenshot: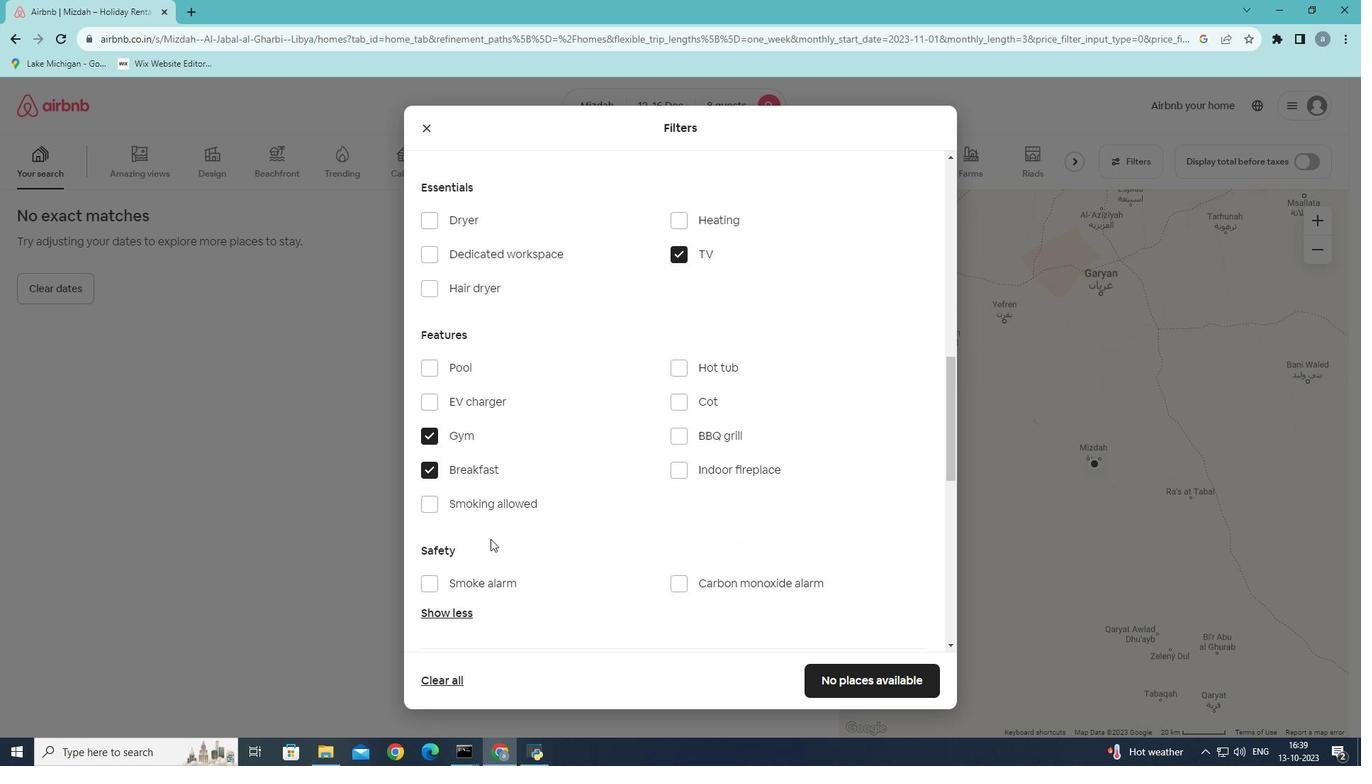 
Action: Mouse moved to (490, 539)
Screenshot: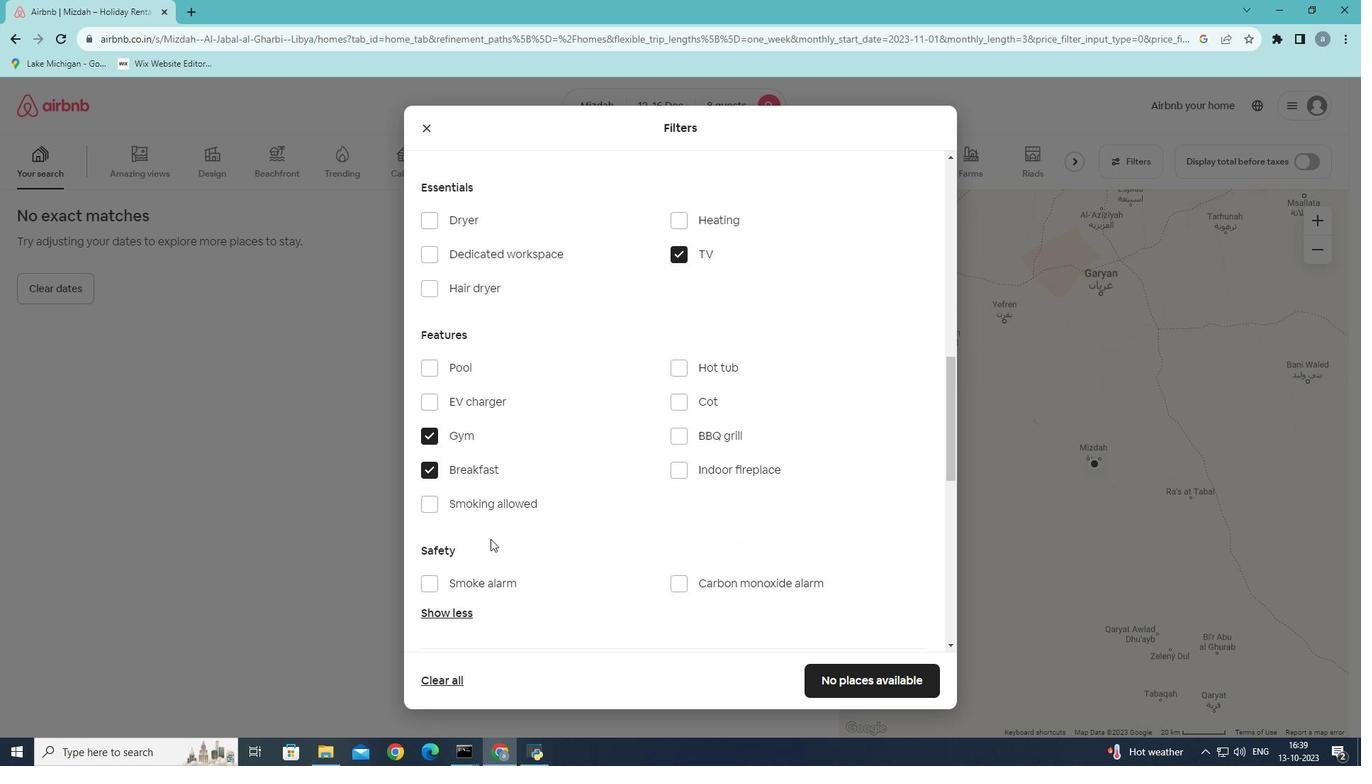 
Action: Mouse scrolled (490, 538) with delta (0, 0)
Screenshot: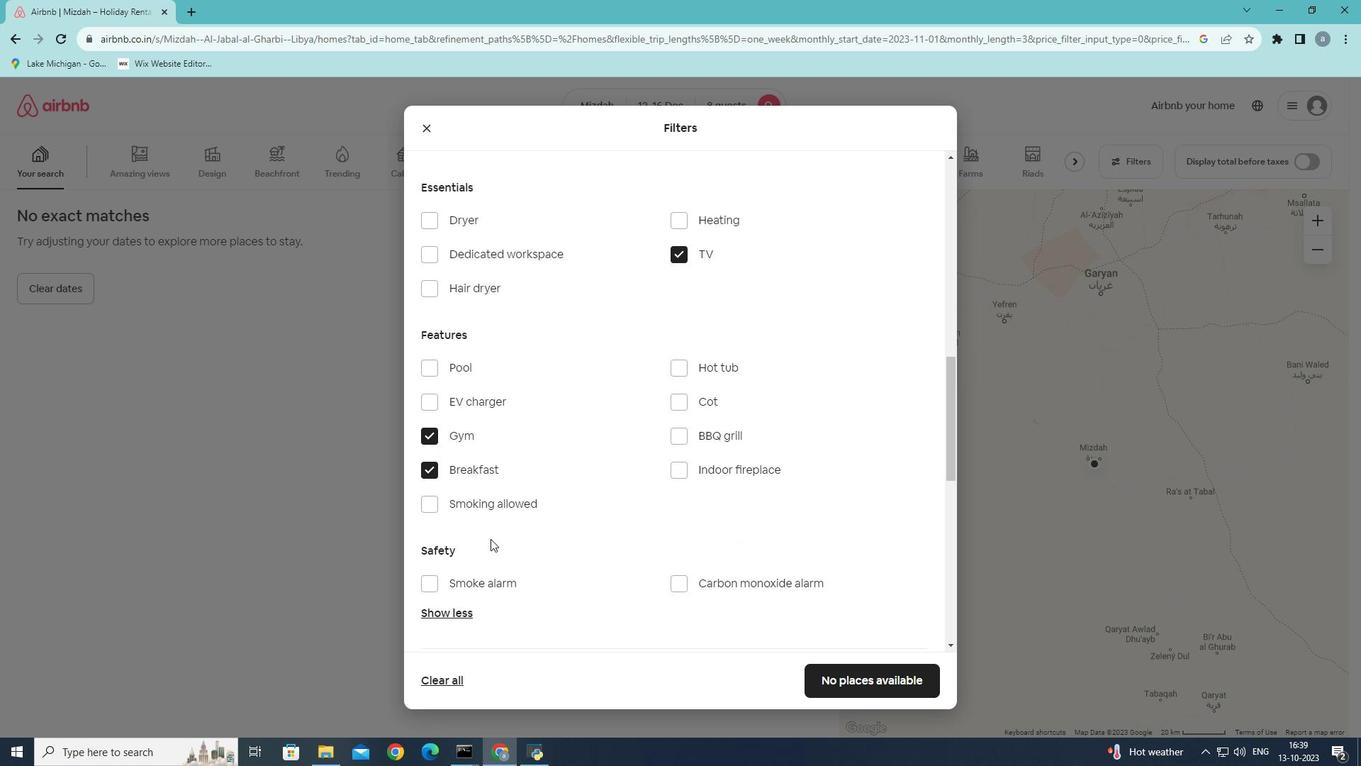 
Action: Mouse moved to (490, 539)
Screenshot: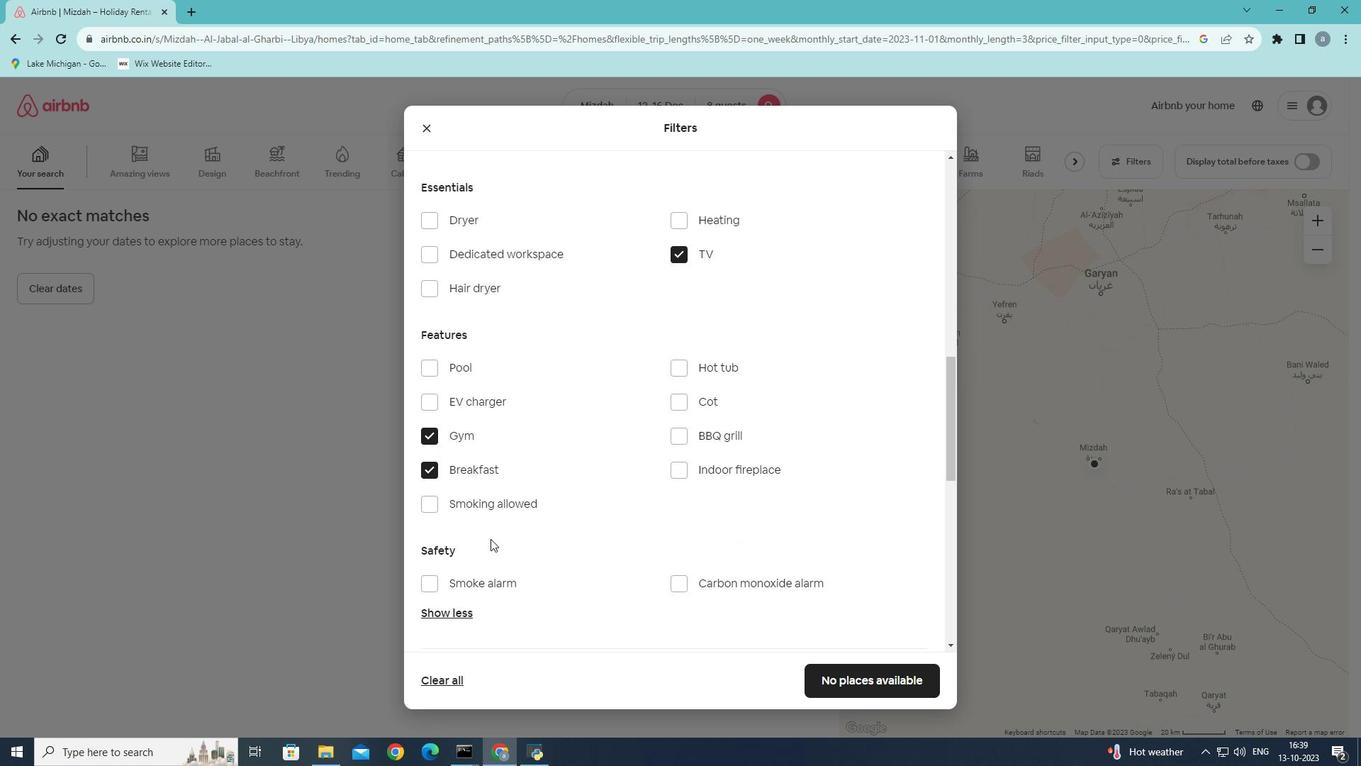 
Action: Mouse scrolled (490, 538) with delta (0, 0)
Screenshot: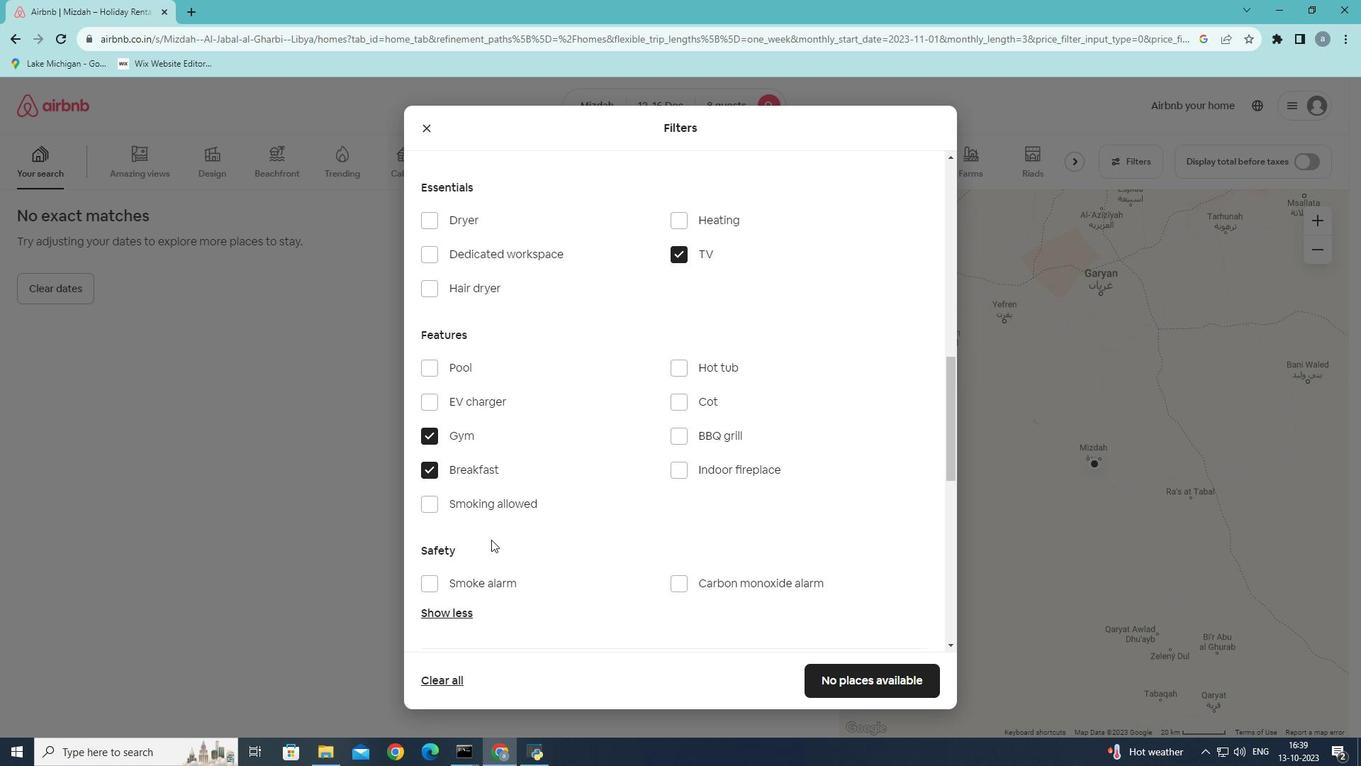 
Action: Mouse moved to (861, 679)
Screenshot: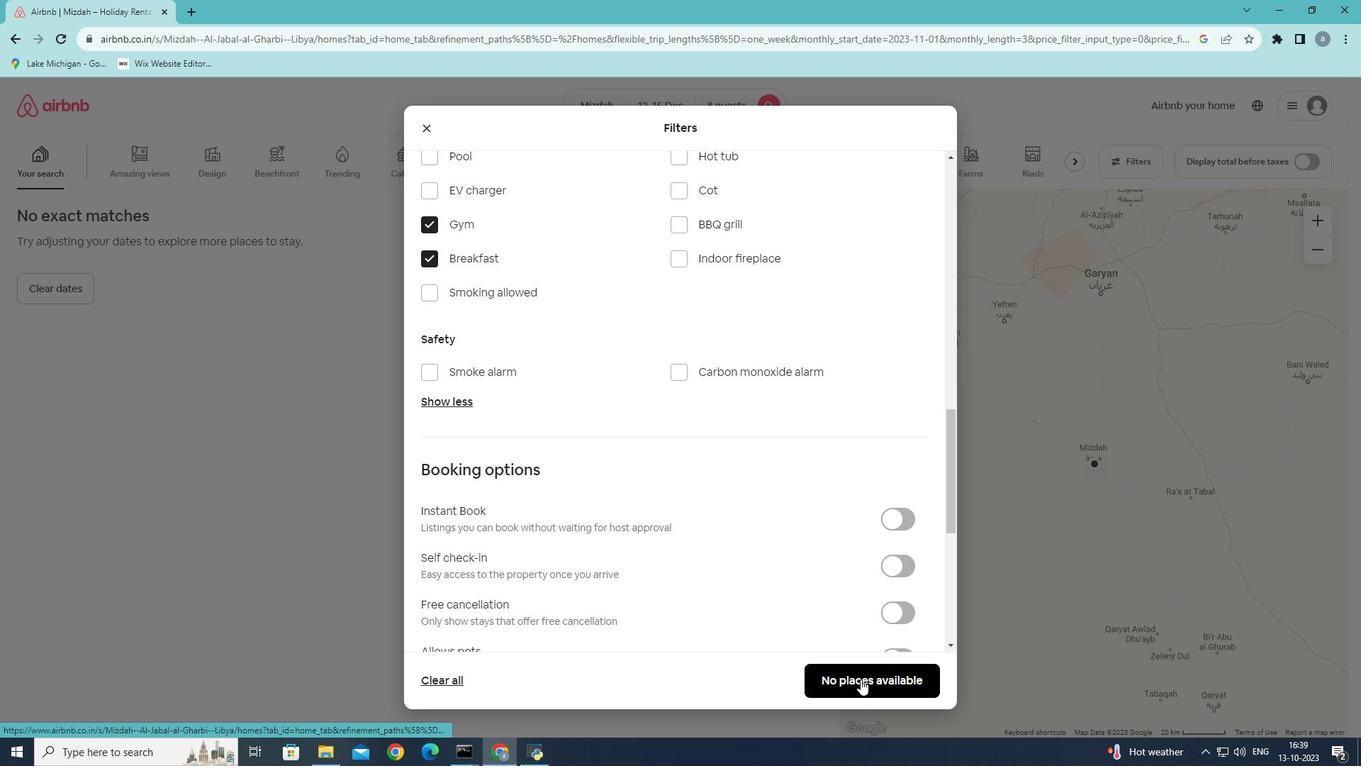 
Action: Mouse pressed left at (861, 679)
Screenshot: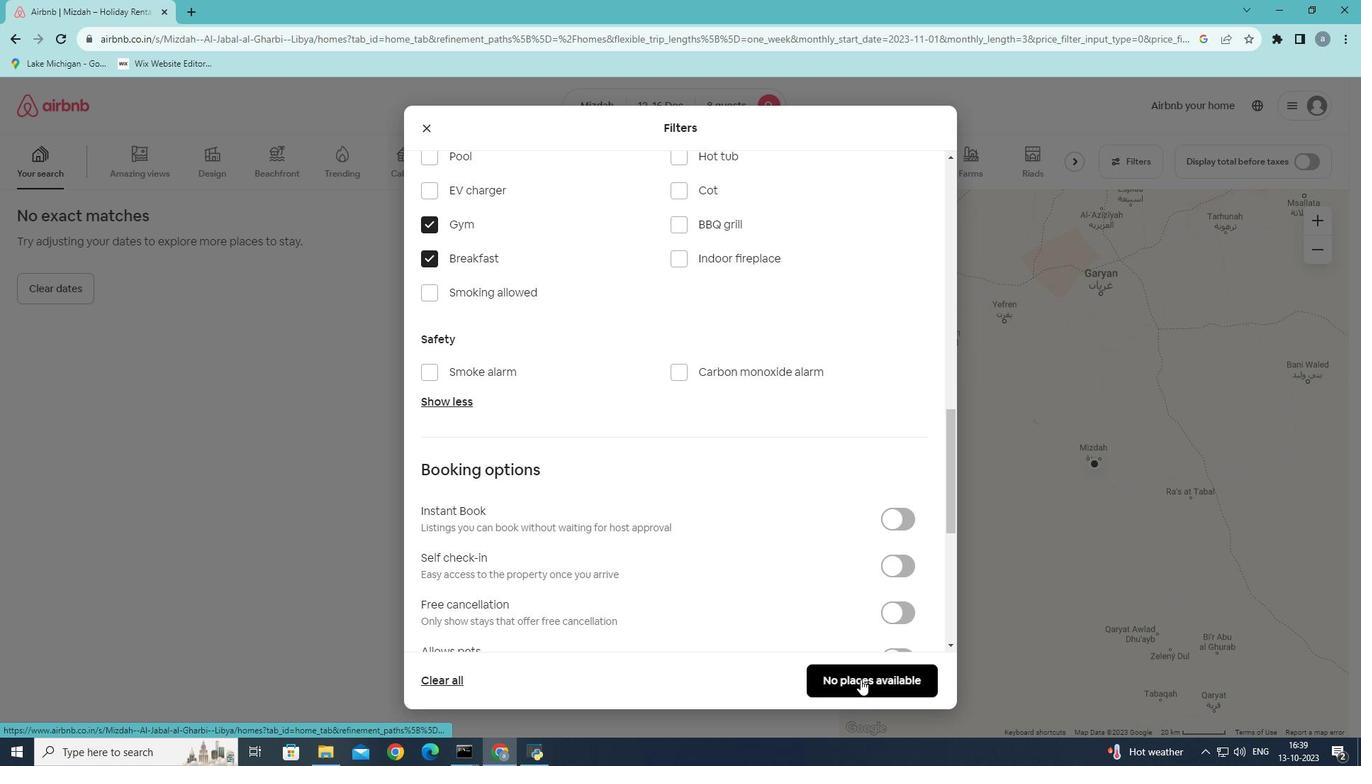 
Action: Mouse moved to (204, 424)
Screenshot: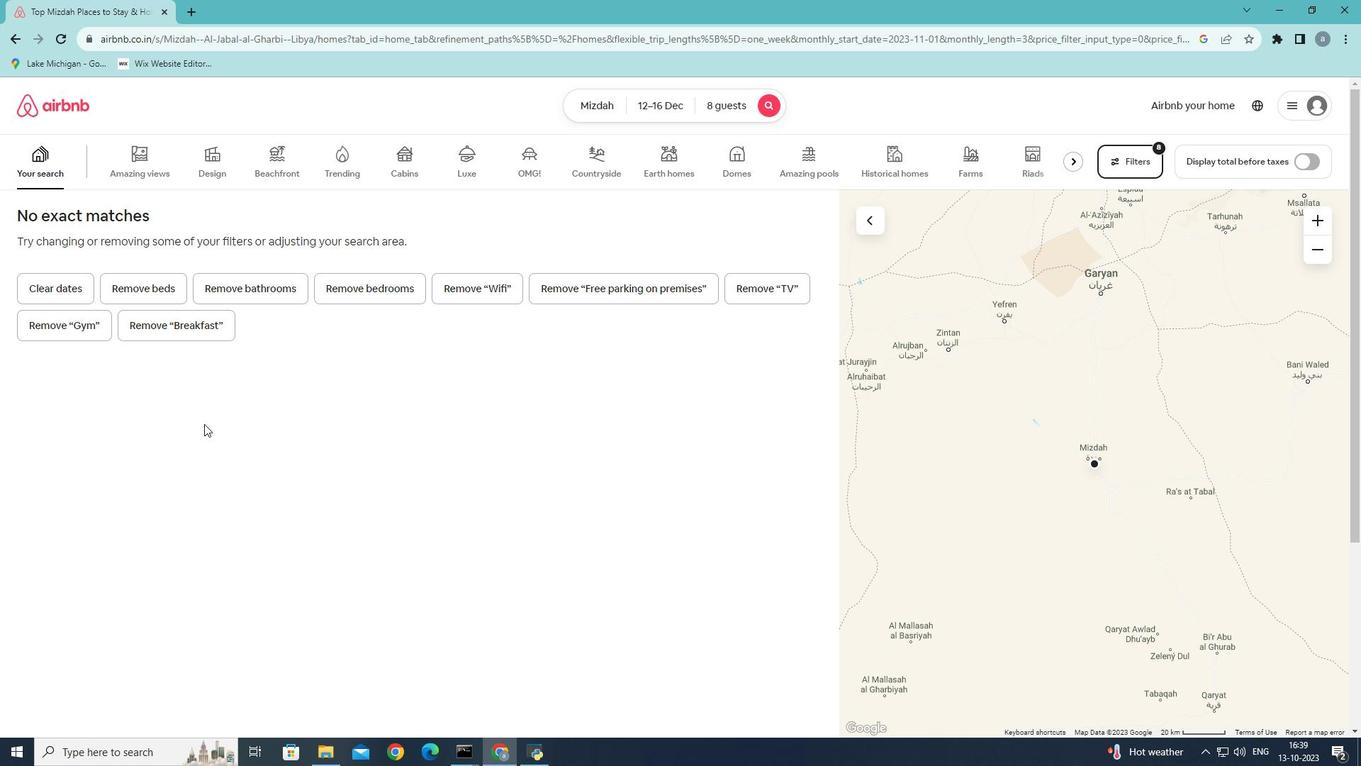 
